 Task: Find connections with filter location Elmina with filter topic #Leanstartupswith filter profile language French with filter current company Centre for Cellular and Molecular Biology with filter school Tamil Nadu Jobs with filter industry Insurance Agencies and Brokerages with filter service category Blogging with filter keywords title Finance Director
Action: Mouse moved to (176, 240)
Screenshot: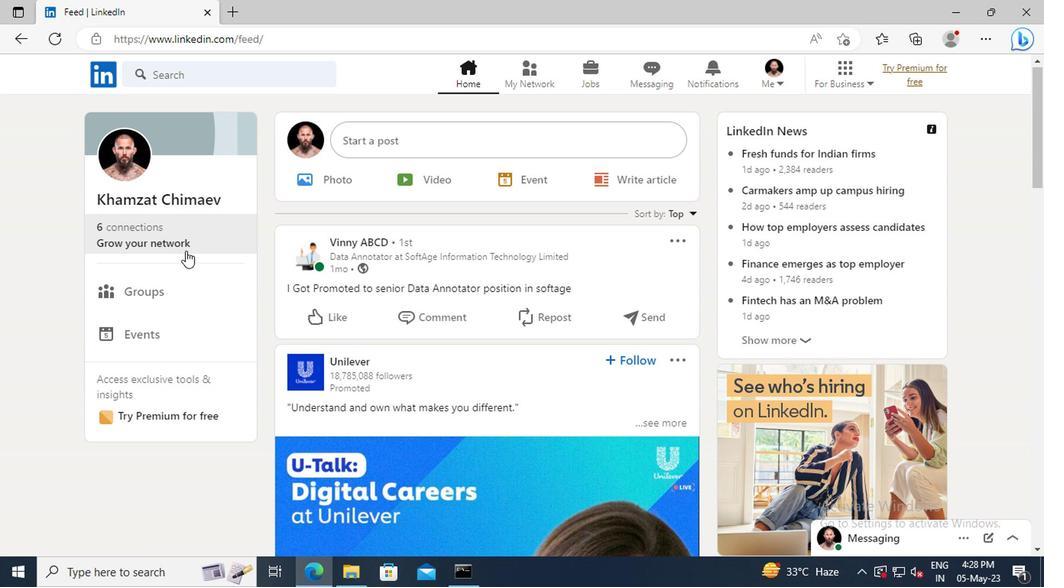 
Action: Mouse pressed left at (176, 240)
Screenshot: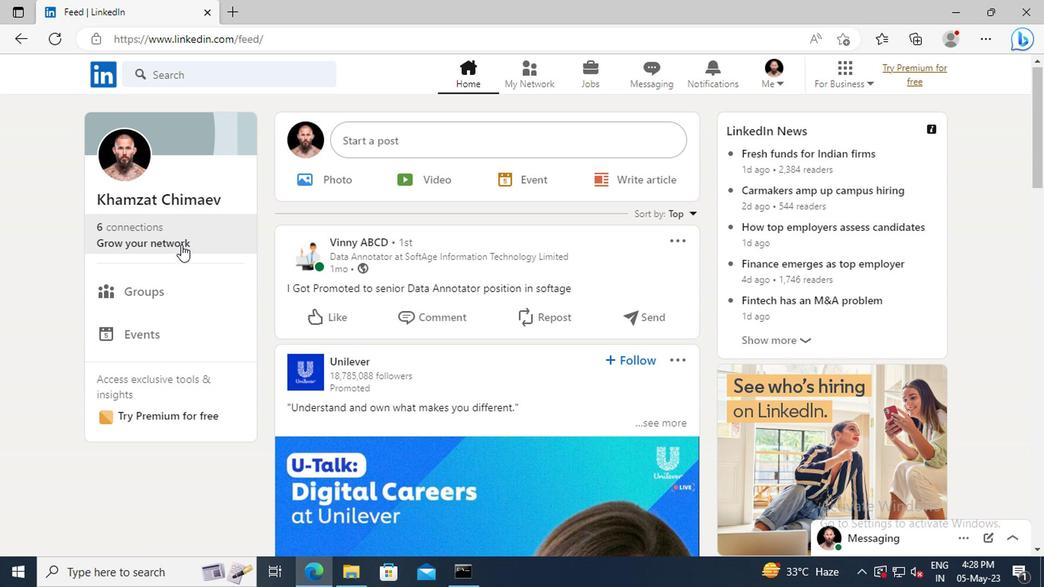 
Action: Mouse moved to (172, 159)
Screenshot: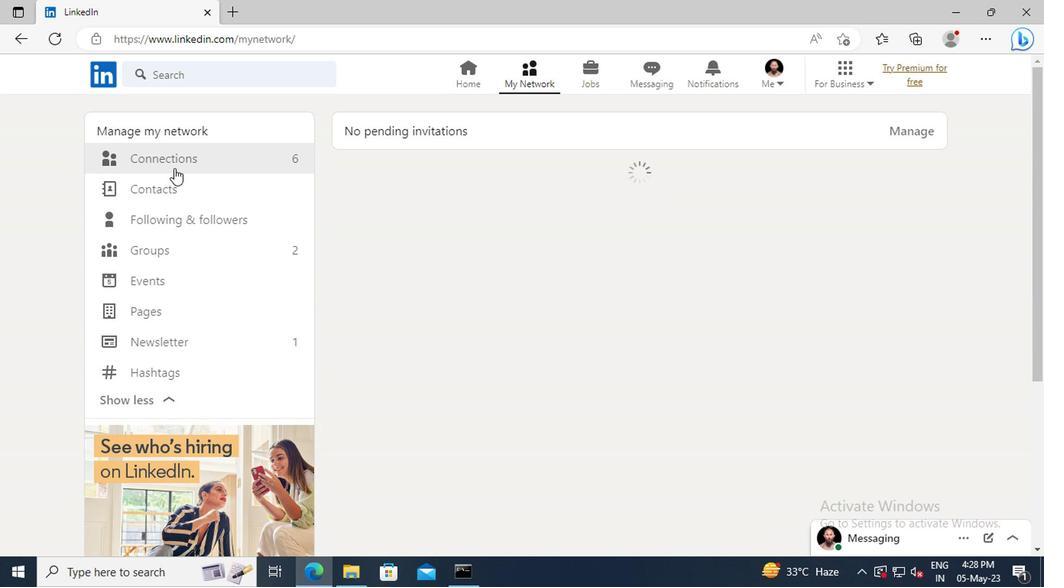 
Action: Mouse pressed left at (172, 159)
Screenshot: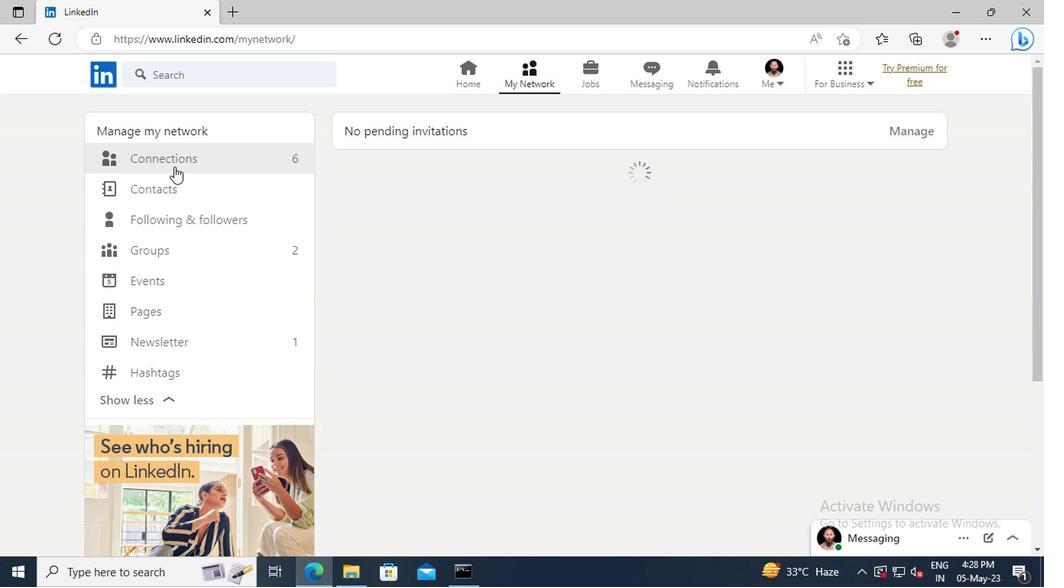 
Action: Mouse moved to (634, 161)
Screenshot: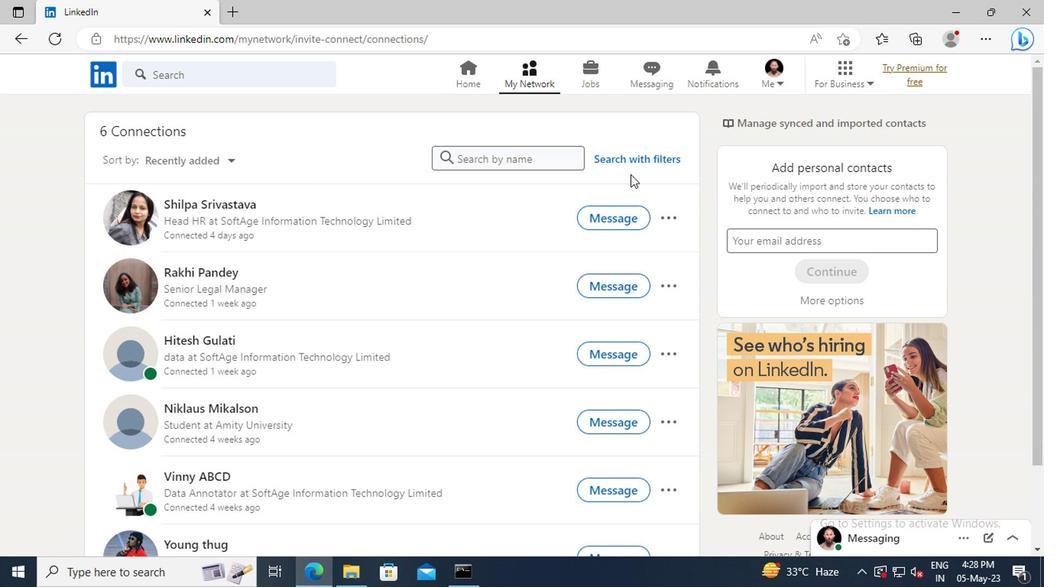 
Action: Mouse pressed left at (634, 161)
Screenshot: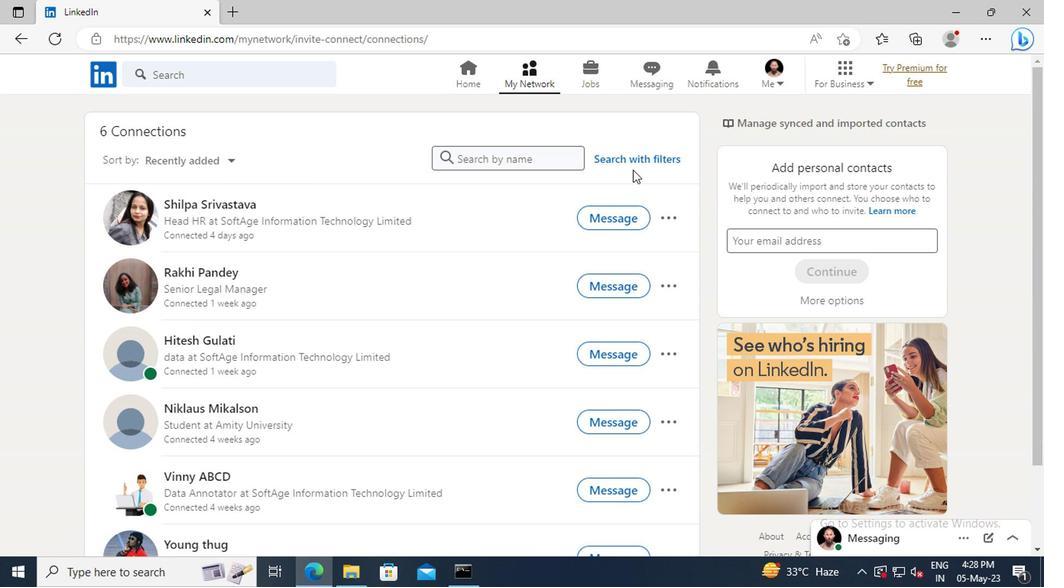 
Action: Mouse moved to (571, 120)
Screenshot: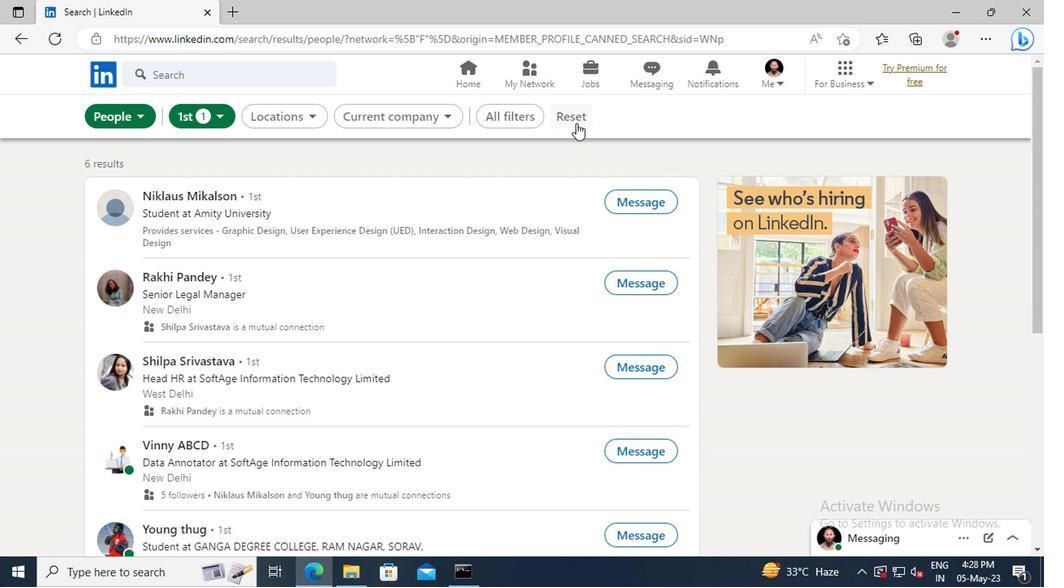 
Action: Mouse pressed left at (571, 120)
Screenshot: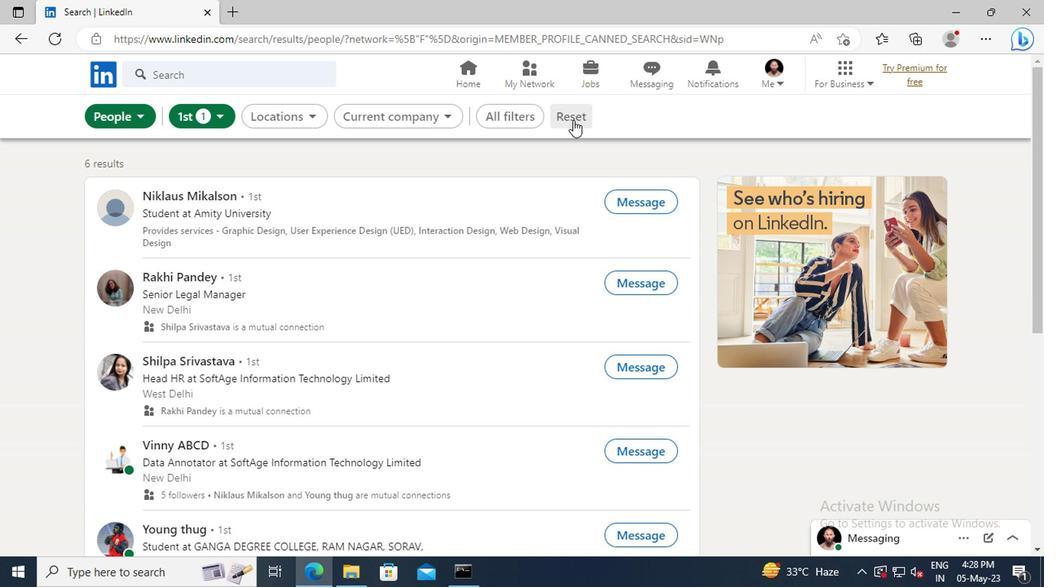 
Action: Mouse moved to (558, 120)
Screenshot: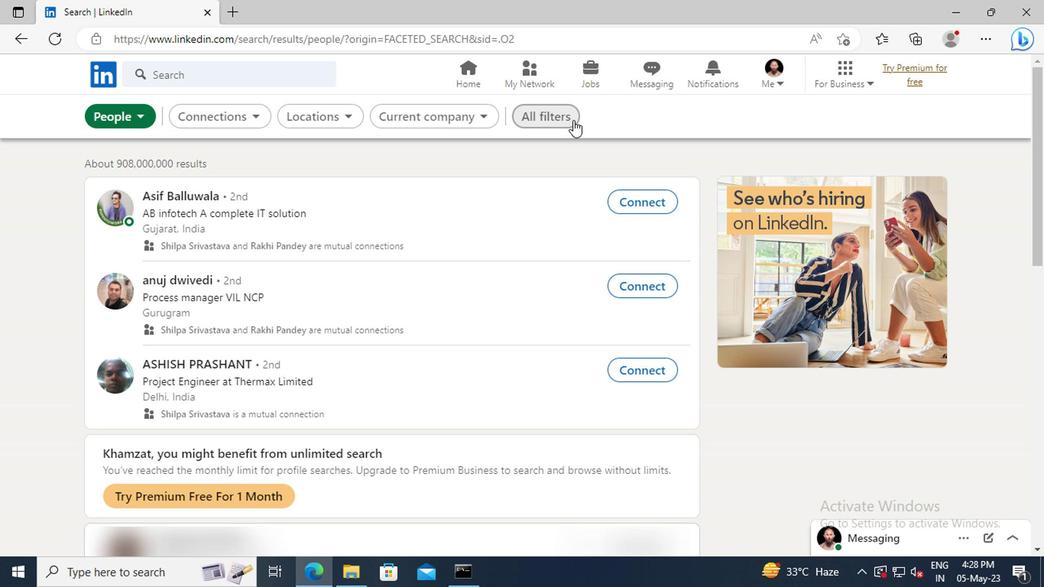 
Action: Mouse pressed left at (558, 120)
Screenshot: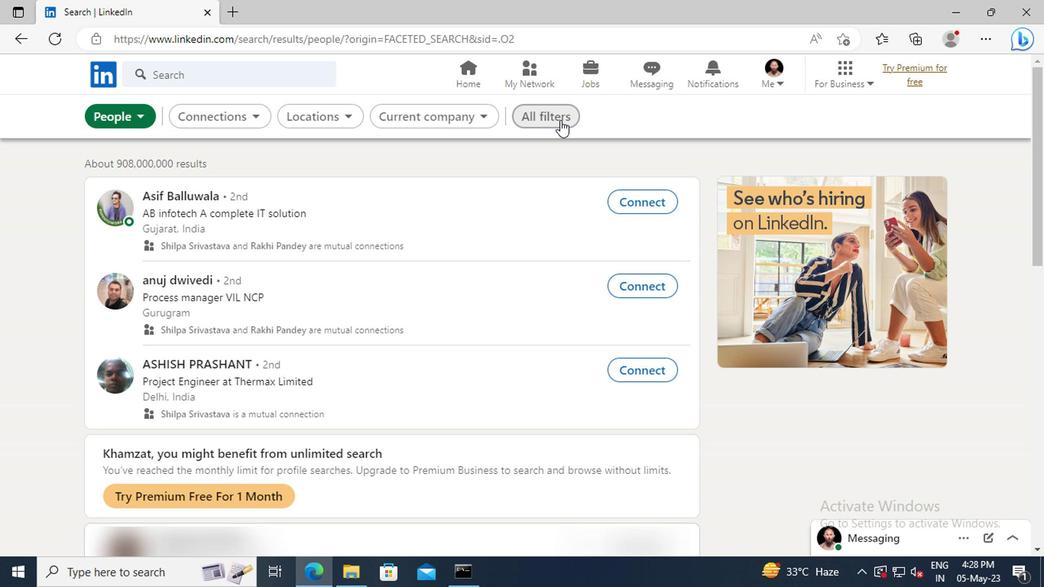 
Action: Mouse moved to (848, 293)
Screenshot: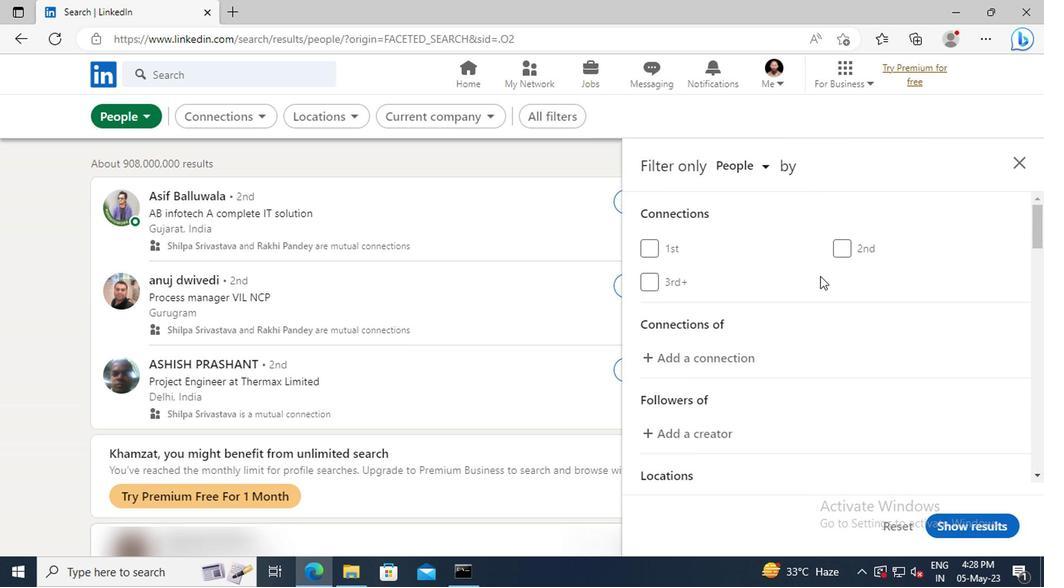 
Action: Mouse scrolled (848, 292) with delta (0, -1)
Screenshot: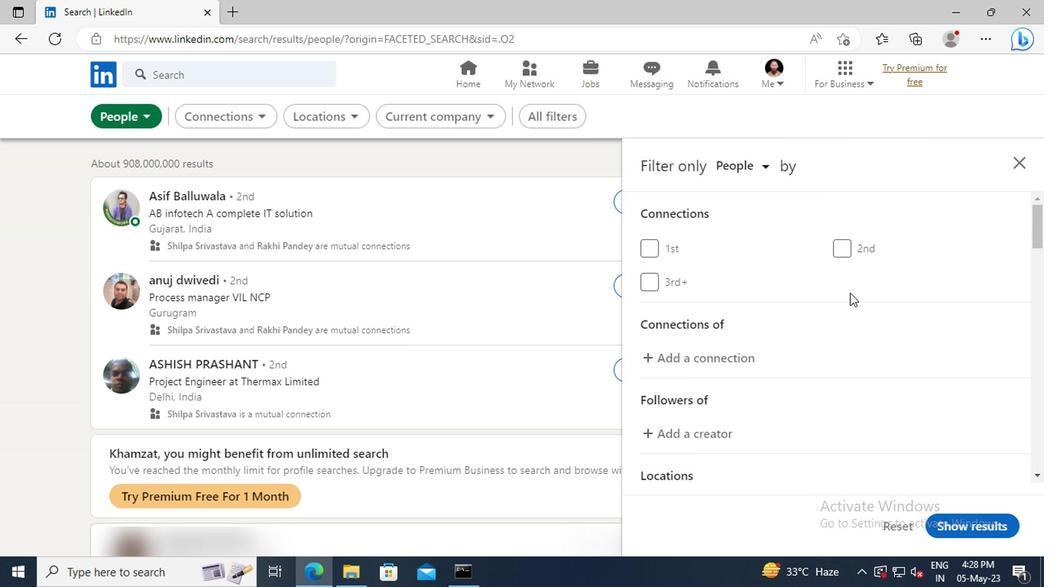 
Action: Mouse scrolled (848, 292) with delta (0, -1)
Screenshot: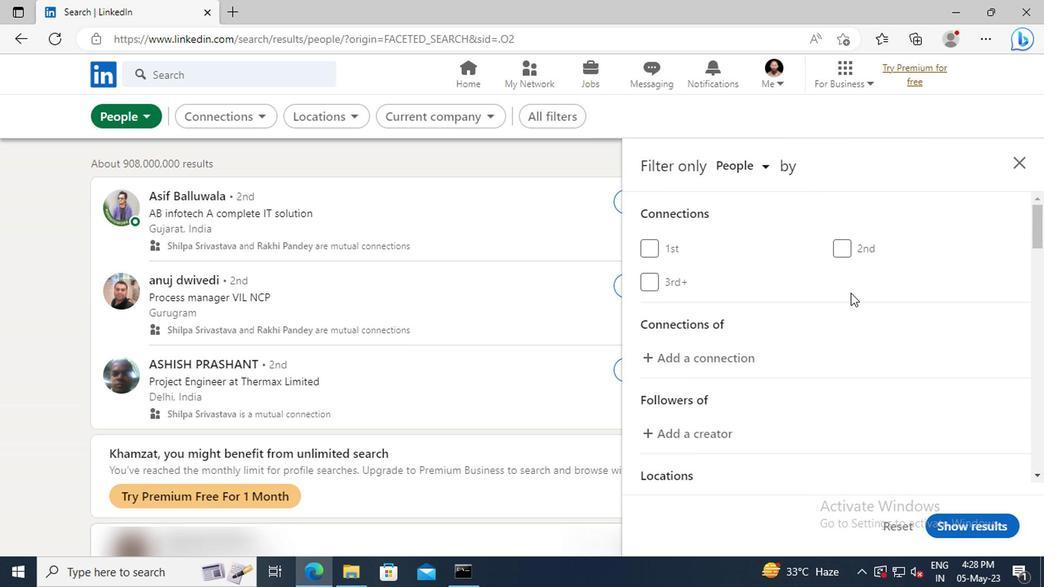 
Action: Mouse scrolled (848, 292) with delta (0, -1)
Screenshot: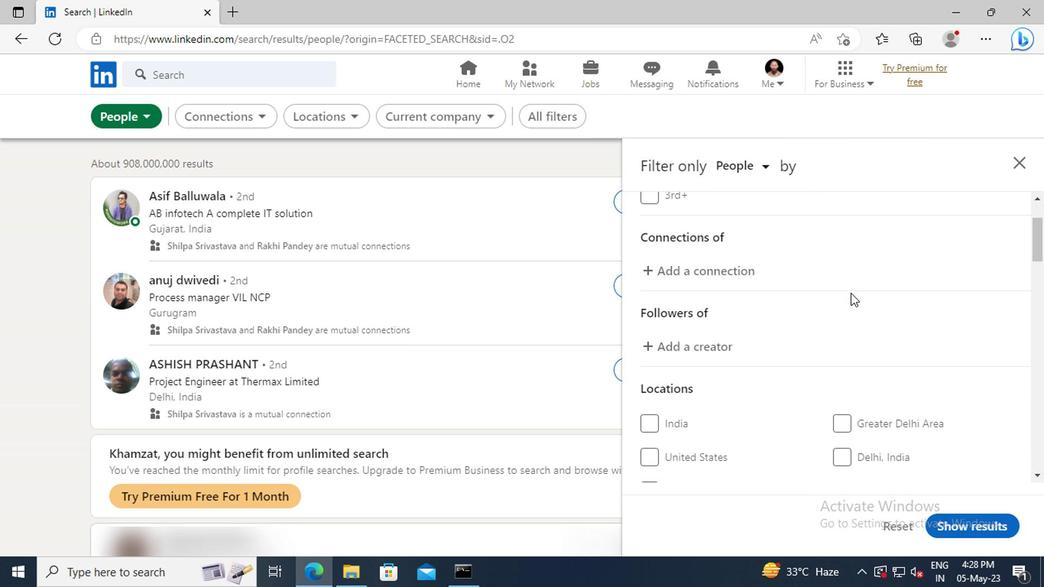 
Action: Mouse scrolled (848, 292) with delta (0, -1)
Screenshot: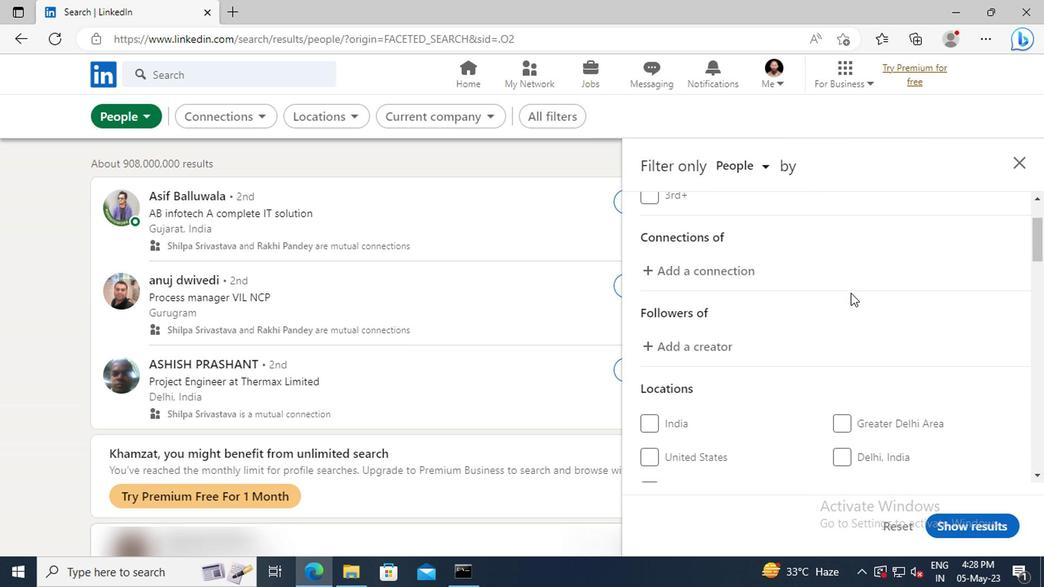 
Action: Mouse scrolled (848, 292) with delta (0, -1)
Screenshot: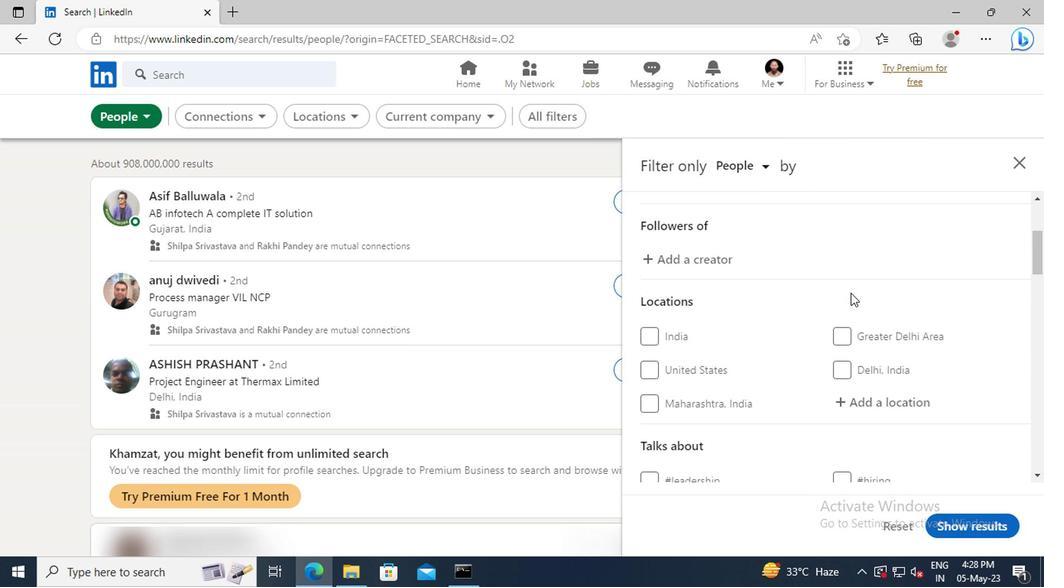 
Action: Mouse scrolled (848, 292) with delta (0, -1)
Screenshot: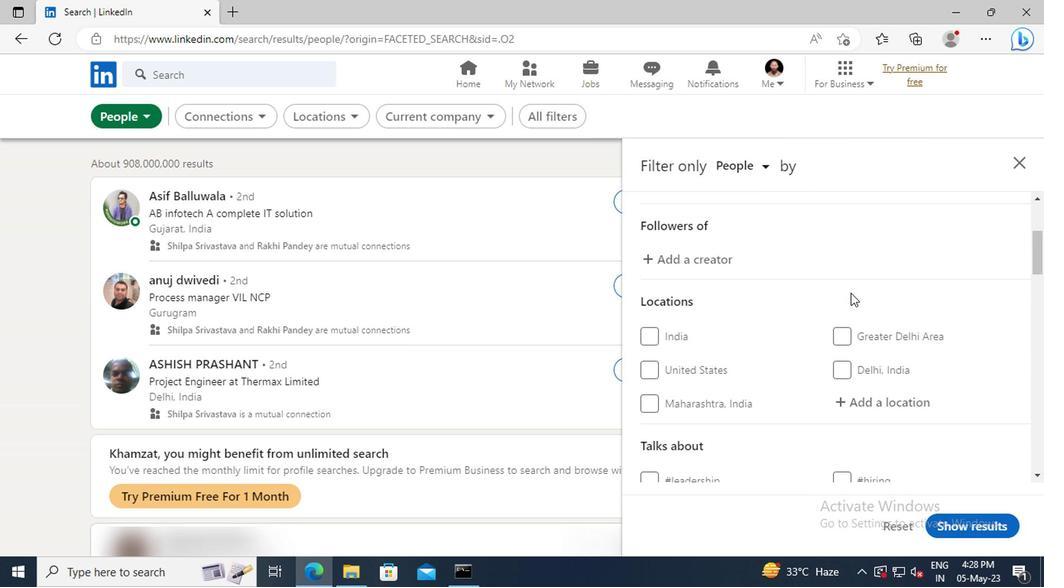 
Action: Mouse moved to (854, 313)
Screenshot: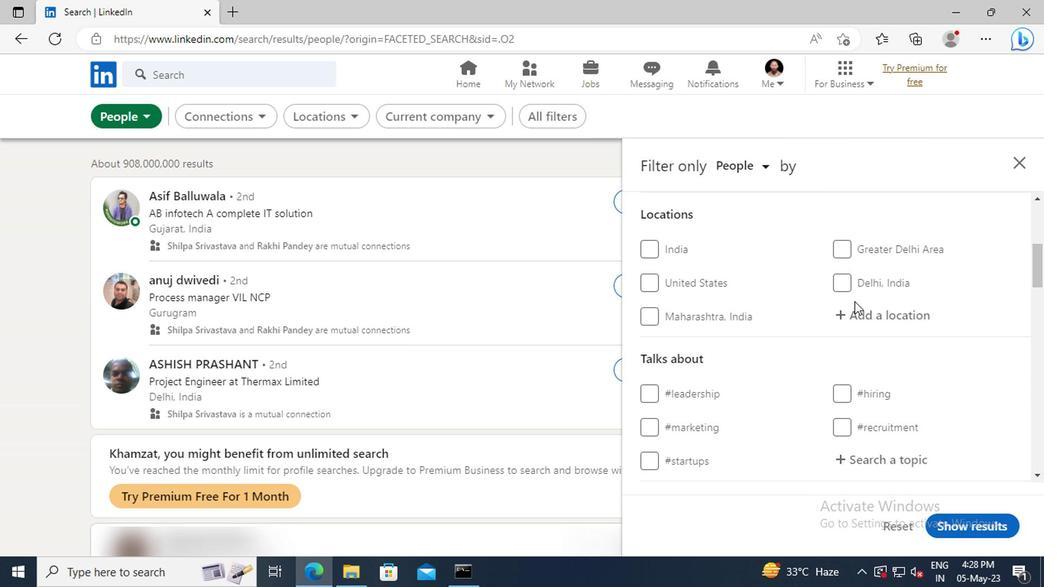 
Action: Mouse pressed left at (854, 313)
Screenshot: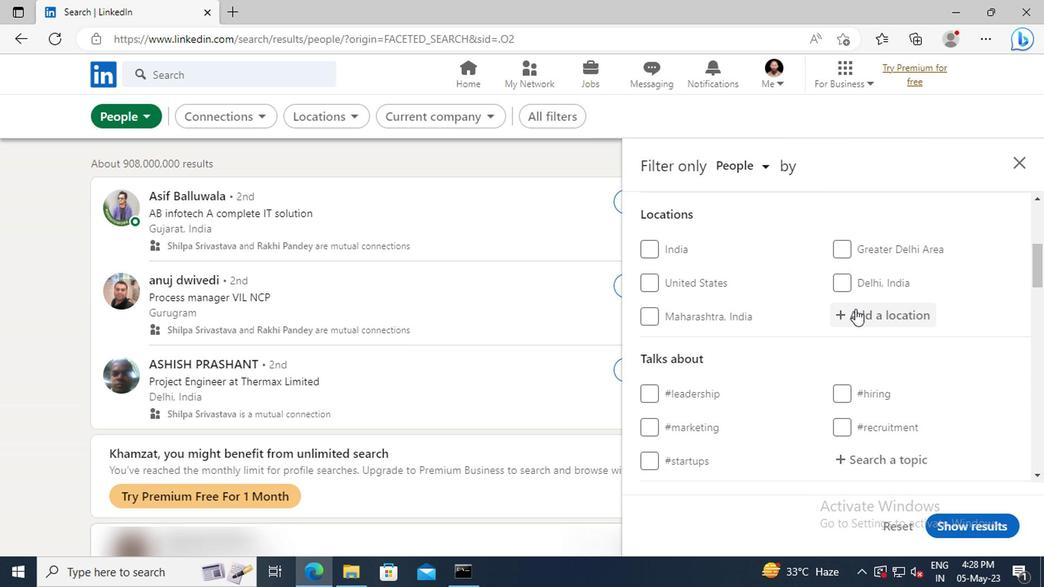 
Action: Key pressed <Key.shift>ELMINA<Key.enter>
Screenshot: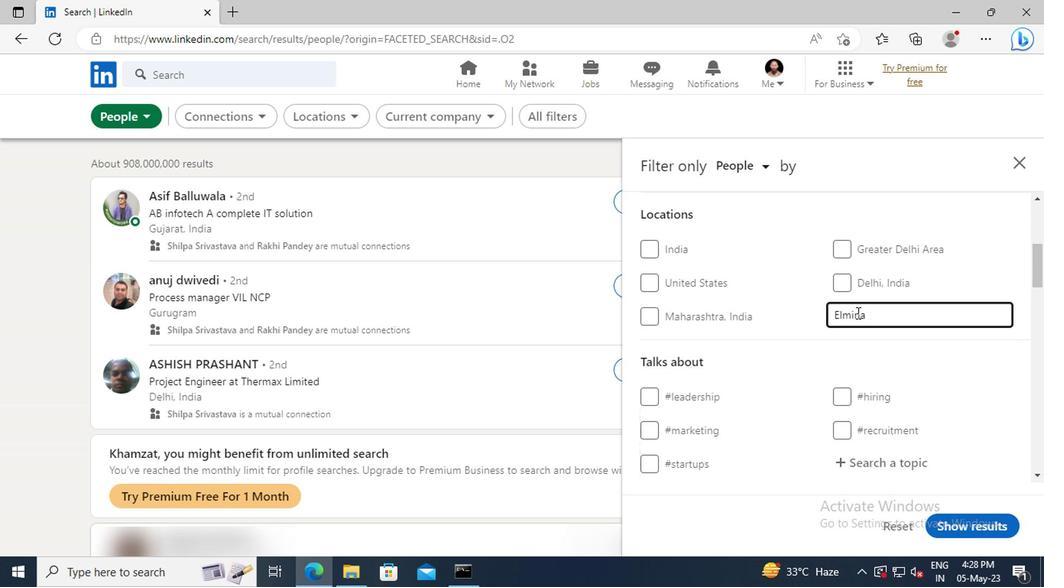 
Action: Mouse scrolled (854, 312) with delta (0, 0)
Screenshot: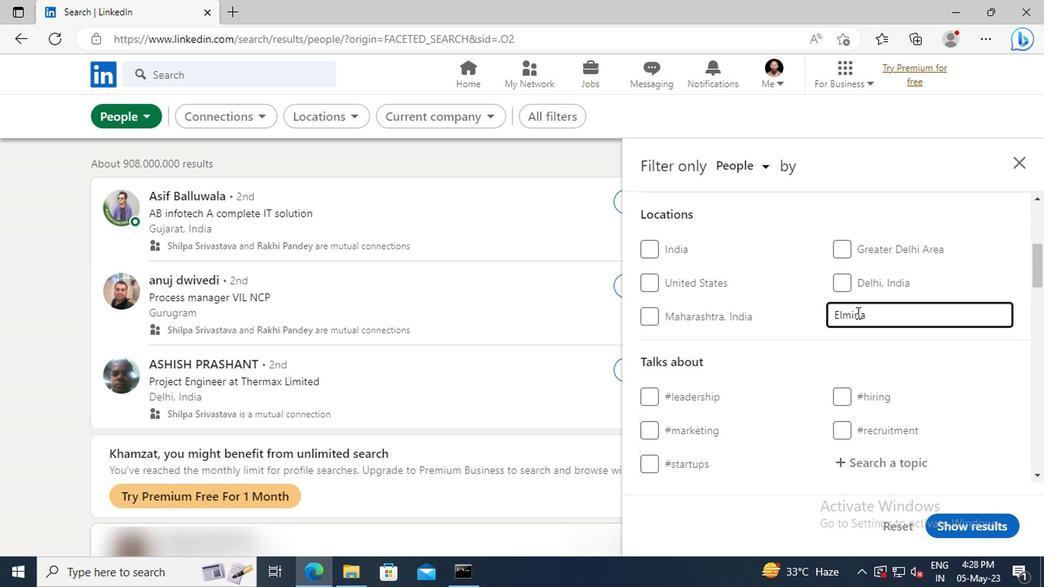 
Action: Mouse scrolled (854, 312) with delta (0, 0)
Screenshot: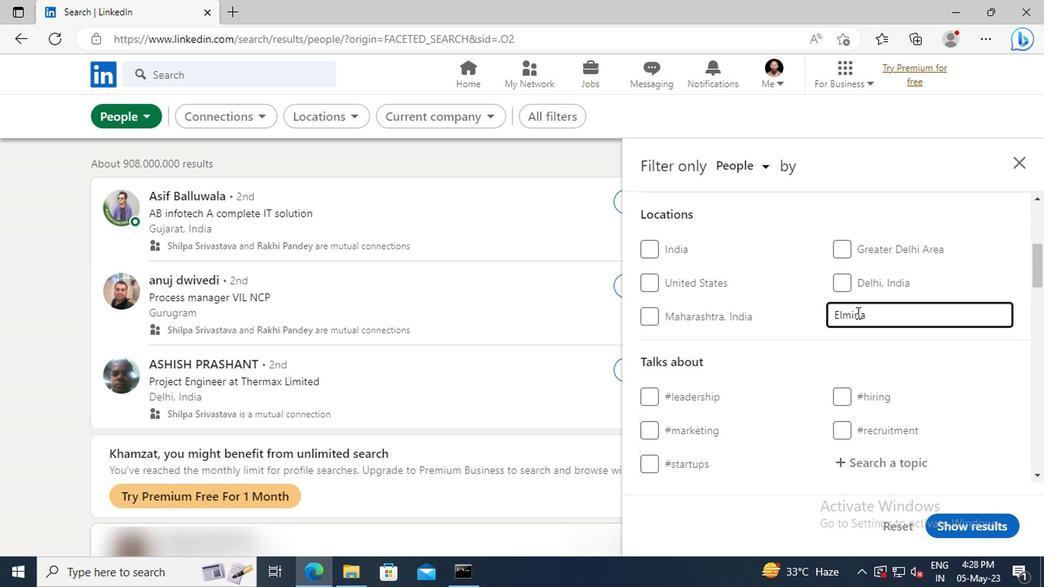 
Action: Mouse scrolled (854, 312) with delta (0, 0)
Screenshot: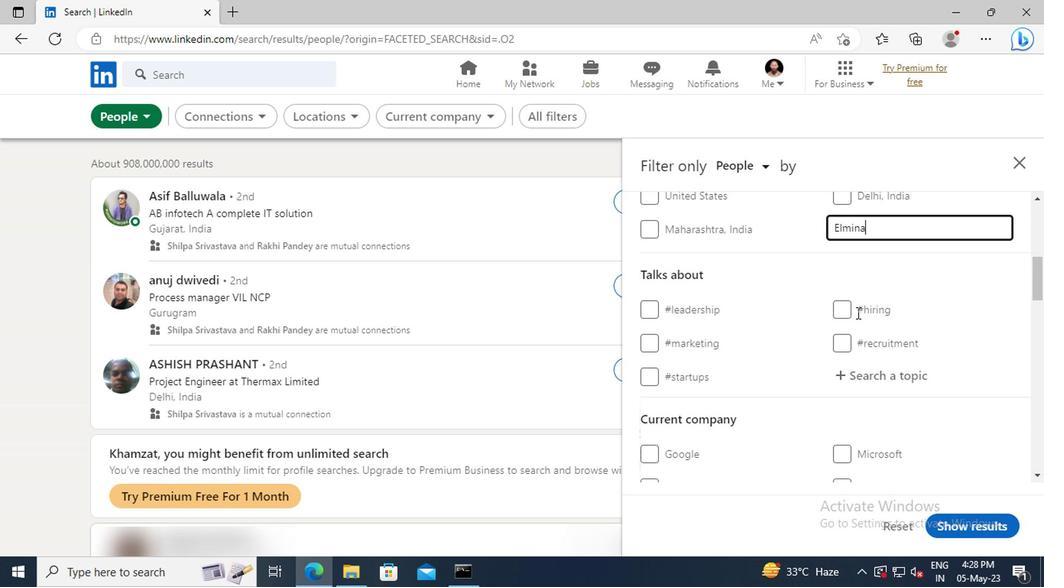 
Action: Mouse moved to (856, 336)
Screenshot: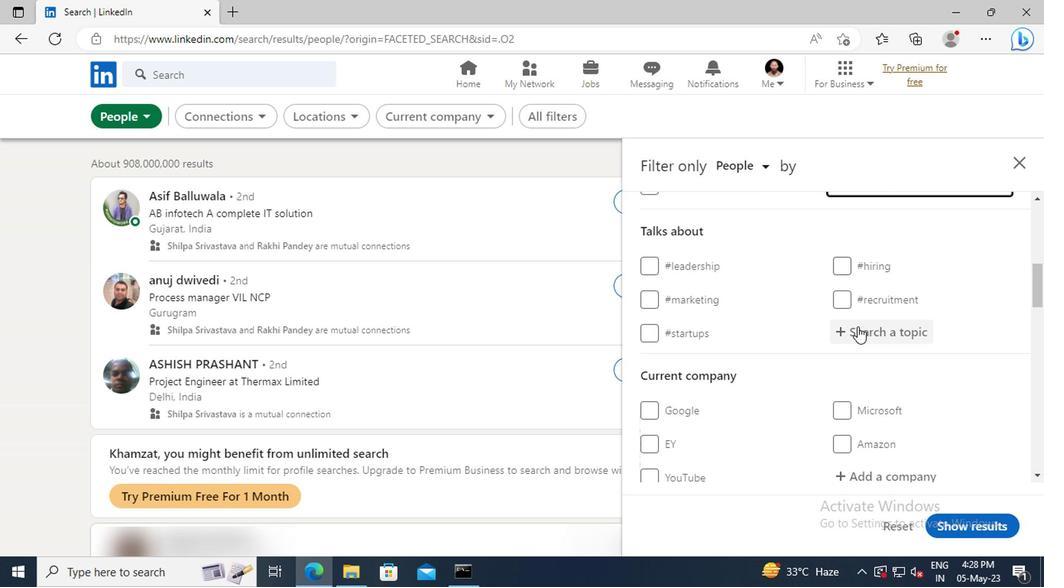 
Action: Mouse pressed left at (856, 336)
Screenshot: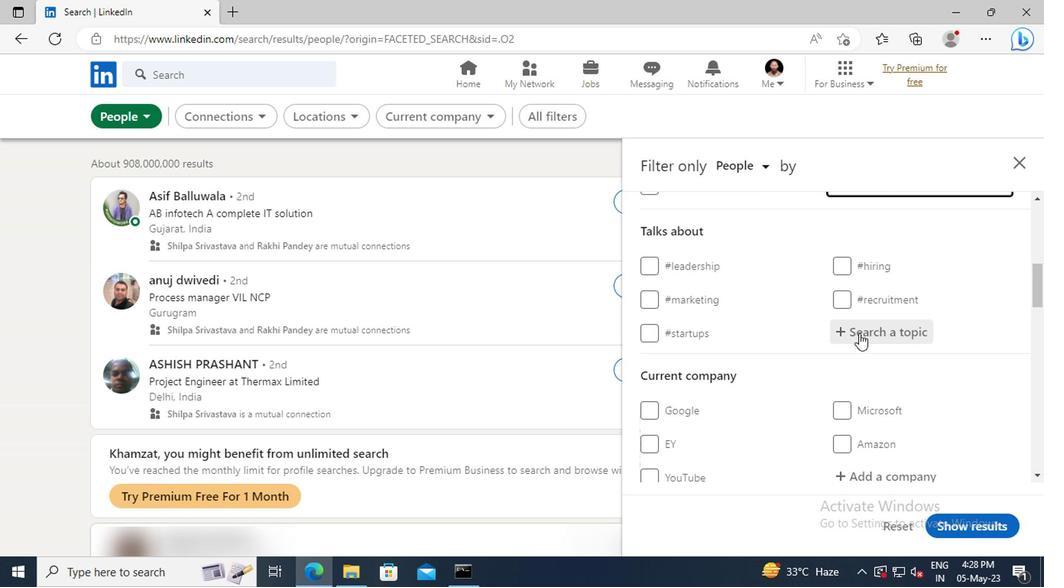 
Action: Key pressed <Key.shift>LEANST
Screenshot: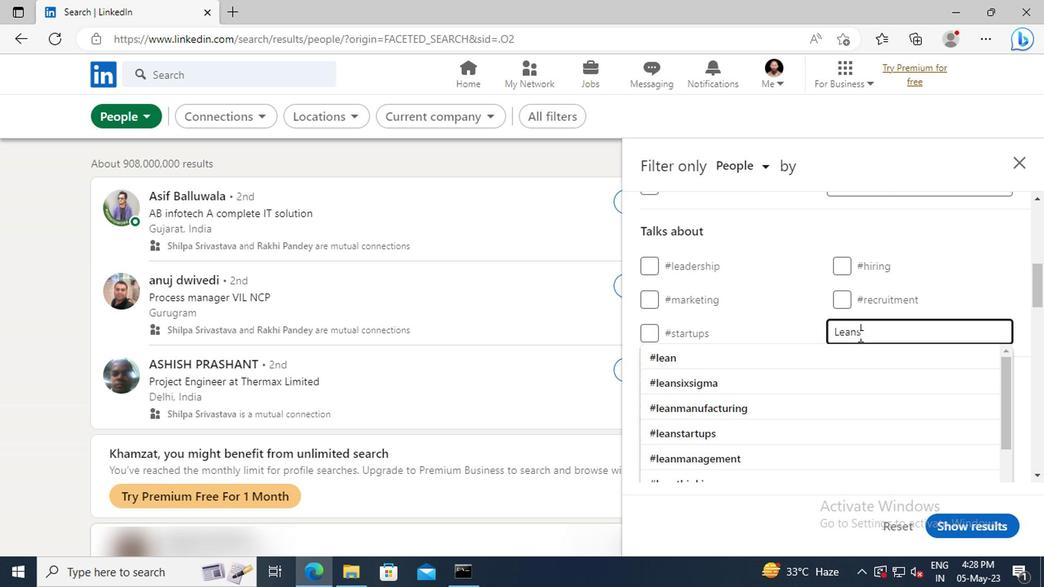 
Action: Mouse moved to (859, 357)
Screenshot: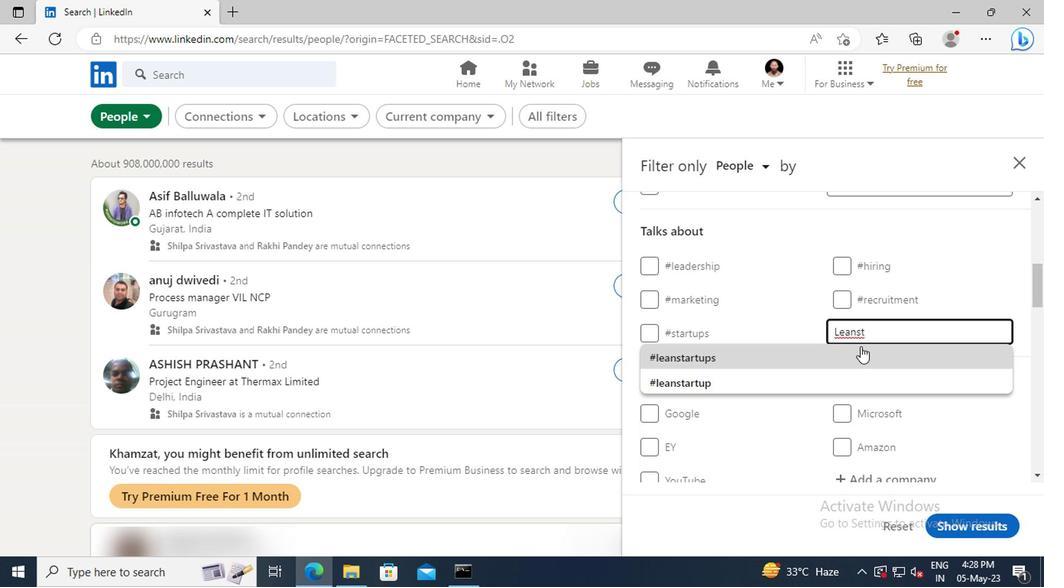 
Action: Mouse pressed left at (859, 357)
Screenshot: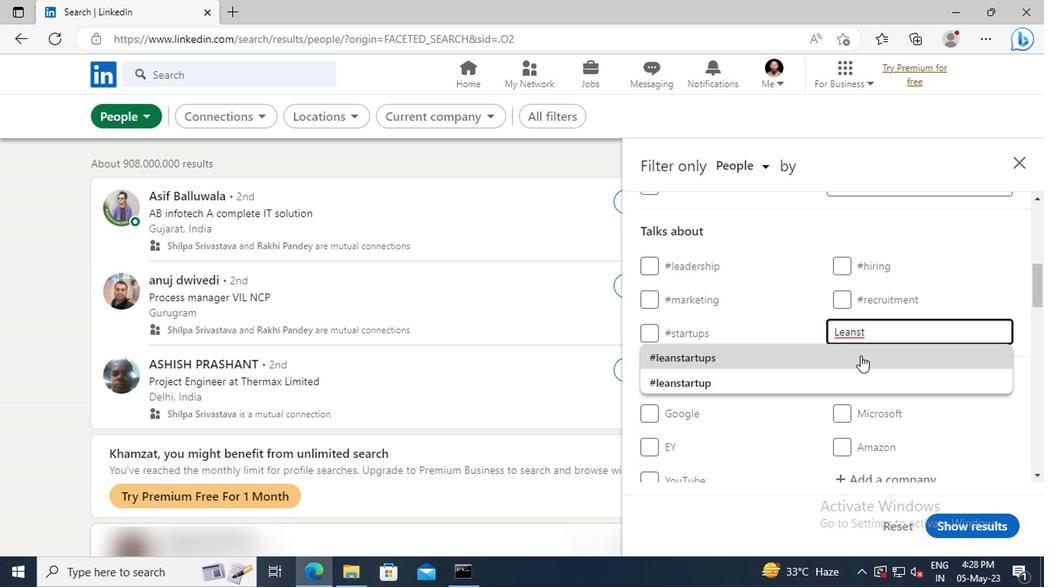 
Action: Mouse scrolled (859, 356) with delta (0, 0)
Screenshot: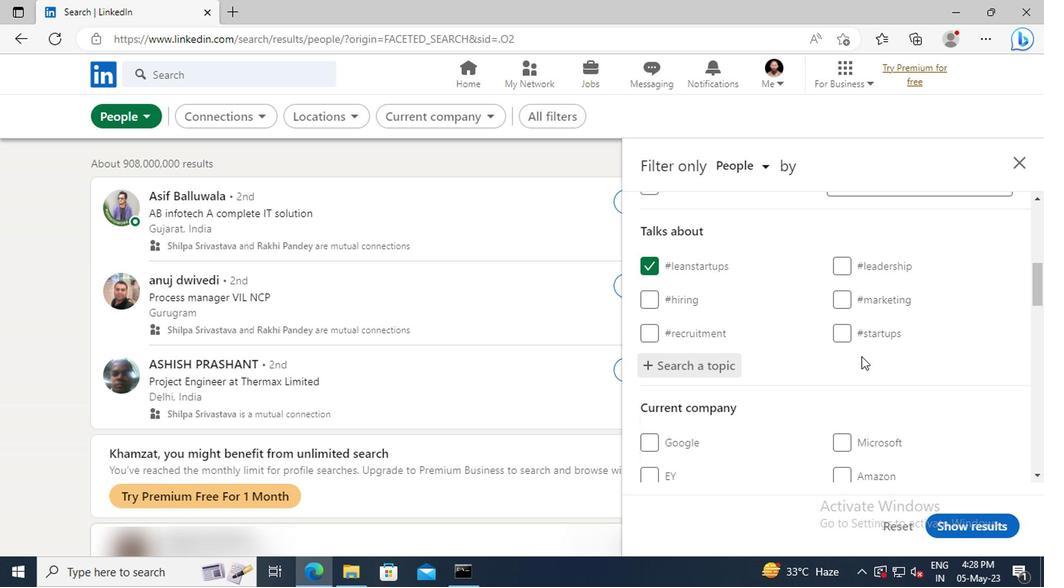 
Action: Mouse scrolled (859, 356) with delta (0, 0)
Screenshot: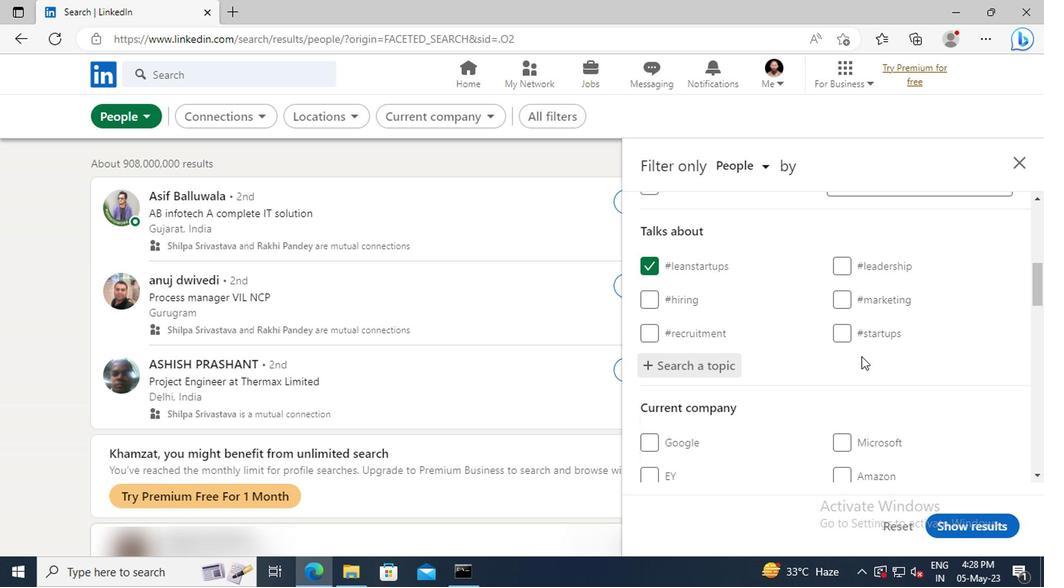 
Action: Mouse scrolled (859, 356) with delta (0, 0)
Screenshot: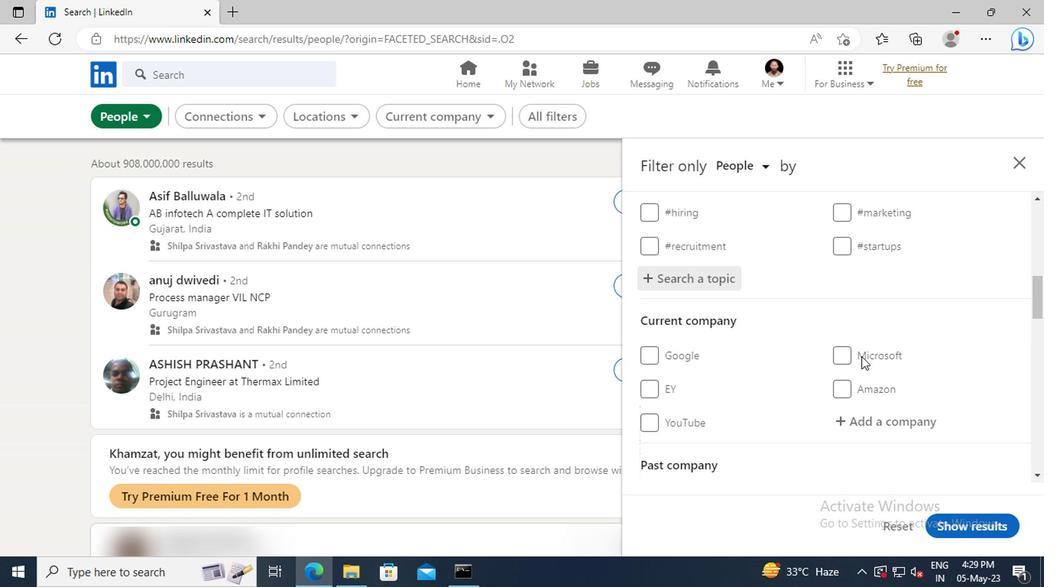 
Action: Mouse scrolled (859, 356) with delta (0, 0)
Screenshot: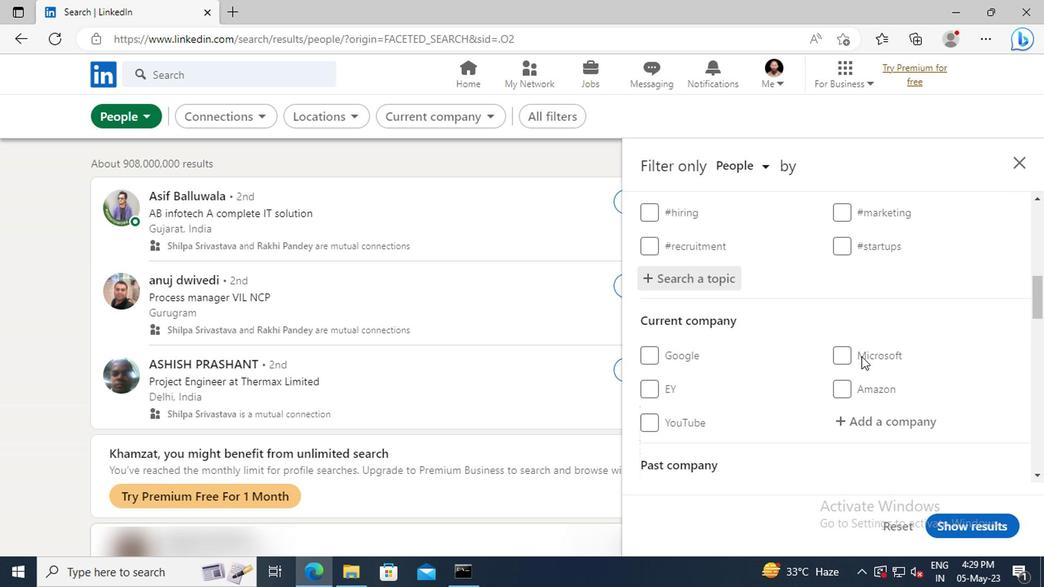 
Action: Mouse scrolled (859, 356) with delta (0, 0)
Screenshot: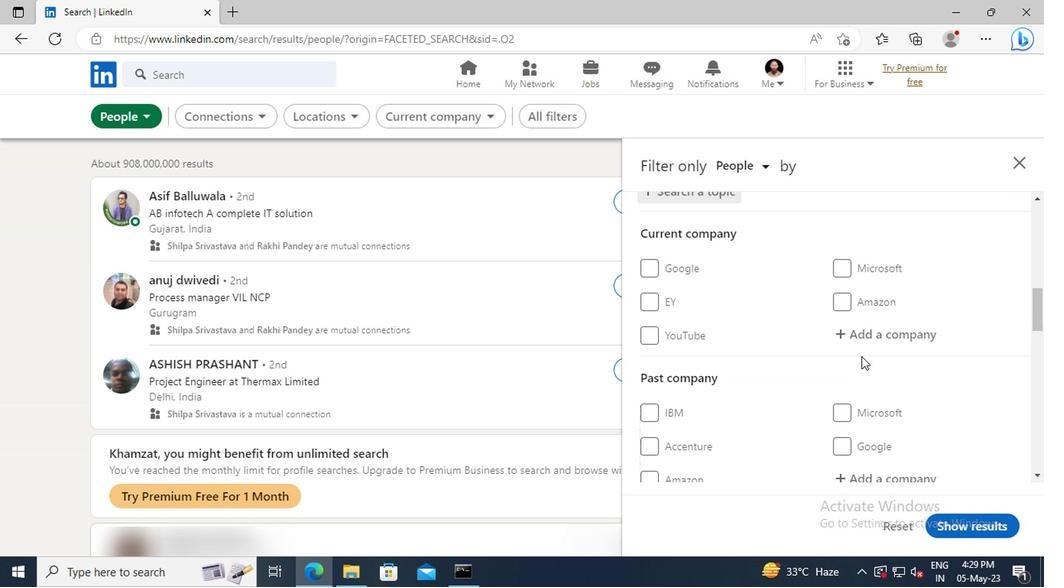 
Action: Mouse scrolled (859, 356) with delta (0, 0)
Screenshot: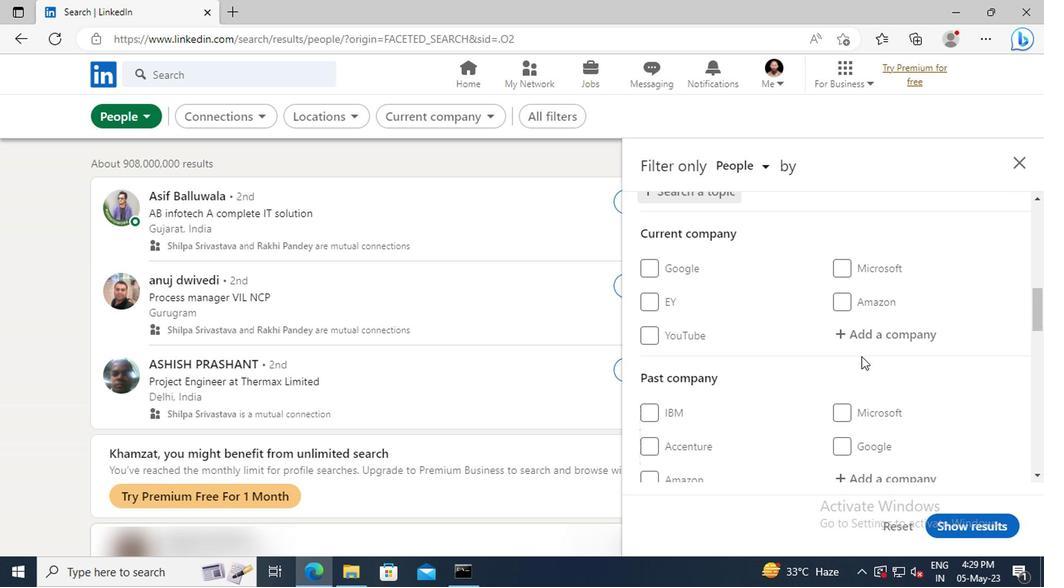 
Action: Mouse scrolled (859, 356) with delta (0, 0)
Screenshot: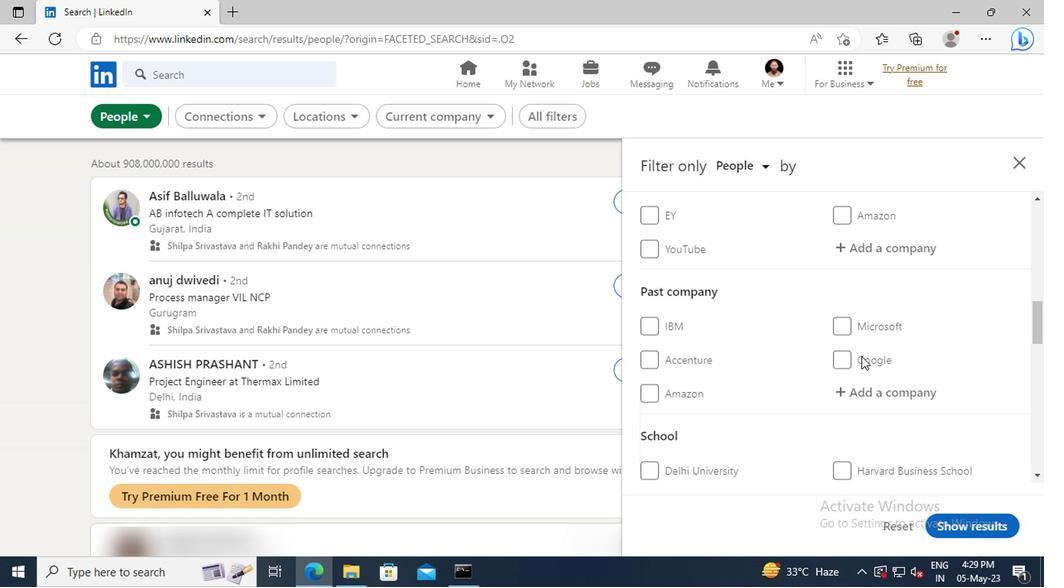 
Action: Mouse scrolled (859, 356) with delta (0, 0)
Screenshot: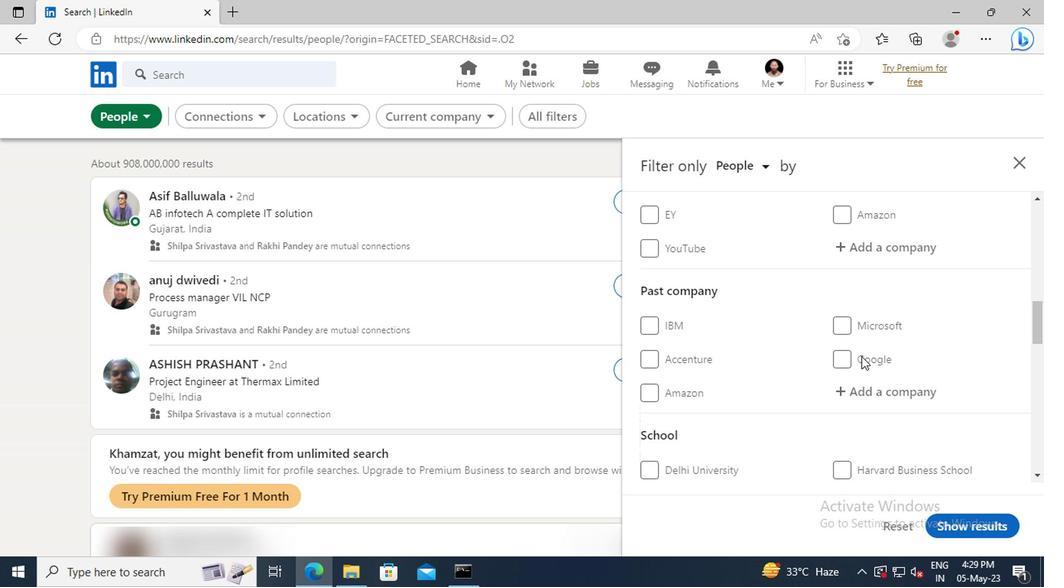 
Action: Mouse scrolled (859, 356) with delta (0, 0)
Screenshot: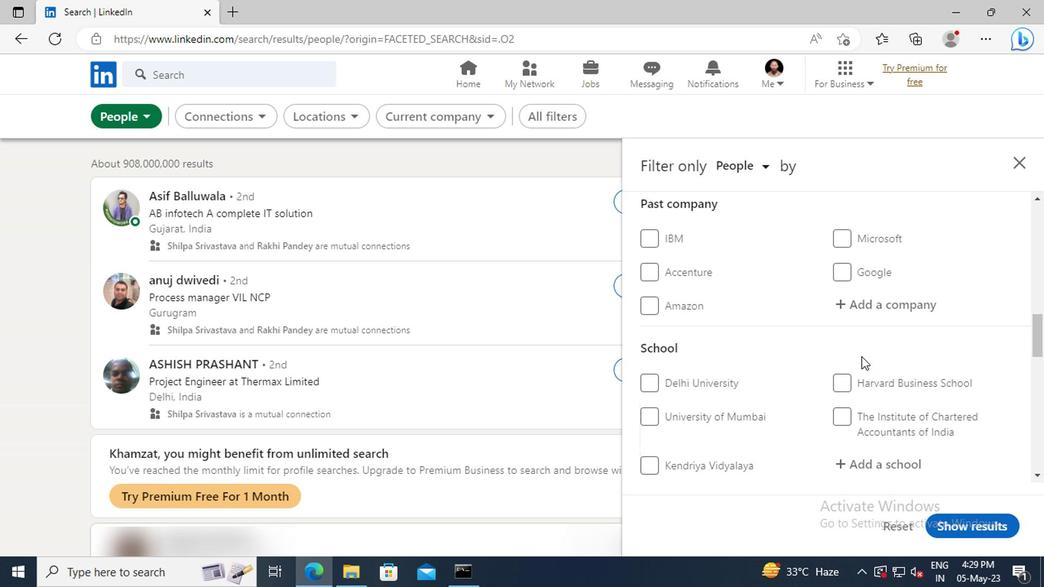 
Action: Mouse scrolled (859, 356) with delta (0, 0)
Screenshot: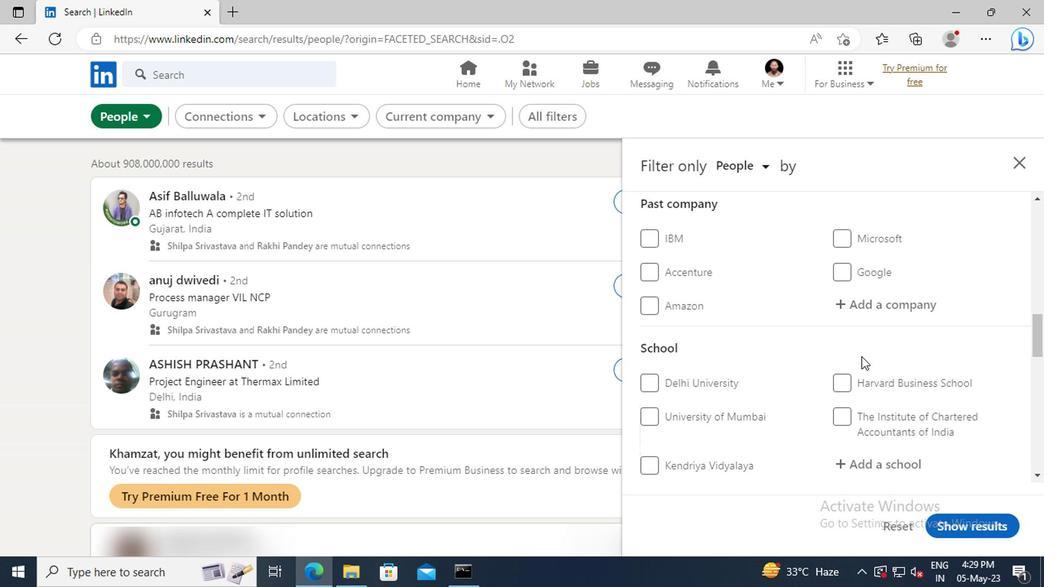 
Action: Mouse scrolled (859, 356) with delta (0, 0)
Screenshot: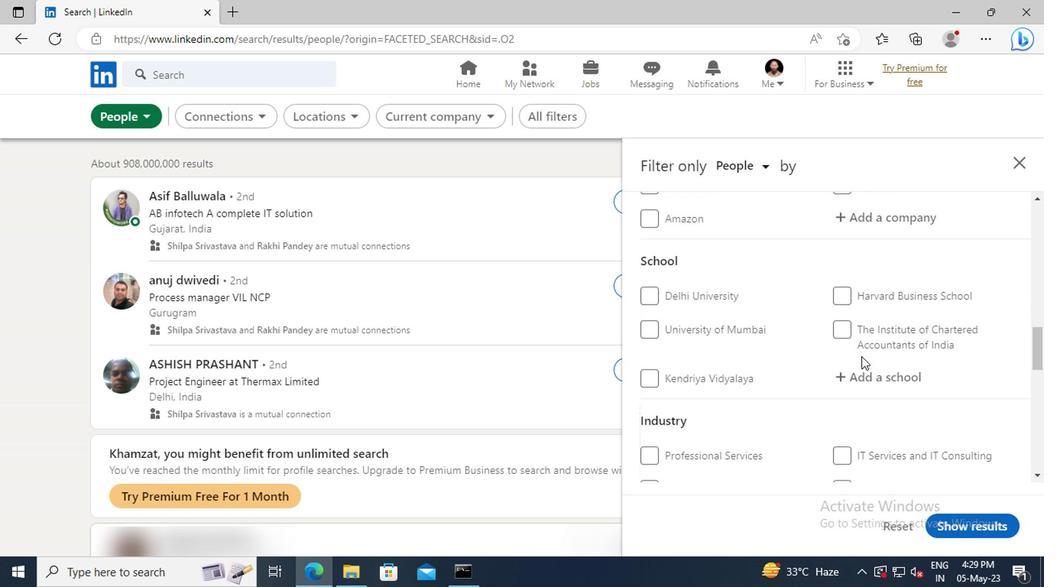 
Action: Mouse scrolled (859, 356) with delta (0, 0)
Screenshot: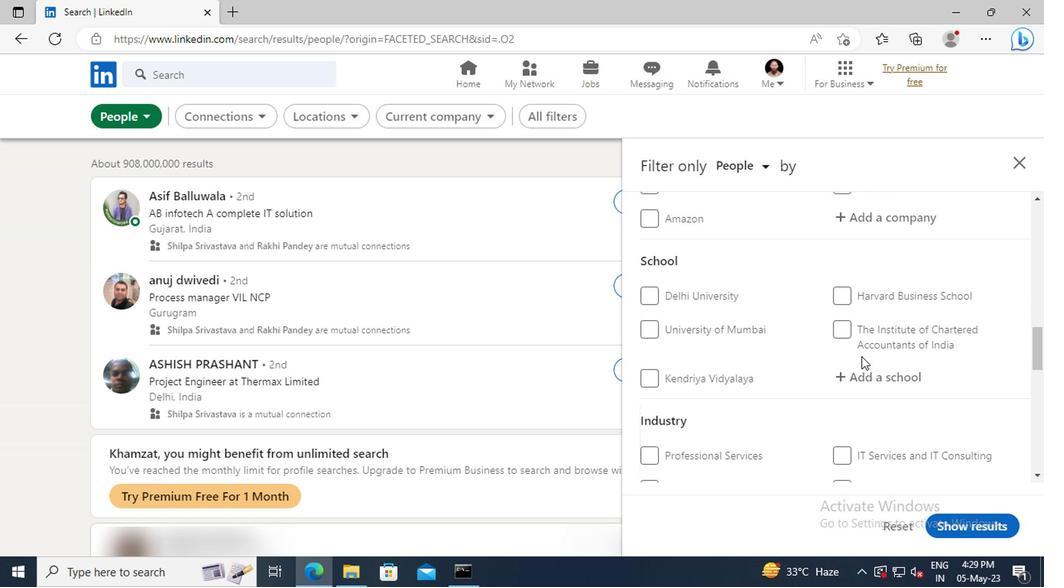 
Action: Mouse scrolled (859, 356) with delta (0, 0)
Screenshot: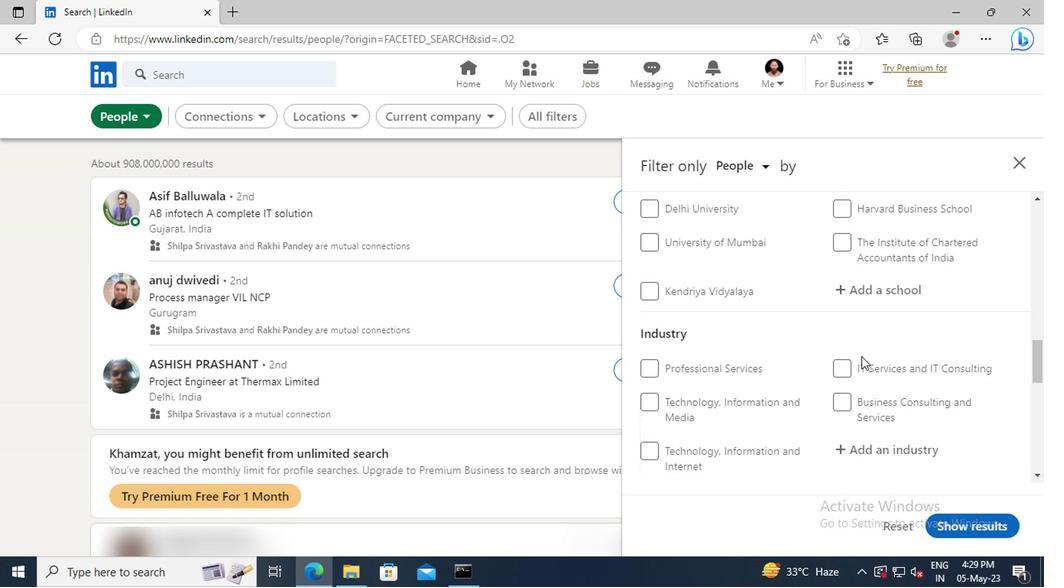 
Action: Mouse scrolled (859, 356) with delta (0, 0)
Screenshot: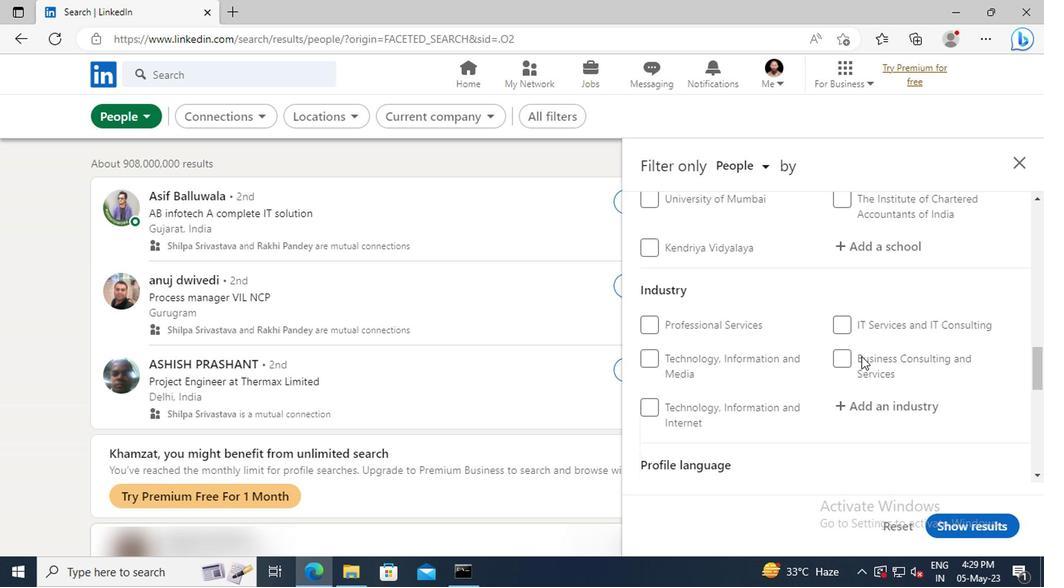 
Action: Mouse scrolled (859, 356) with delta (0, 0)
Screenshot: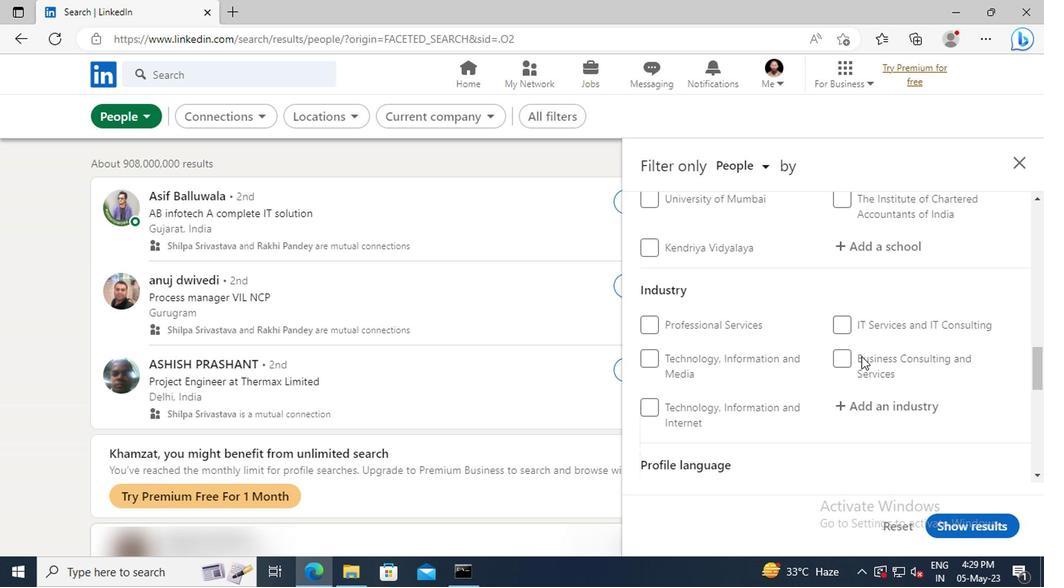 
Action: Mouse moved to (841, 415)
Screenshot: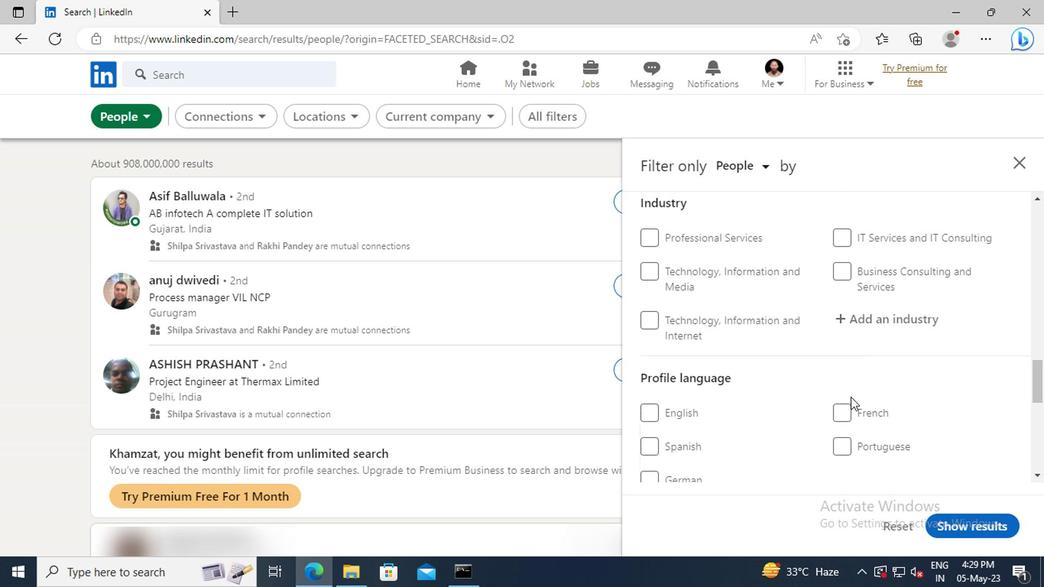
Action: Mouse pressed left at (841, 415)
Screenshot: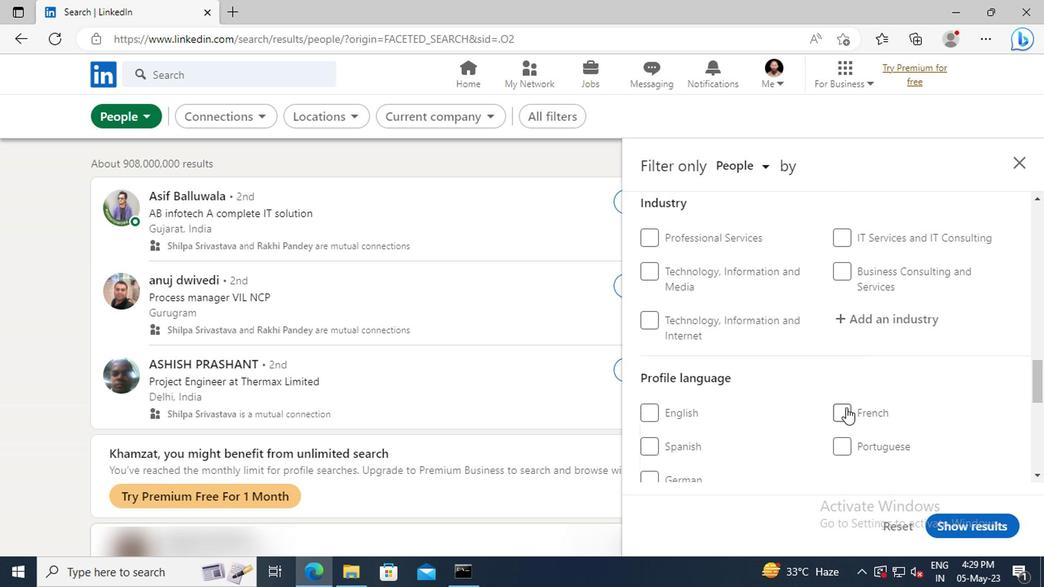 
Action: Mouse moved to (859, 379)
Screenshot: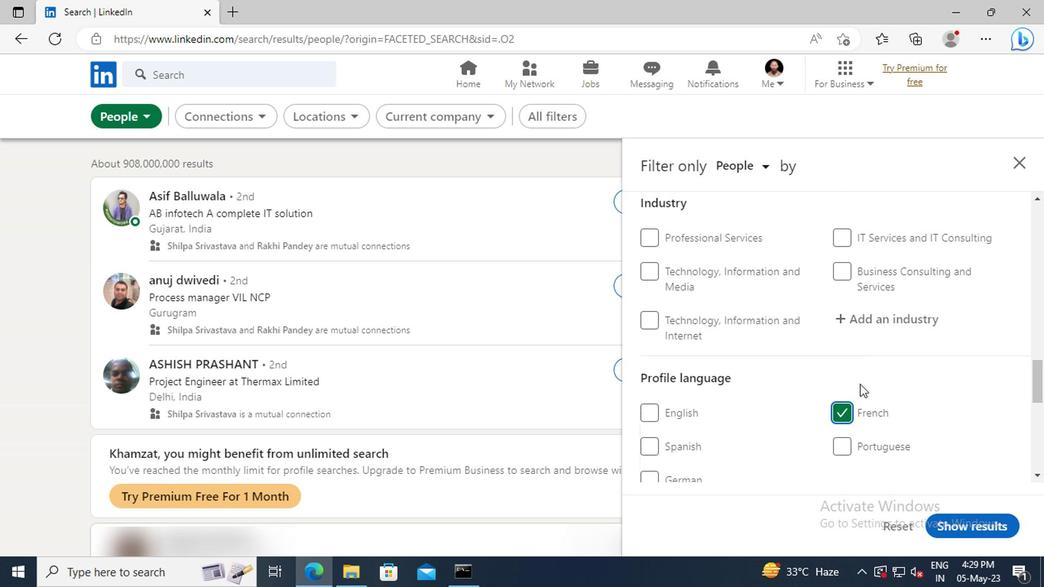 
Action: Mouse scrolled (859, 380) with delta (0, 0)
Screenshot: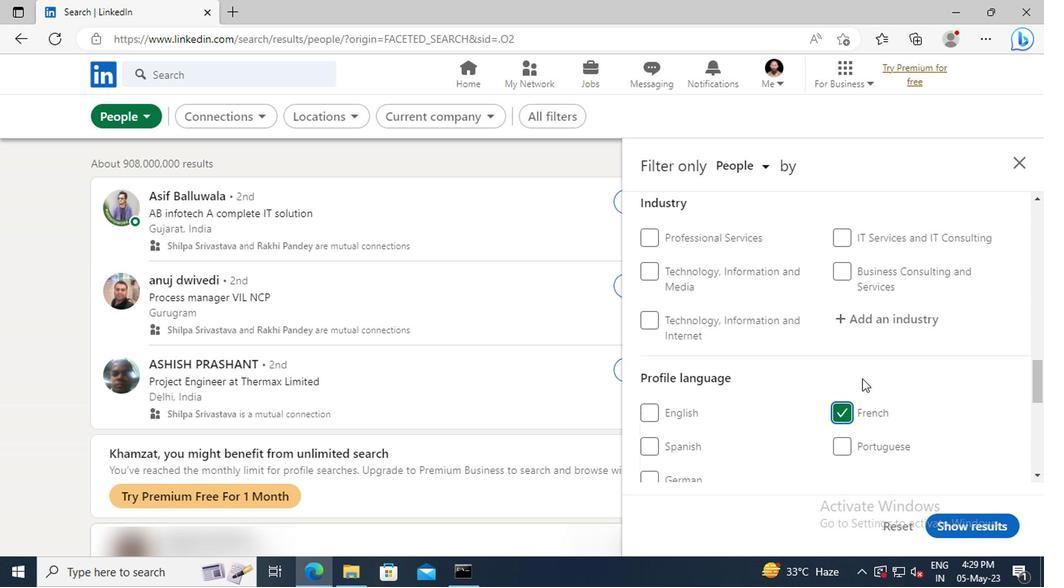 
Action: Mouse scrolled (859, 380) with delta (0, 0)
Screenshot: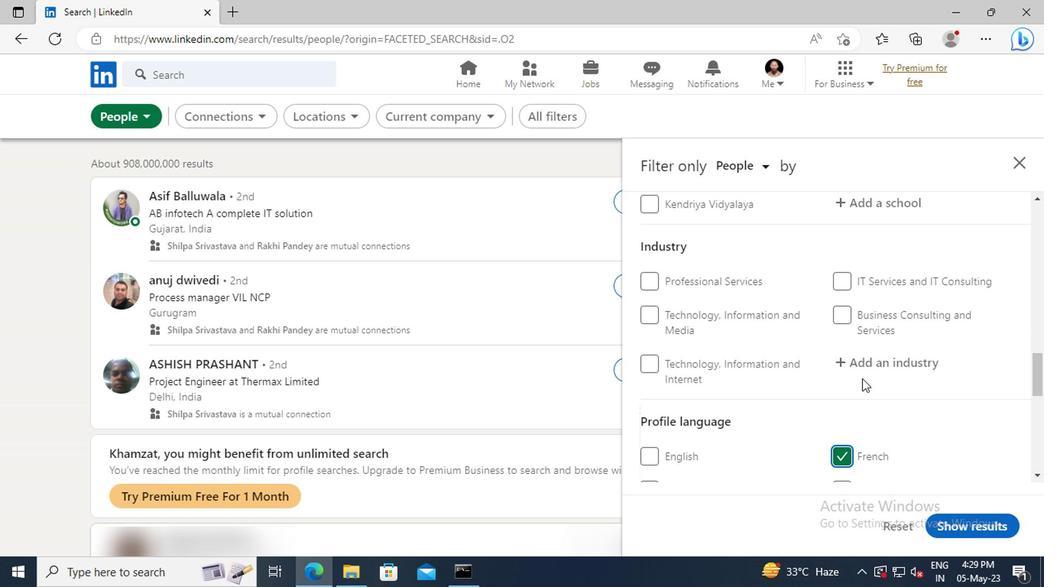 
Action: Mouse scrolled (859, 380) with delta (0, 0)
Screenshot: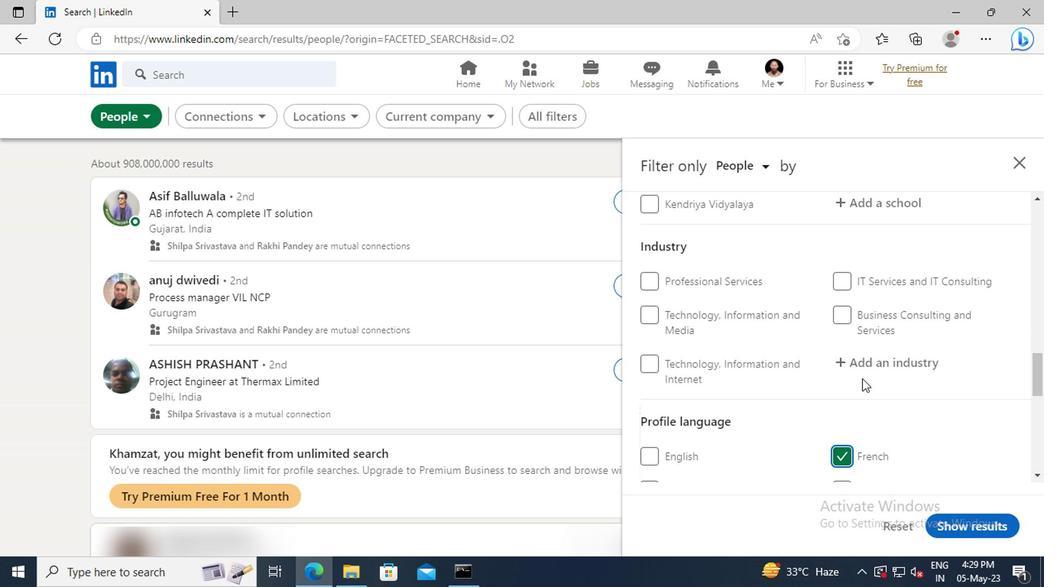 
Action: Mouse scrolled (859, 380) with delta (0, 0)
Screenshot: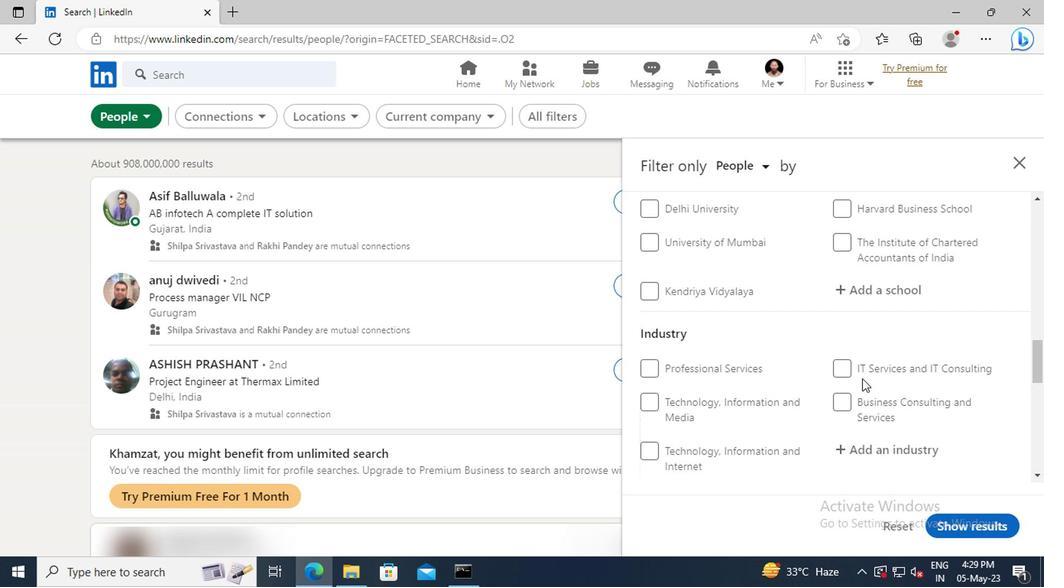 
Action: Mouse scrolled (859, 380) with delta (0, 0)
Screenshot: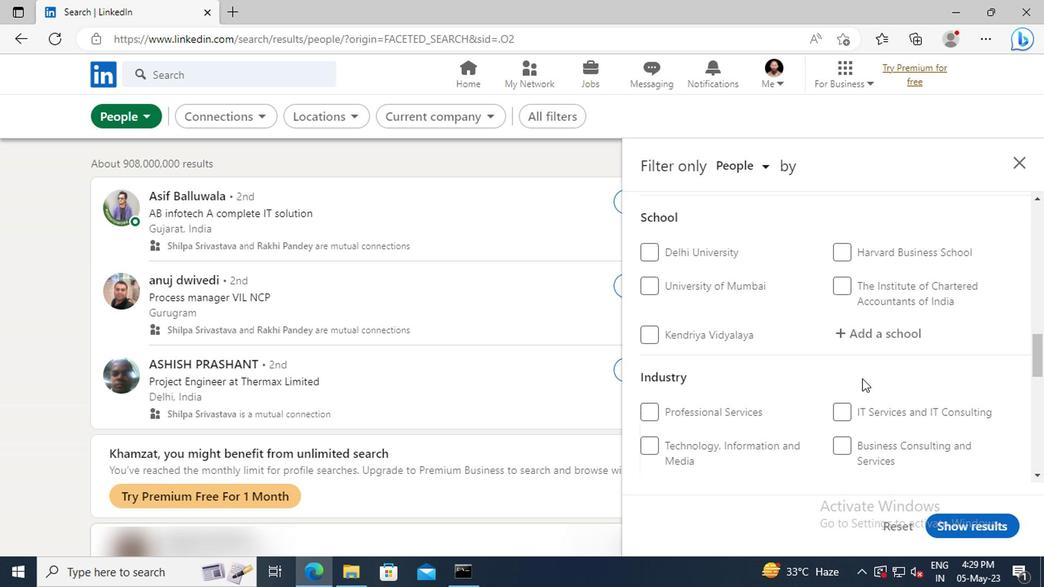 
Action: Mouse scrolled (859, 380) with delta (0, 0)
Screenshot: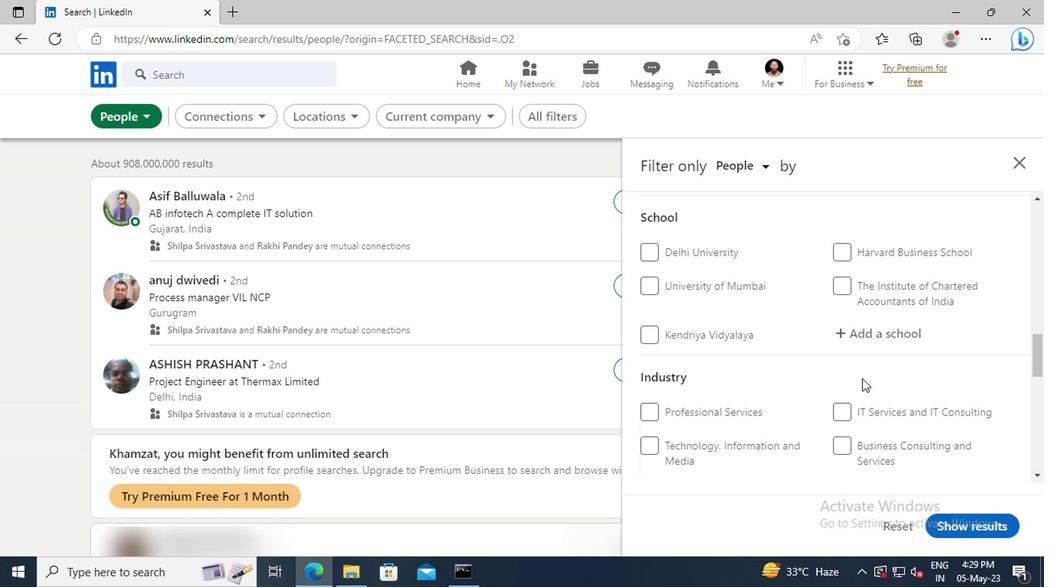 
Action: Mouse scrolled (859, 380) with delta (0, 0)
Screenshot: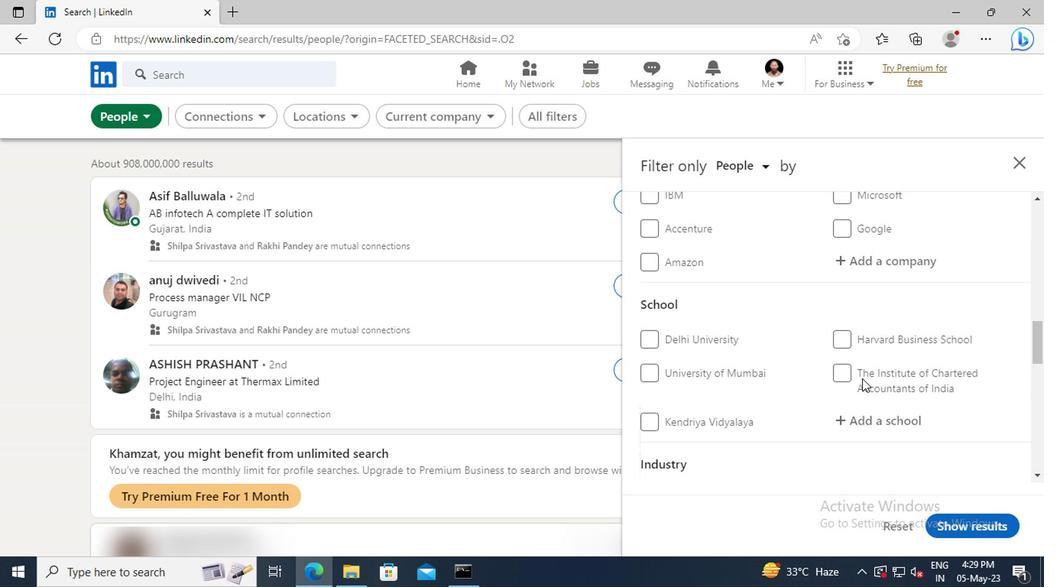 
Action: Mouse scrolled (859, 380) with delta (0, 0)
Screenshot: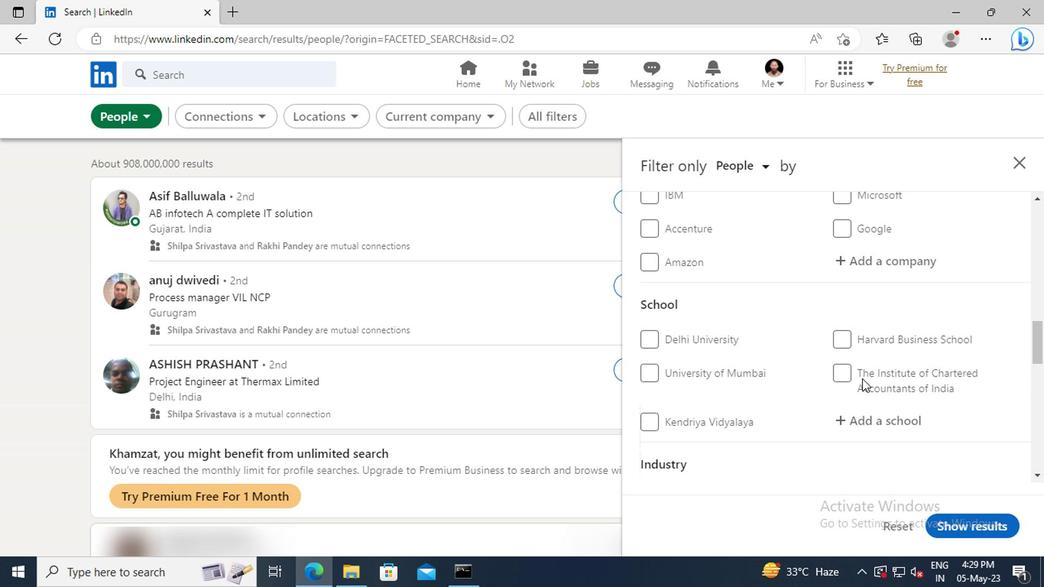 
Action: Mouse scrolled (859, 380) with delta (0, 0)
Screenshot: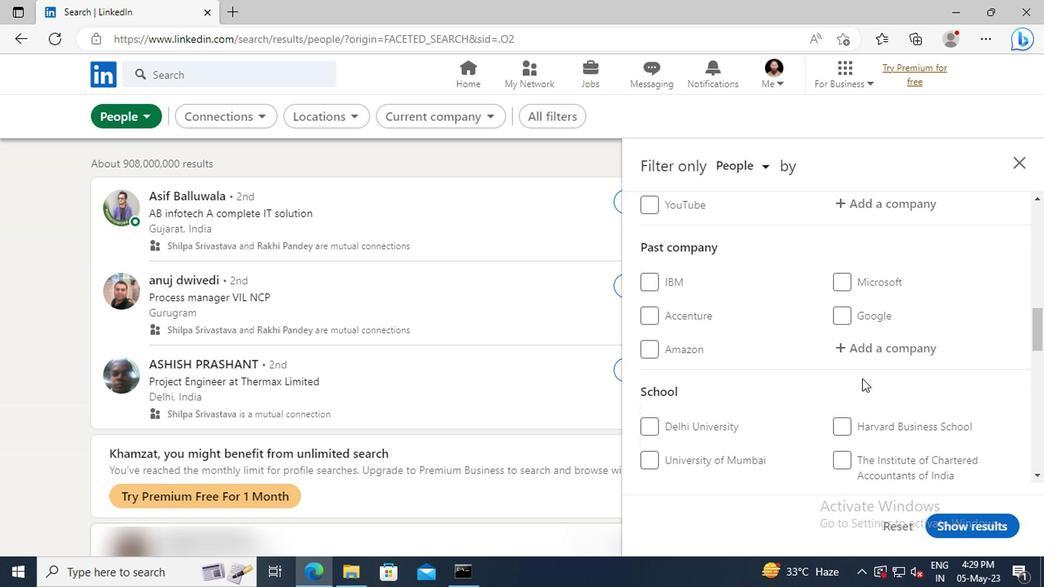 
Action: Mouse scrolled (859, 380) with delta (0, 0)
Screenshot: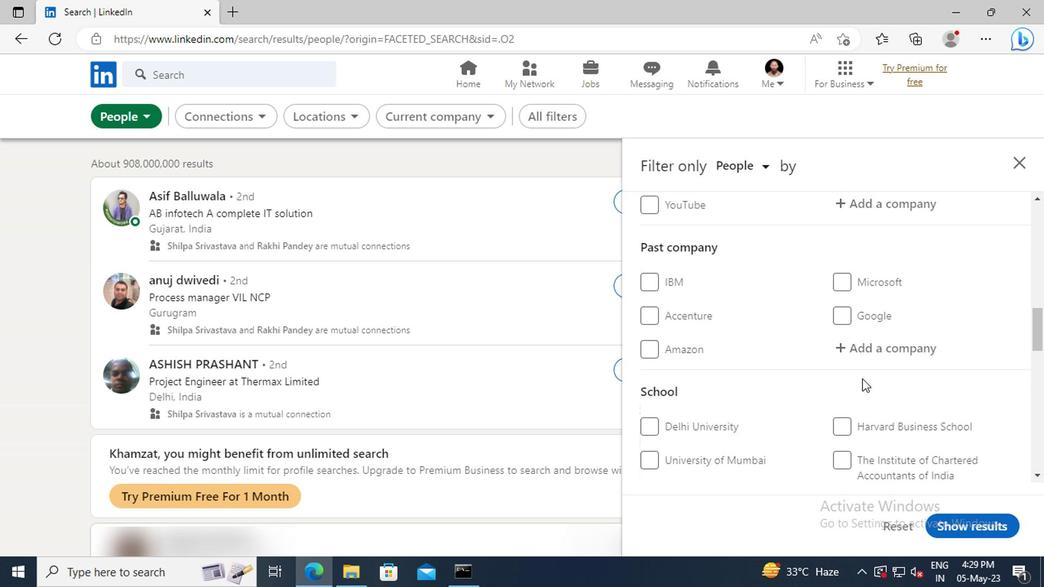 
Action: Mouse scrolled (859, 380) with delta (0, 0)
Screenshot: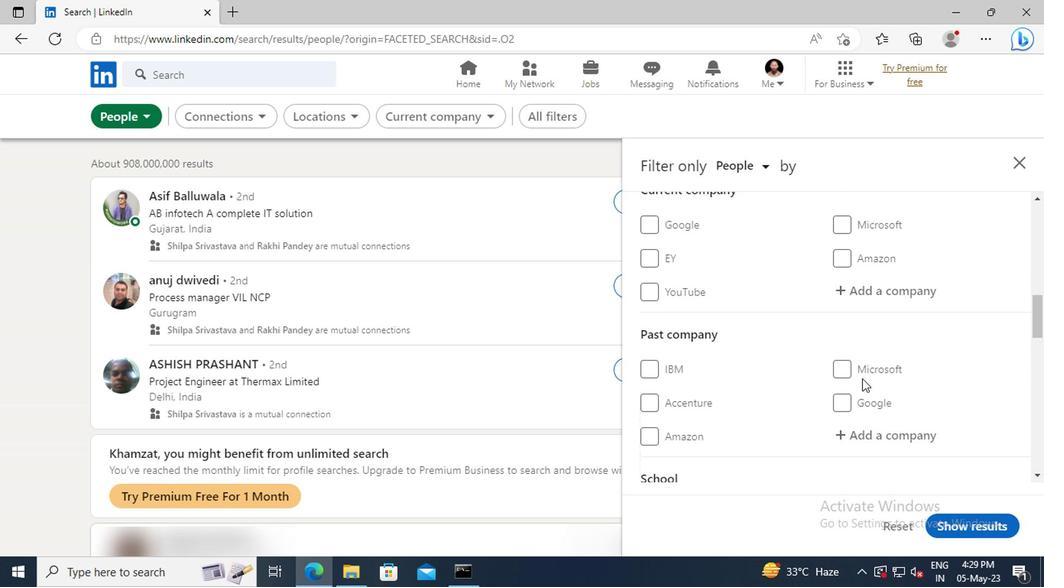 
Action: Mouse moved to (859, 340)
Screenshot: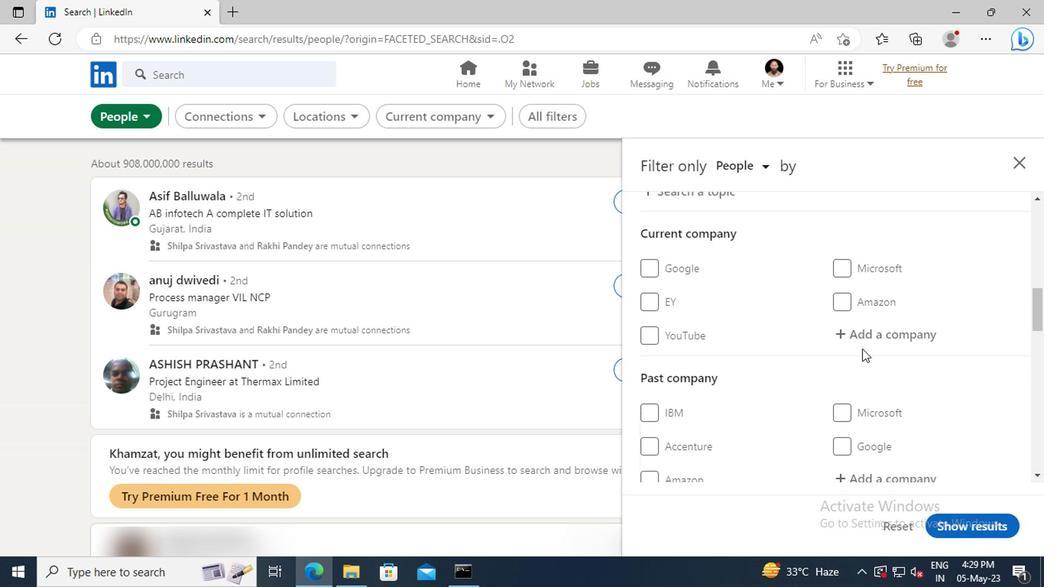 
Action: Mouse pressed left at (859, 340)
Screenshot: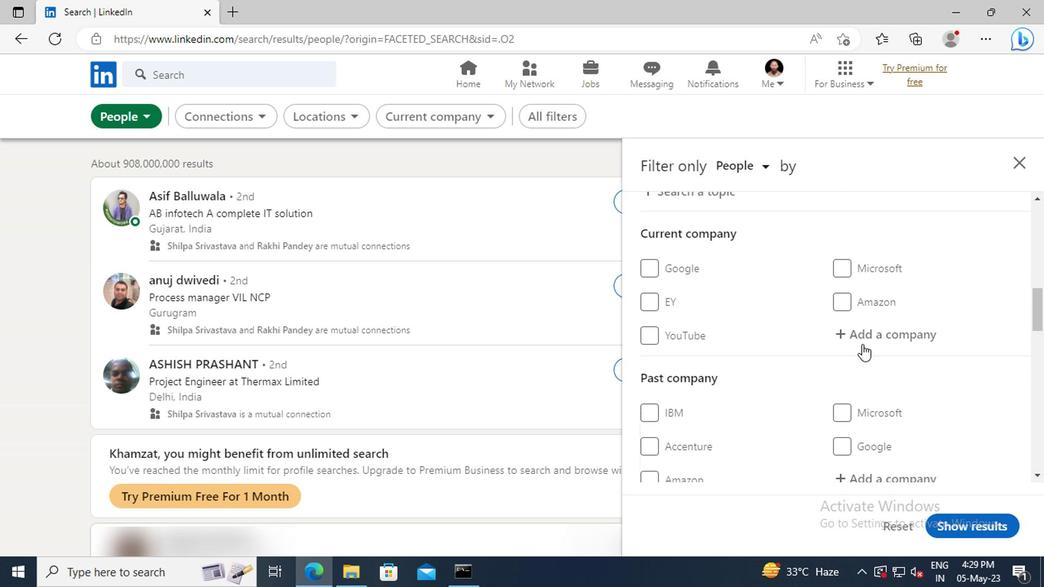 
Action: Key pressed <Key.shift>CENTRE<Key.space>FOR<Key.space><Key.shift>CELLUL
Screenshot: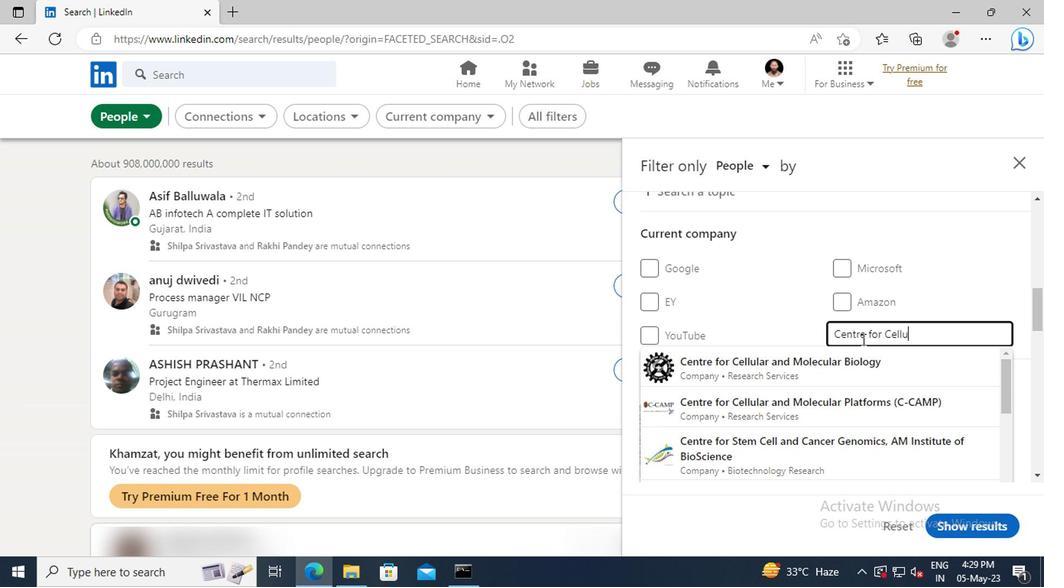 
Action: Mouse moved to (857, 362)
Screenshot: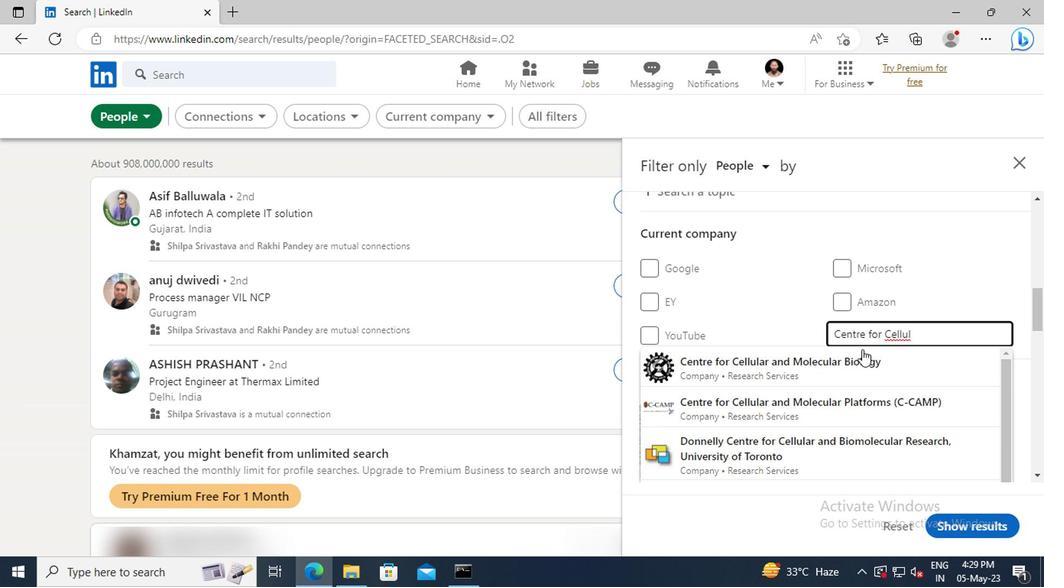 
Action: Mouse pressed left at (857, 362)
Screenshot: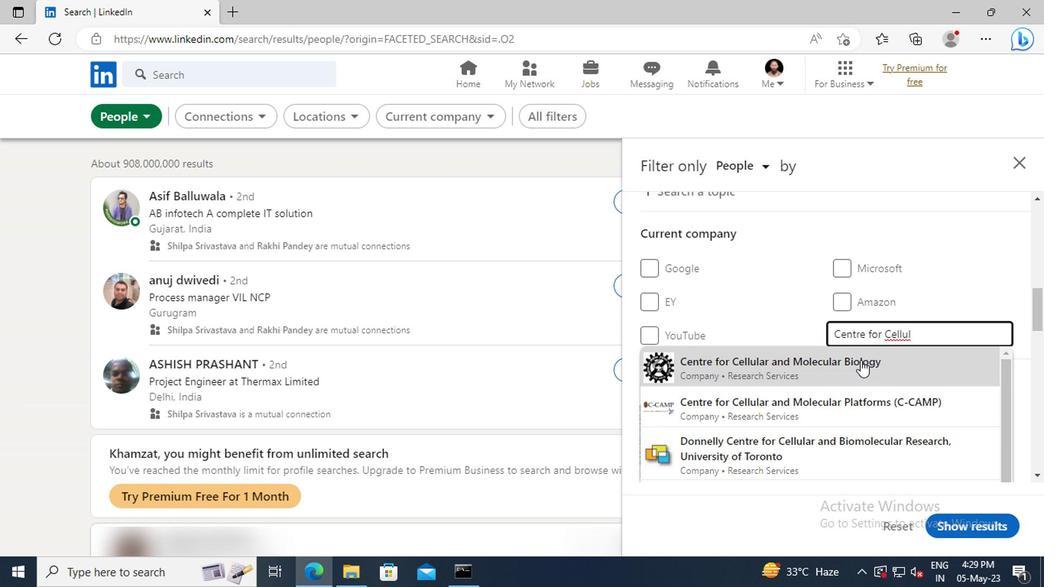 
Action: Mouse scrolled (857, 361) with delta (0, -1)
Screenshot: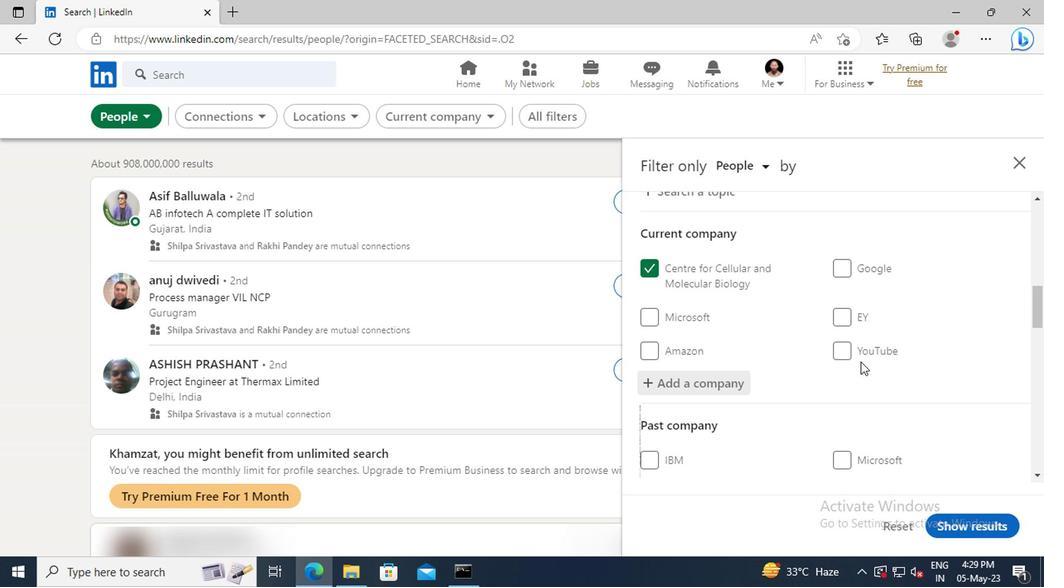 
Action: Mouse moved to (857, 363)
Screenshot: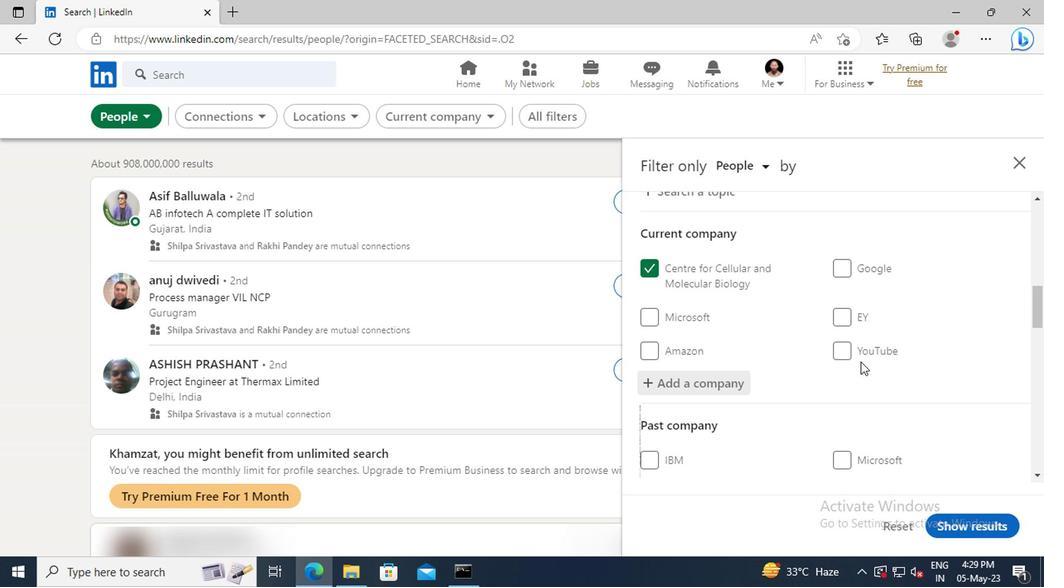 
Action: Mouse scrolled (857, 362) with delta (0, 0)
Screenshot: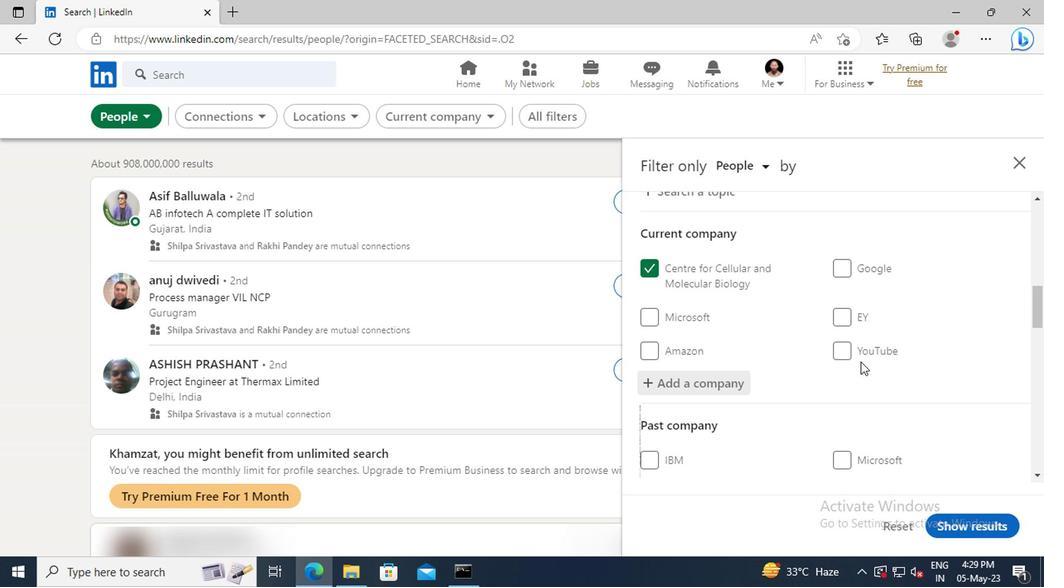 
Action: Mouse moved to (853, 357)
Screenshot: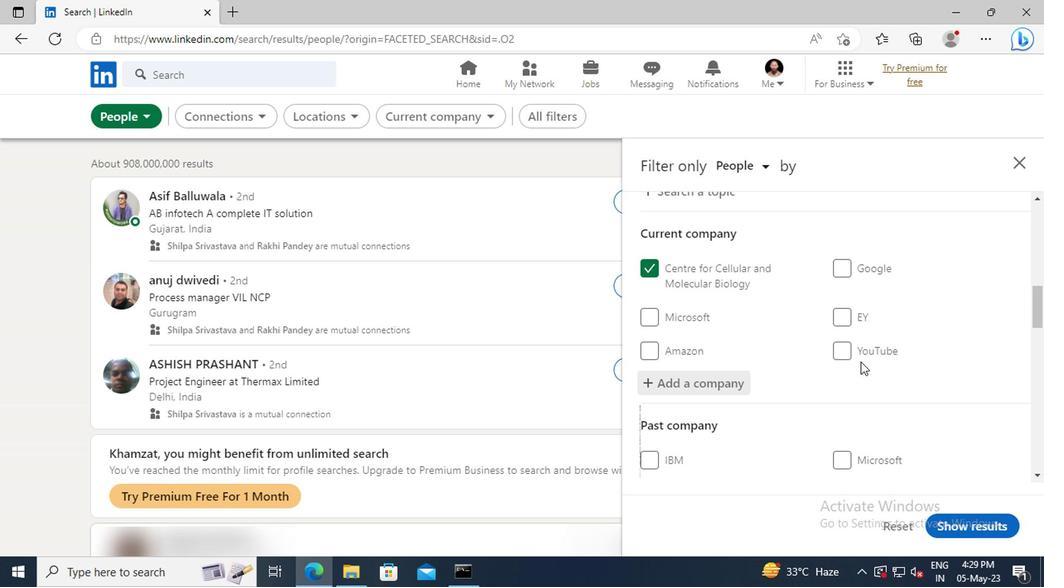 
Action: Mouse scrolled (853, 357) with delta (0, 0)
Screenshot: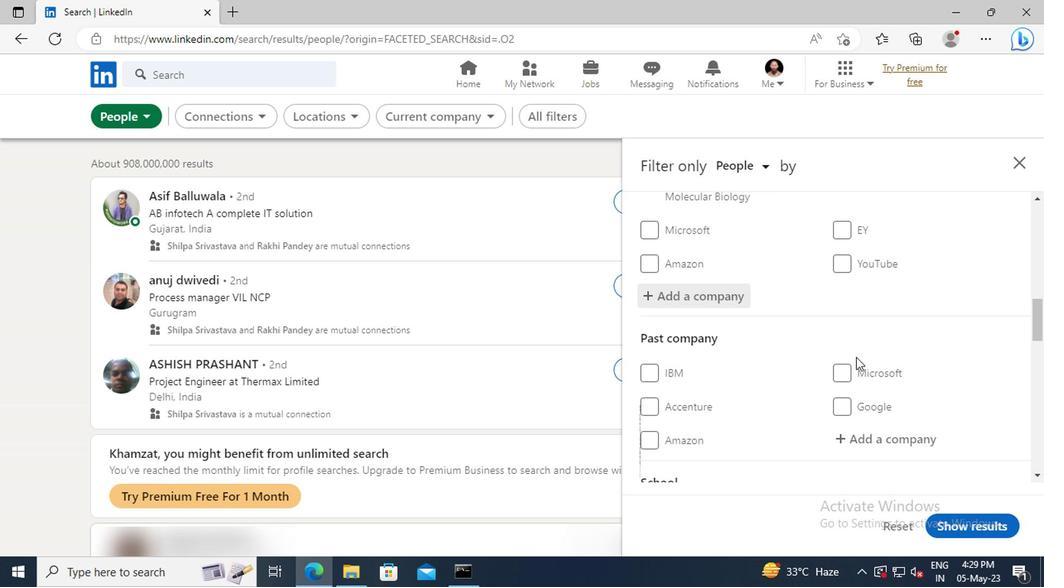 
Action: Mouse moved to (851, 355)
Screenshot: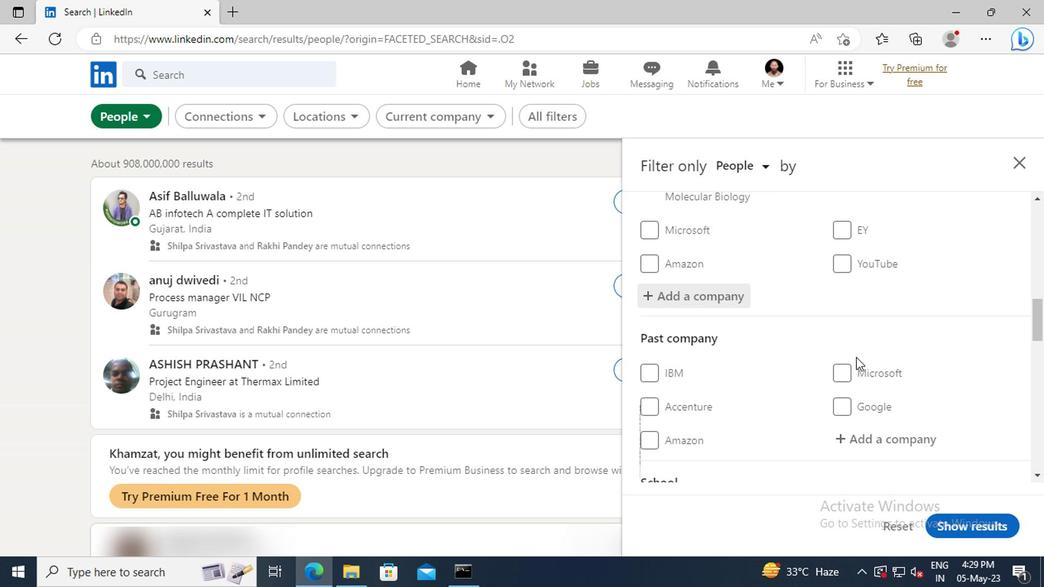 
Action: Mouse scrolled (851, 354) with delta (0, -1)
Screenshot: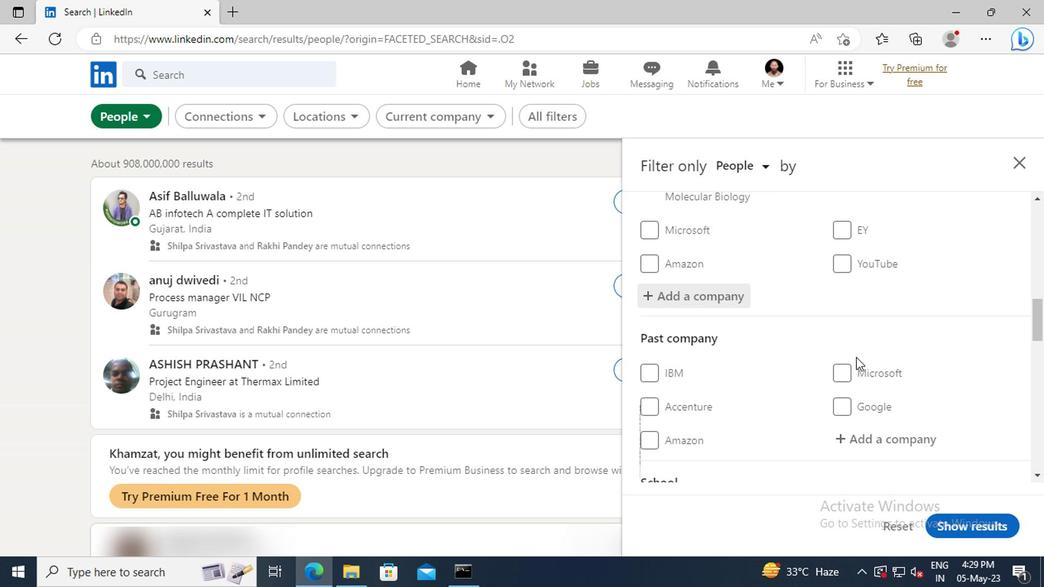 
Action: Mouse moved to (851, 352)
Screenshot: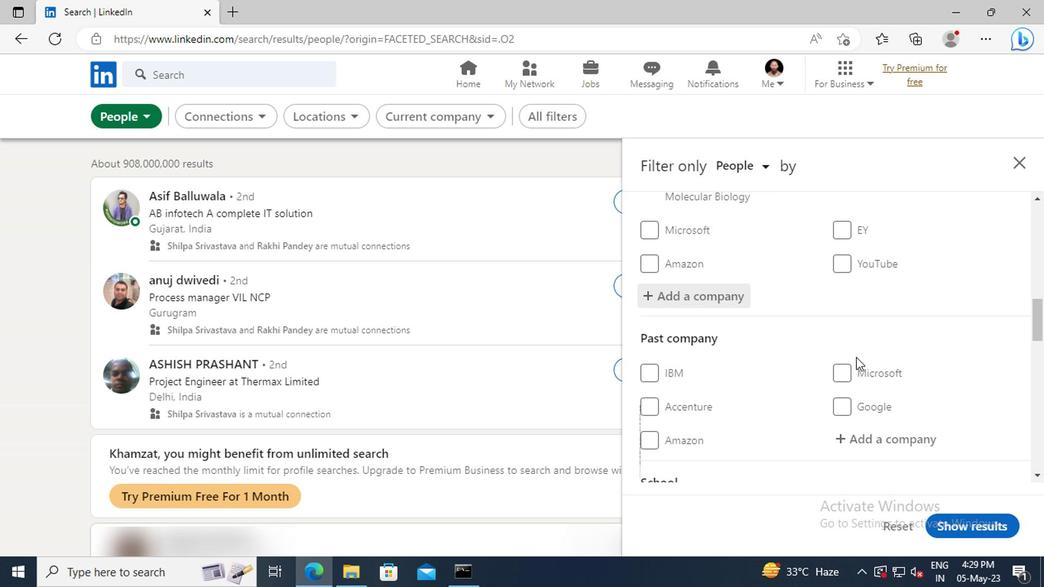 
Action: Mouse scrolled (851, 351) with delta (0, 0)
Screenshot: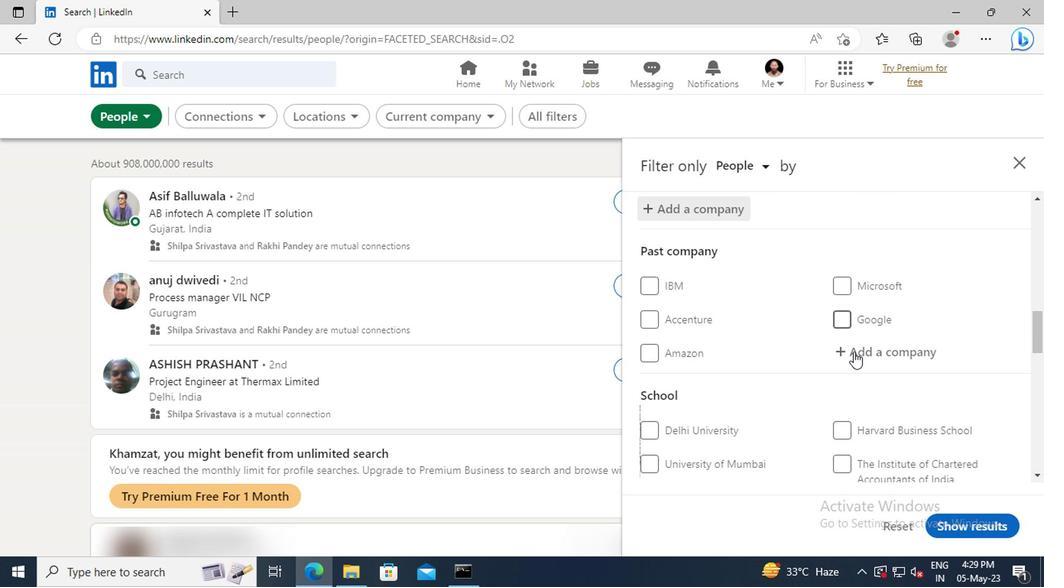 
Action: Mouse scrolled (851, 351) with delta (0, 0)
Screenshot: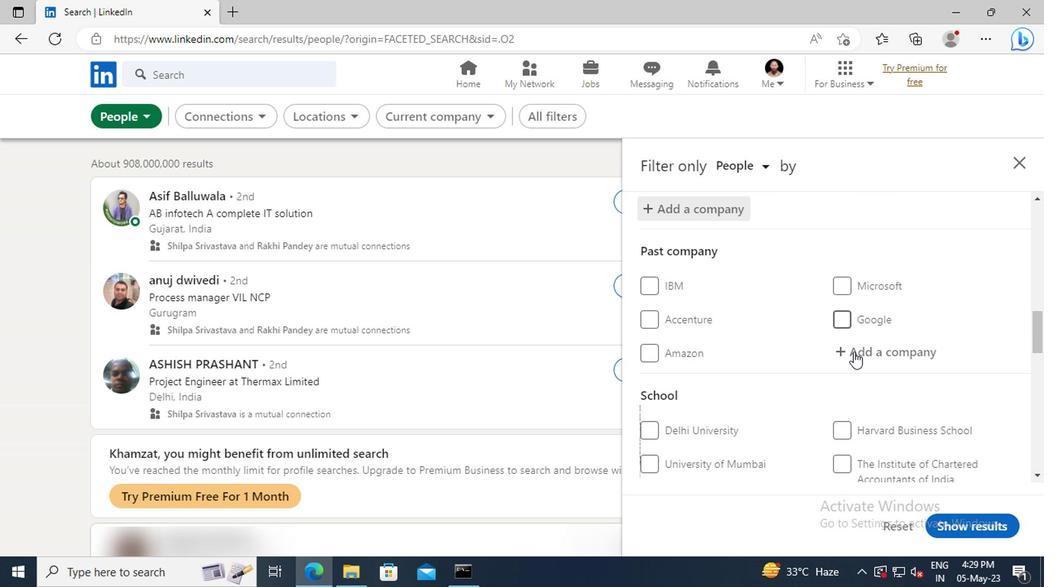 
Action: Mouse scrolled (851, 351) with delta (0, 0)
Screenshot: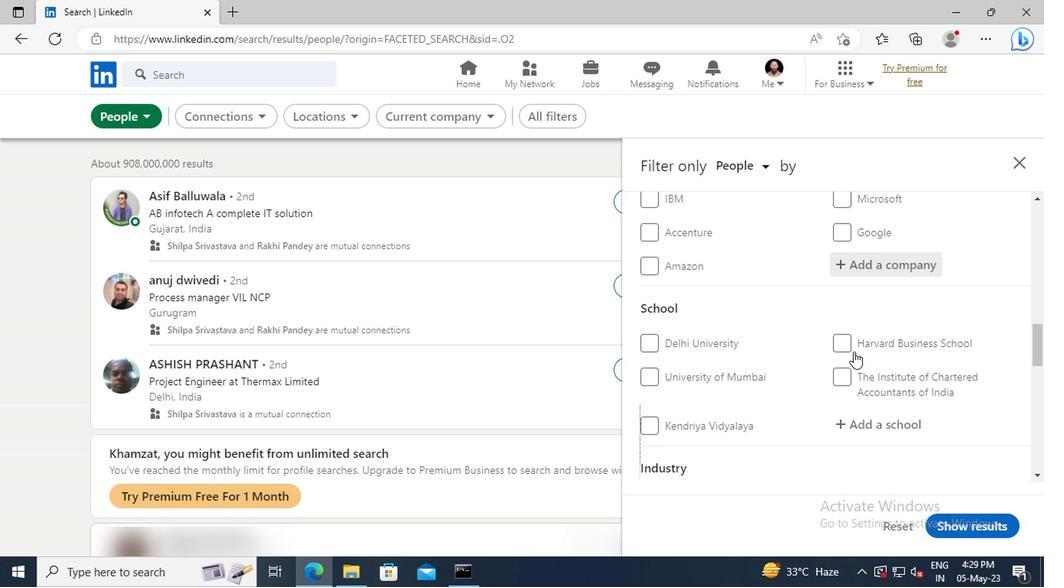
Action: Mouse scrolled (851, 351) with delta (0, 0)
Screenshot: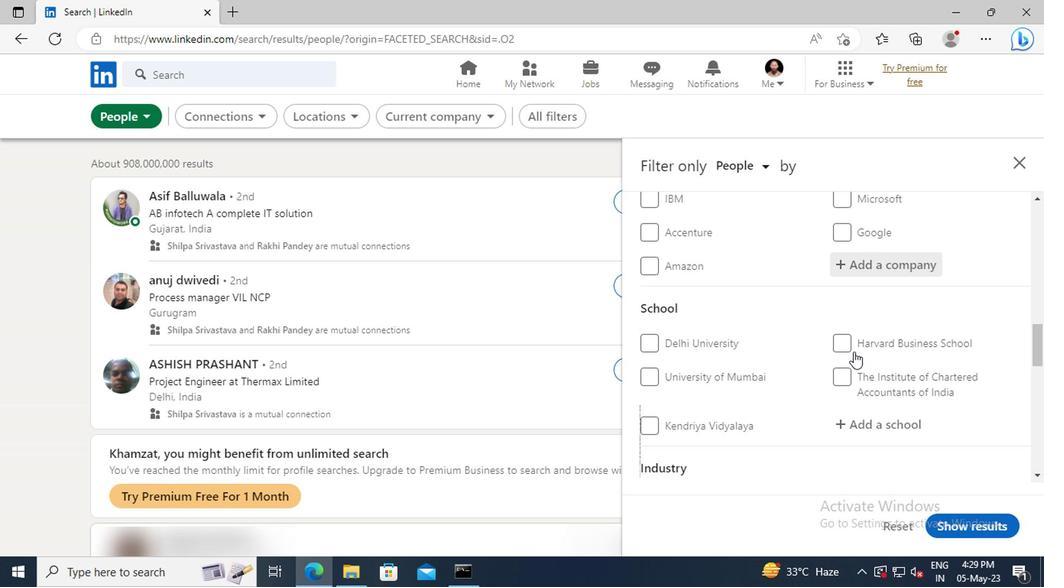 
Action: Mouse moved to (855, 344)
Screenshot: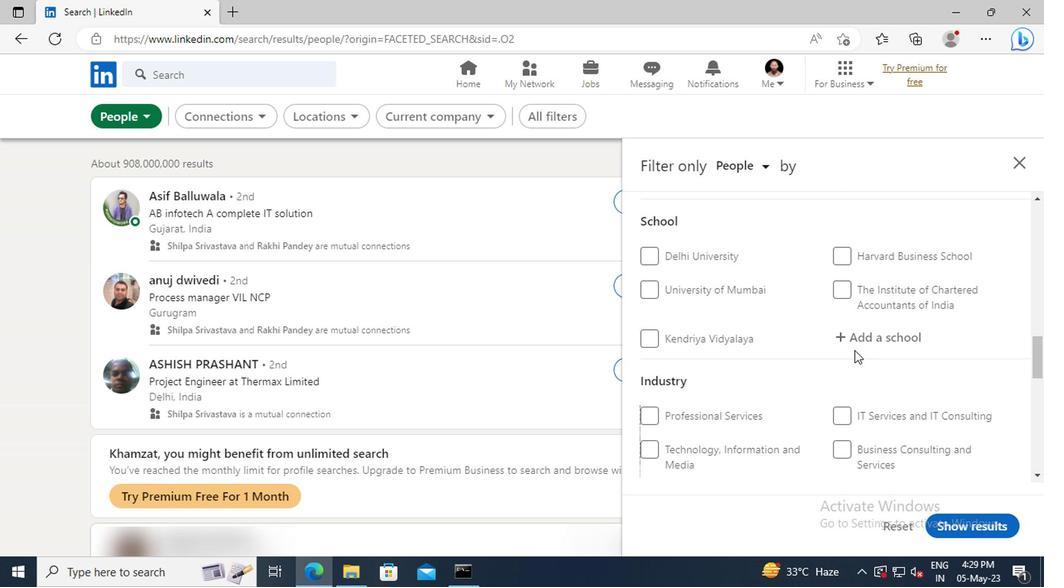 
Action: Mouse pressed left at (855, 344)
Screenshot: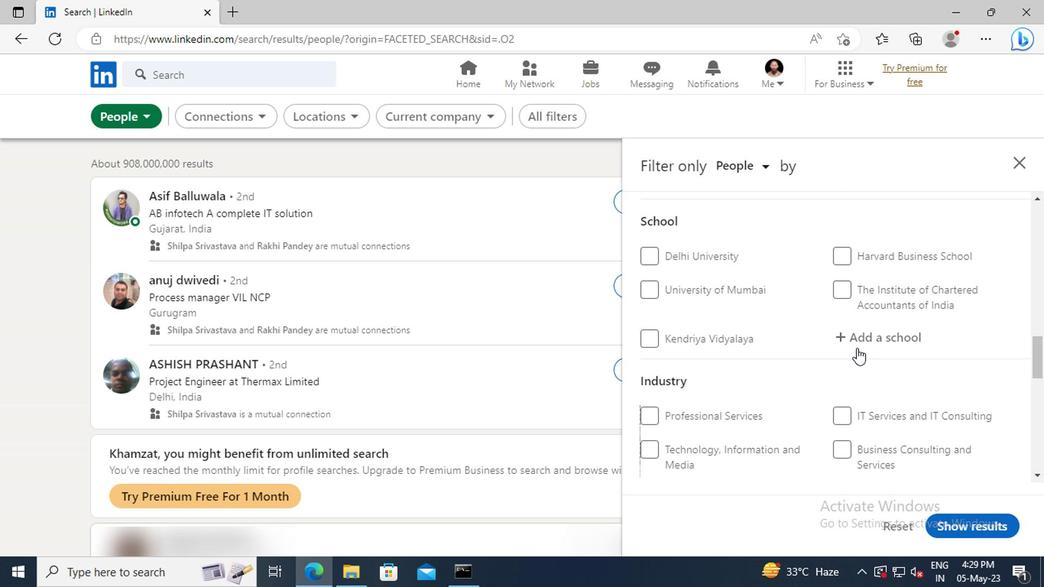 
Action: Key pressed <Key.shift>TAMIL<Key.space><Key.shift>NADU<Key.space><Key.shift>J
Screenshot: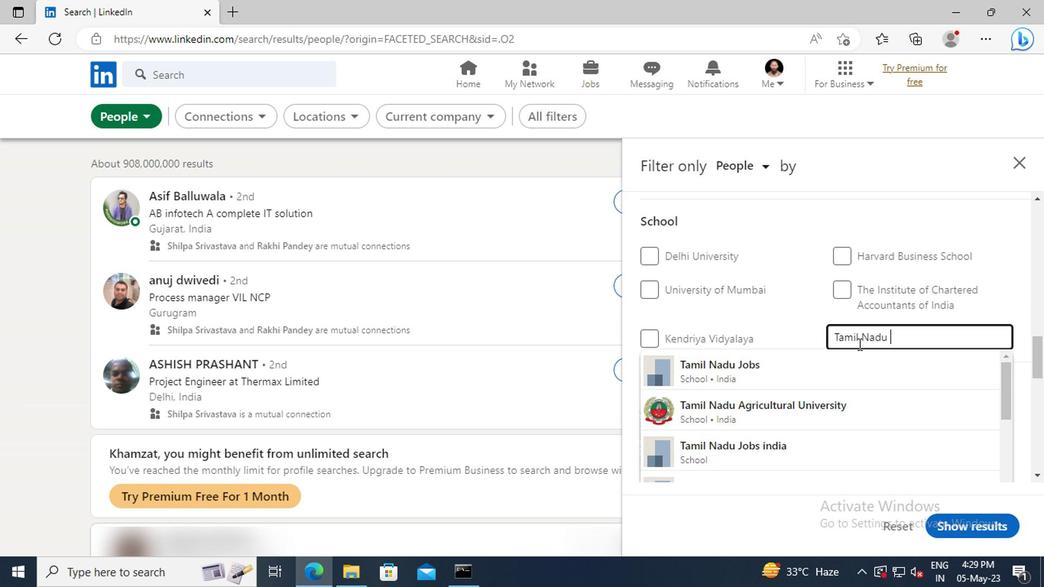 
Action: Mouse moved to (852, 368)
Screenshot: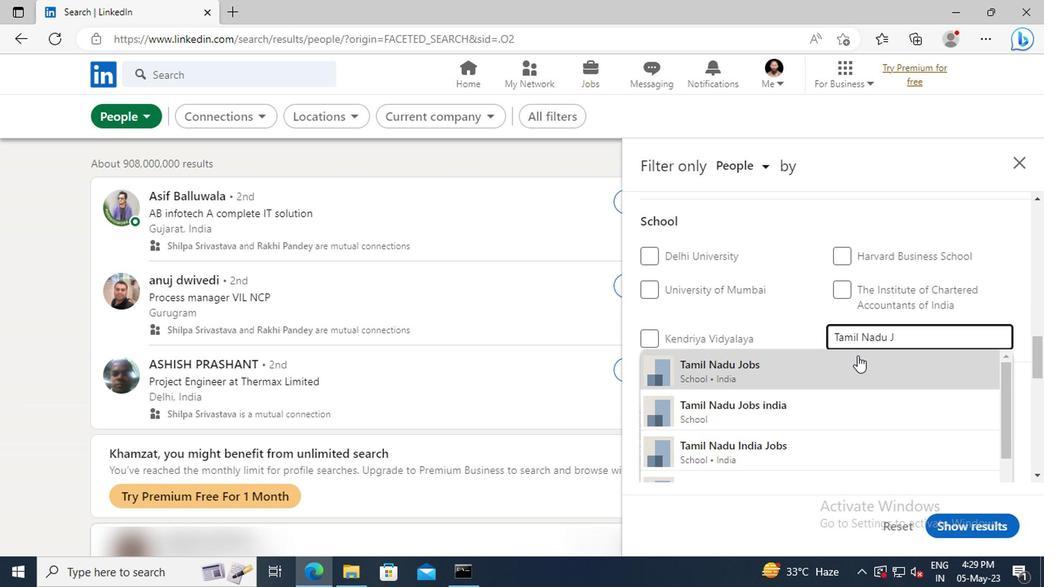 
Action: Mouse pressed left at (852, 368)
Screenshot: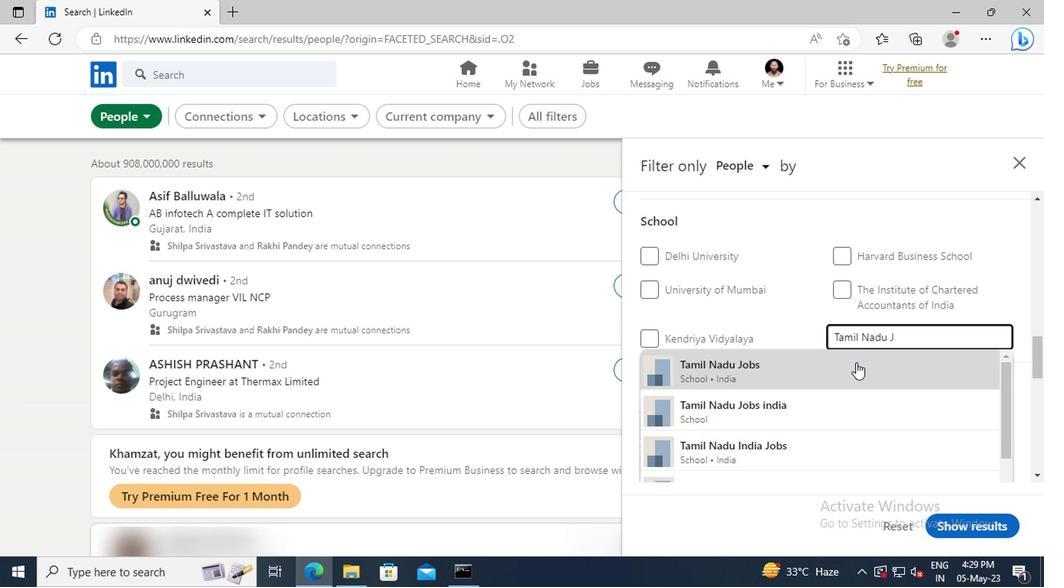 
Action: Mouse scrolled (852, 367) with delta (0, -1)
Screenshot: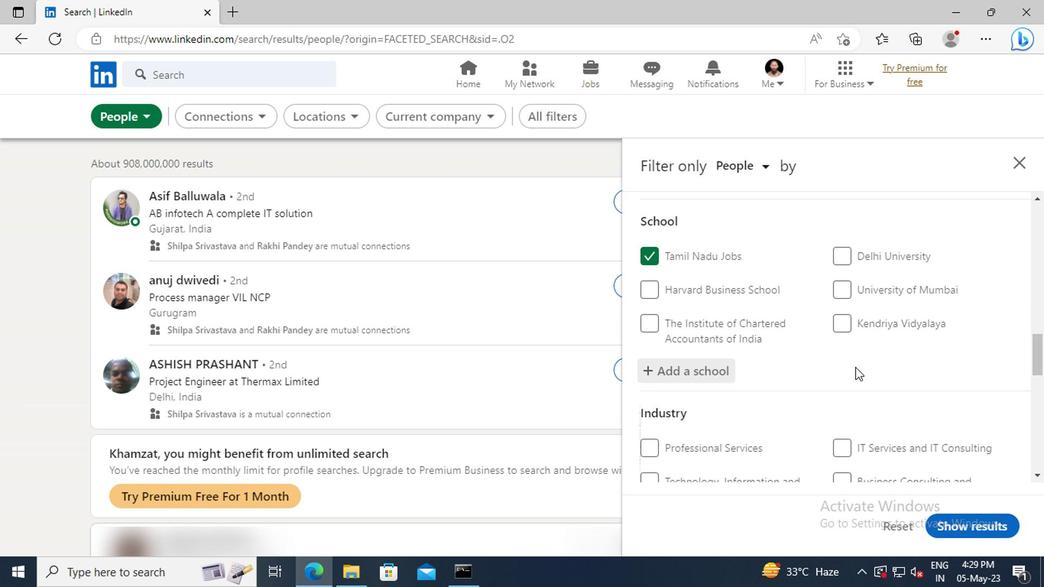 
Action: Mouse scrolled (852, 367) with delta (0, -1)
Screenshot: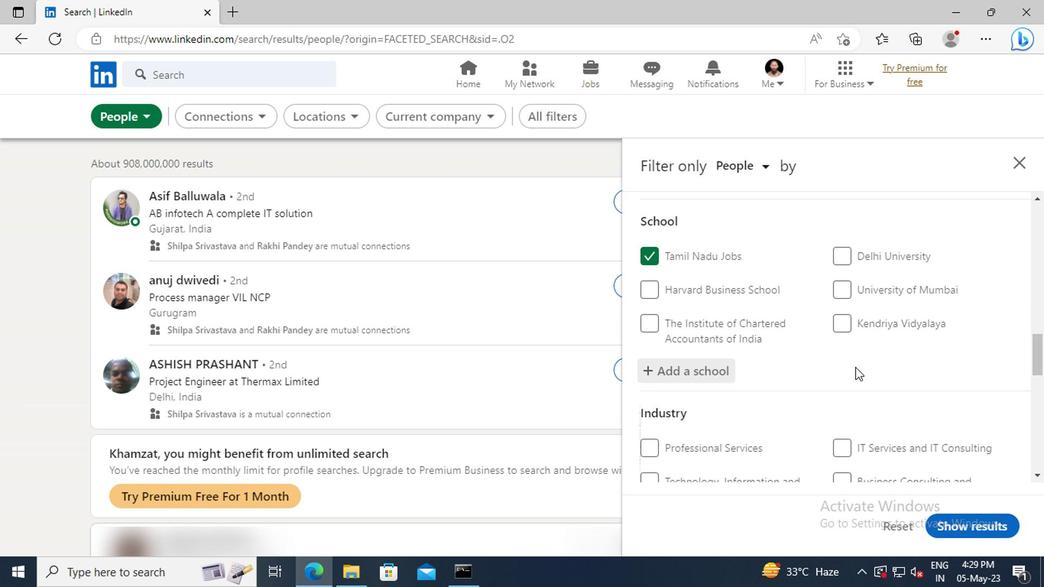 
Action: Mouse scrolled (852, 367) with delta (0, -1)
Screenshot: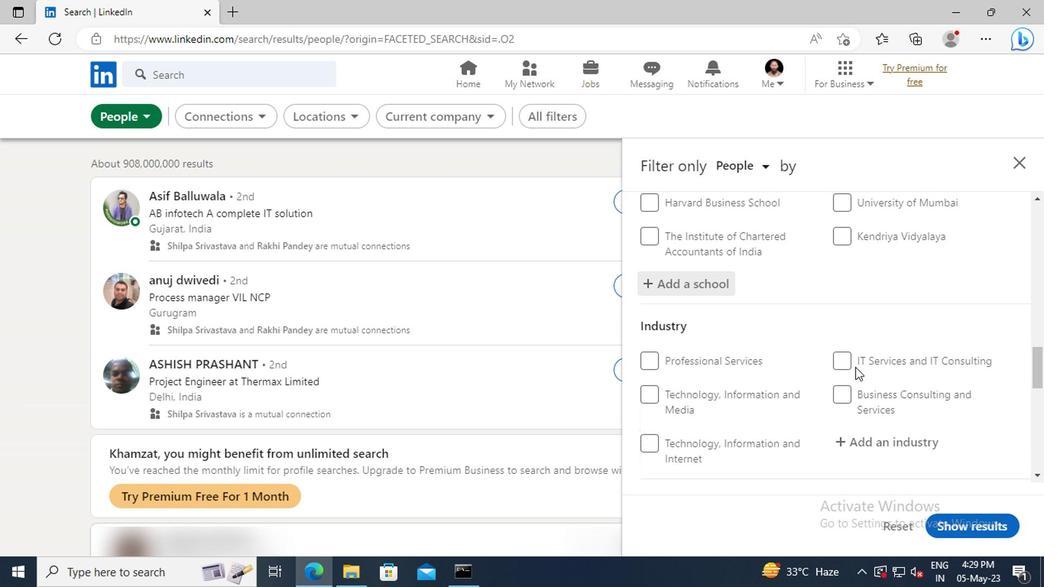 
Action: Mouse scrolled (852, 367) with delta (0, -1)
Screenshot: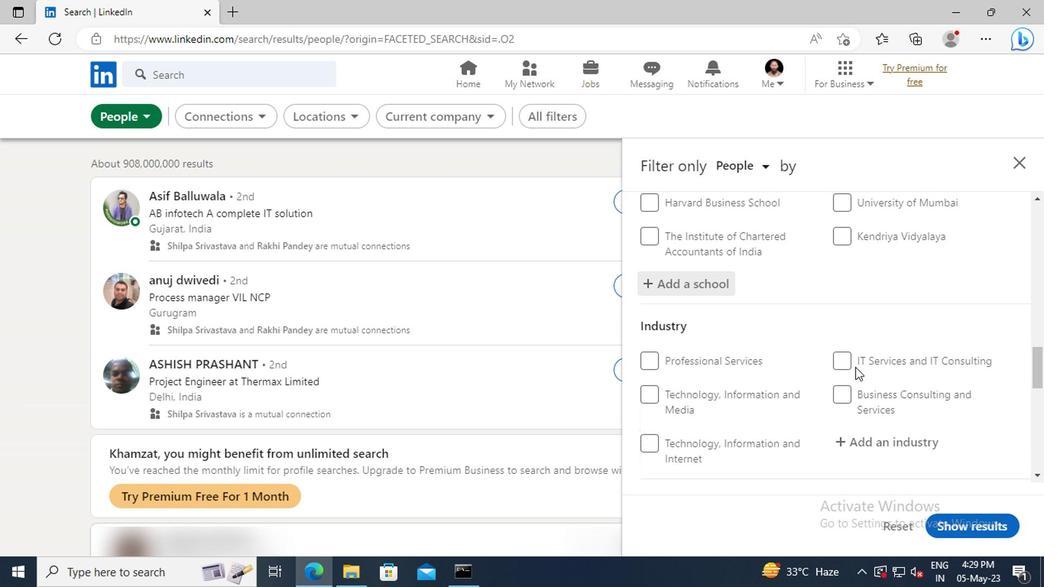 
Action: Mouse moved to (851, 359)
Screenshot: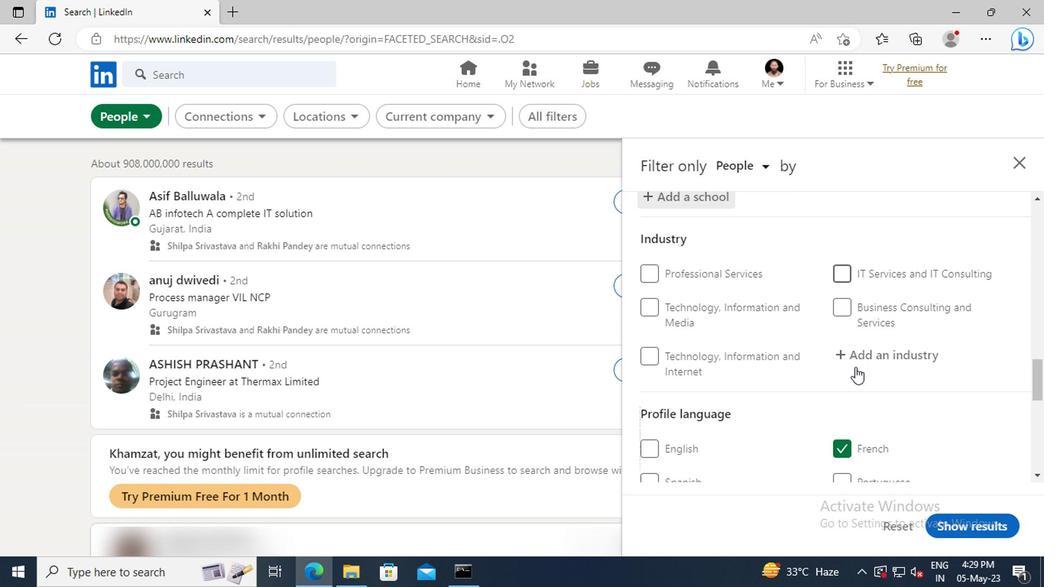 
Action: Mouse pressed left at (851, 359)
Screenshot: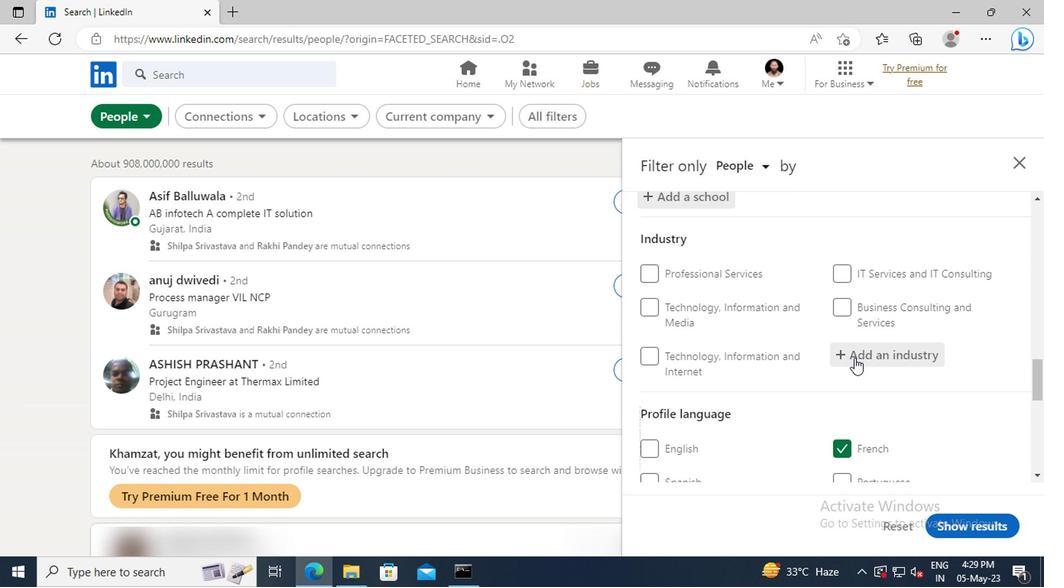 
Action: Key pressed <Key.shift>INSURAN
Screenshot: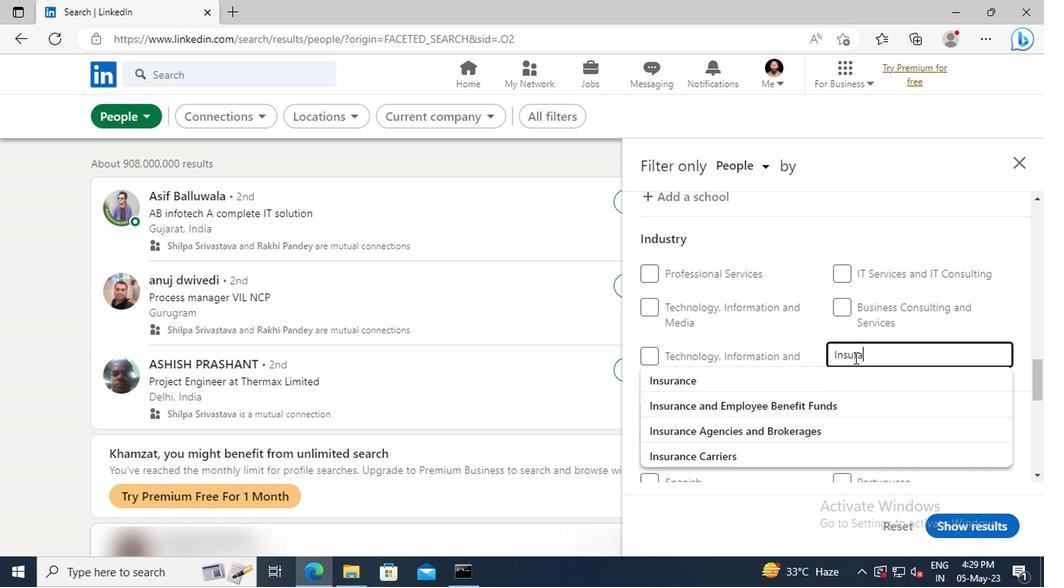 
Action: Mouse moved to (855, 424)
Screenshot: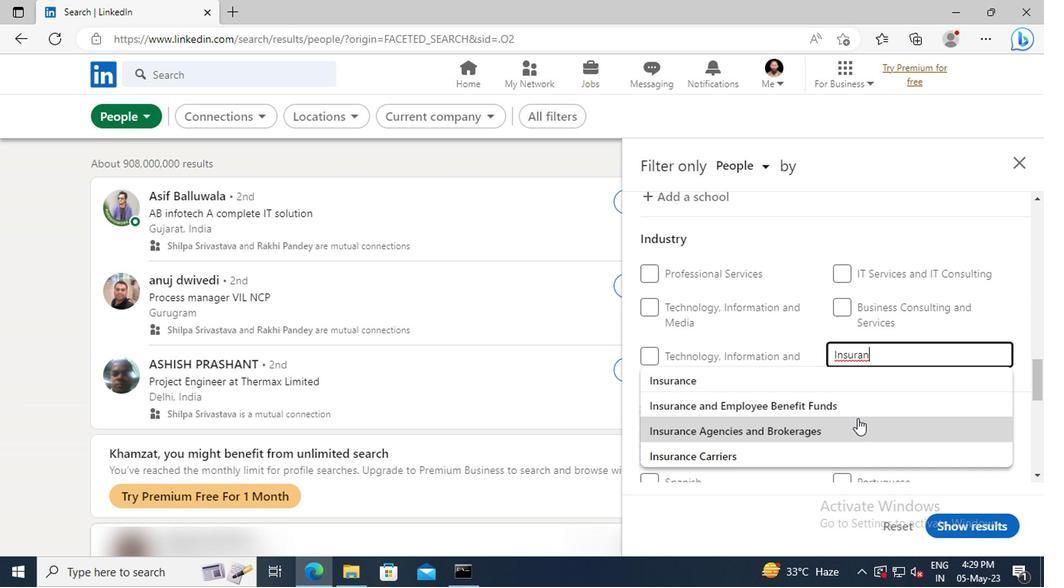 
Action: Mouse pressed left at (855, 424)
Screenshot: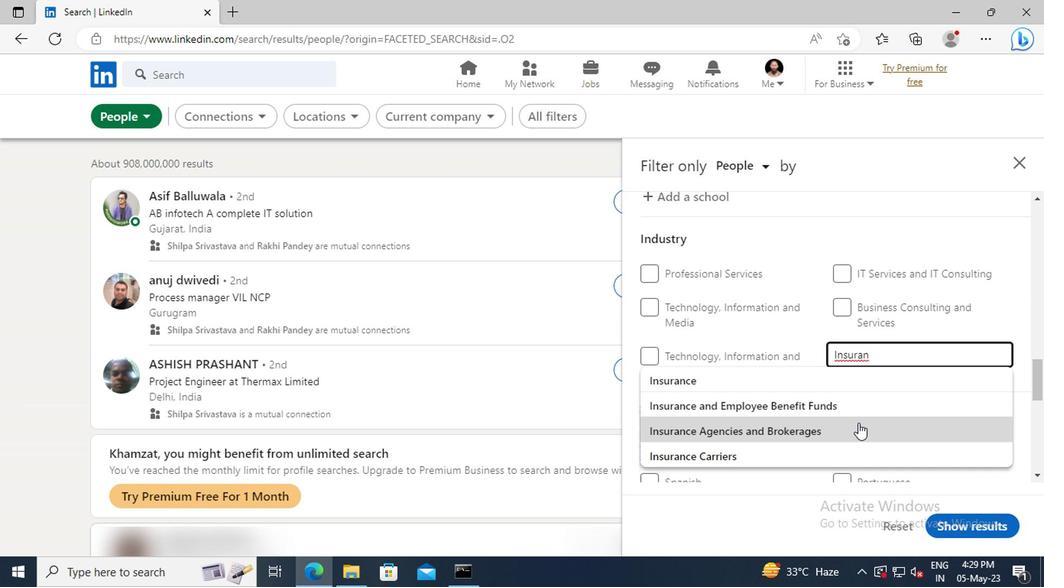 
Action: Mouse scrolled (855, 423) with delta (0, -1)
Screenshot: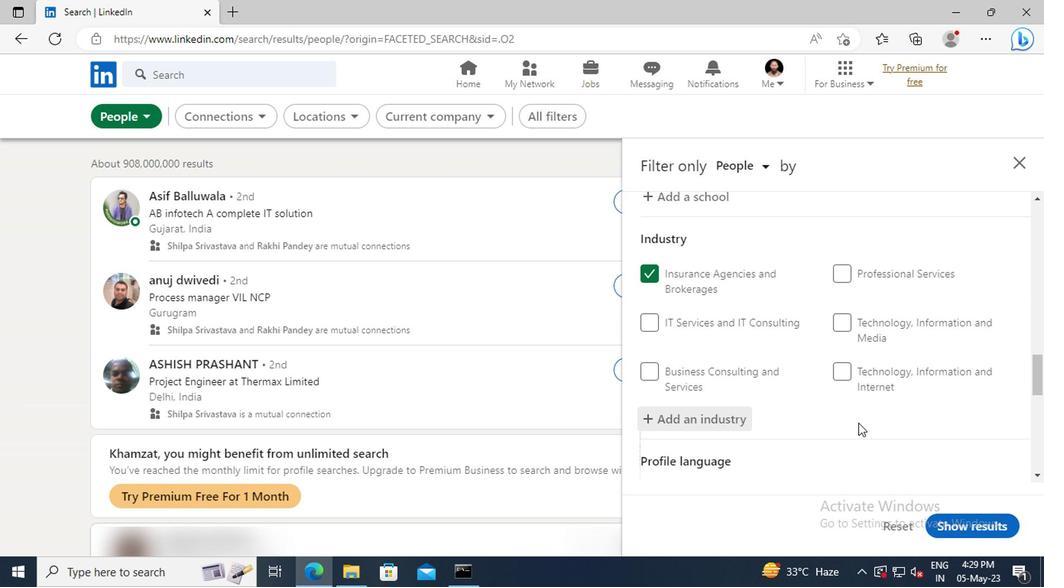 
Action: Mouse scrolled (855, 423) with delta (0, -1)
Screenshot: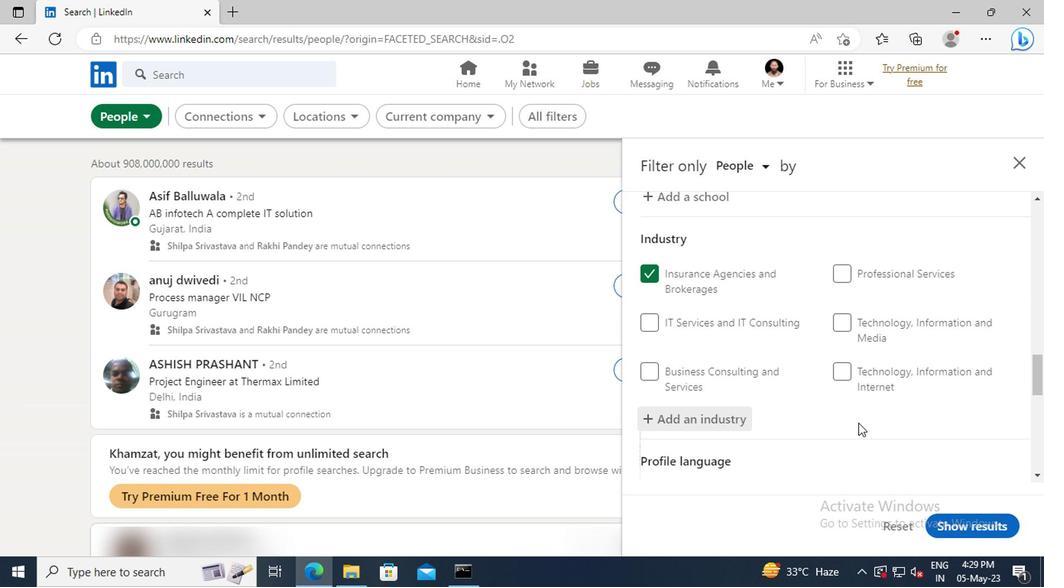 
Action: Mouse moved to (855, 418)
Screenshot: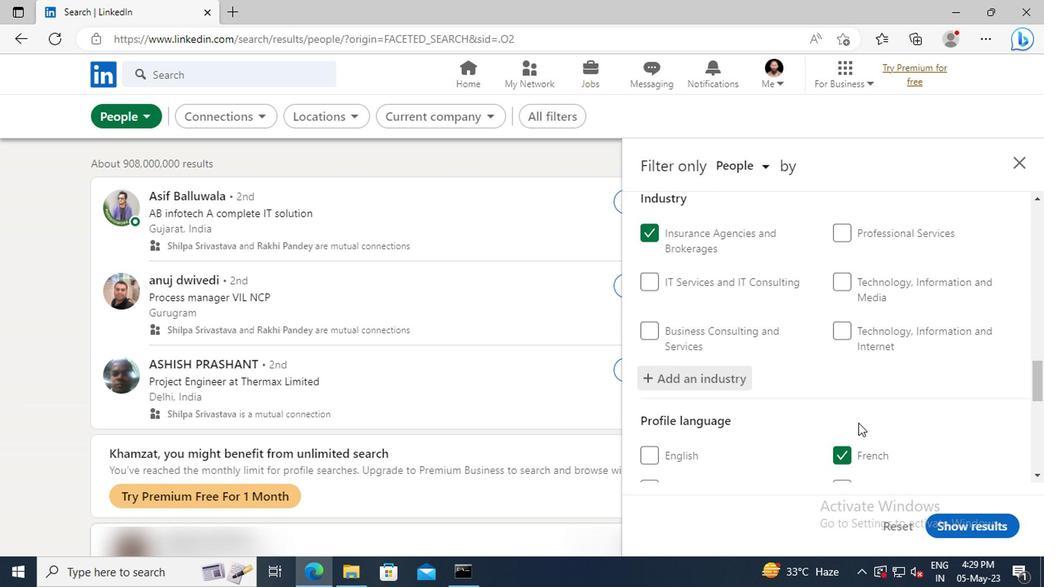 
Action: Mouse scrolled (855, 417) with delta (0, -1)
Screenshot: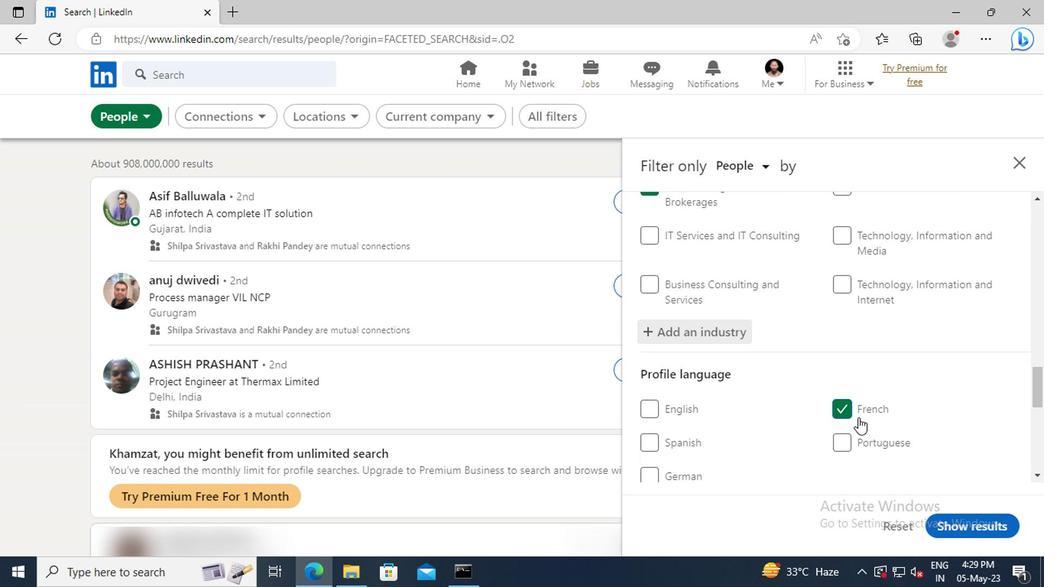 
Action: Mouse scrolled (855, 417) with delta (0, -1)
Screenshot: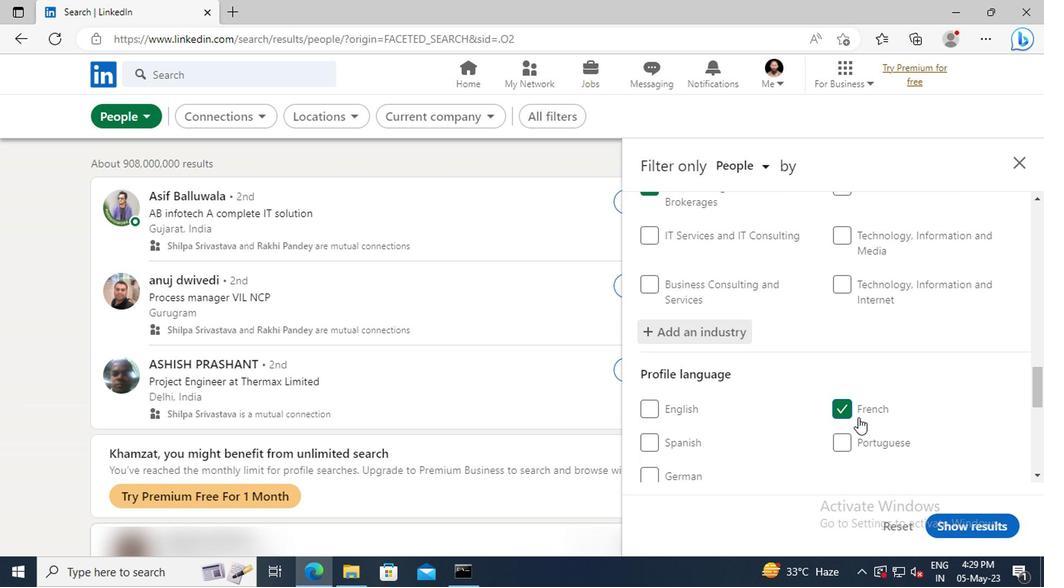 
Action: Mouse moved to (855, 416)
Screenshot: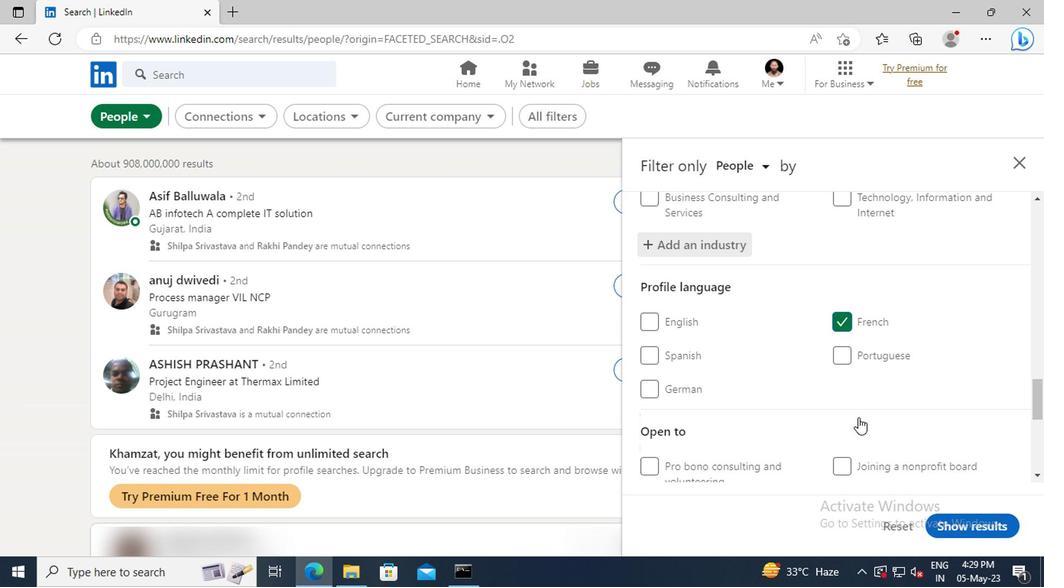 
Action: Mouse scrolled (855, 415) with delta (0, -1)
Screenshot: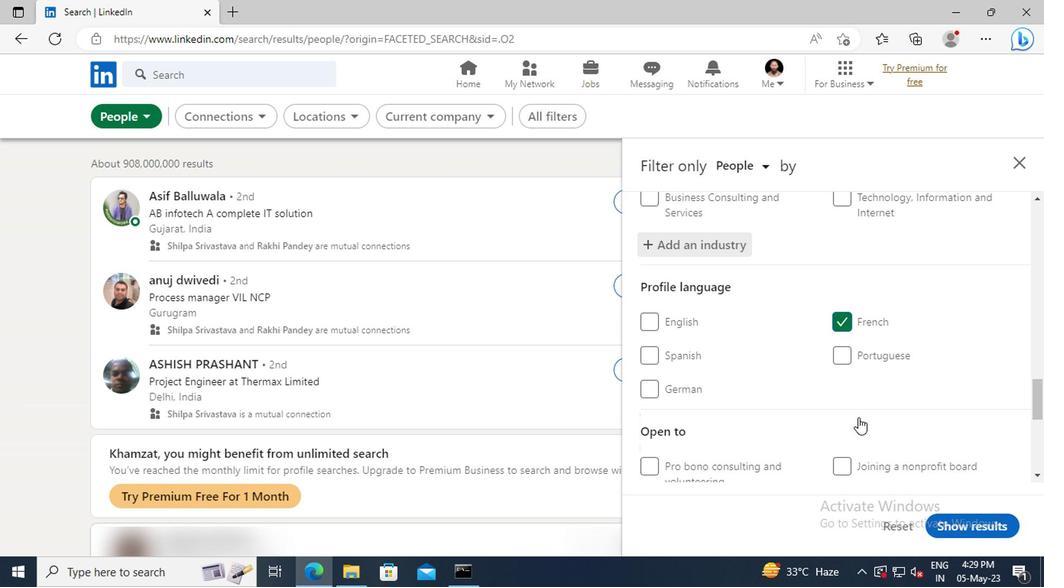 
Action: Mouse moved to (855, 412)
Screenshot: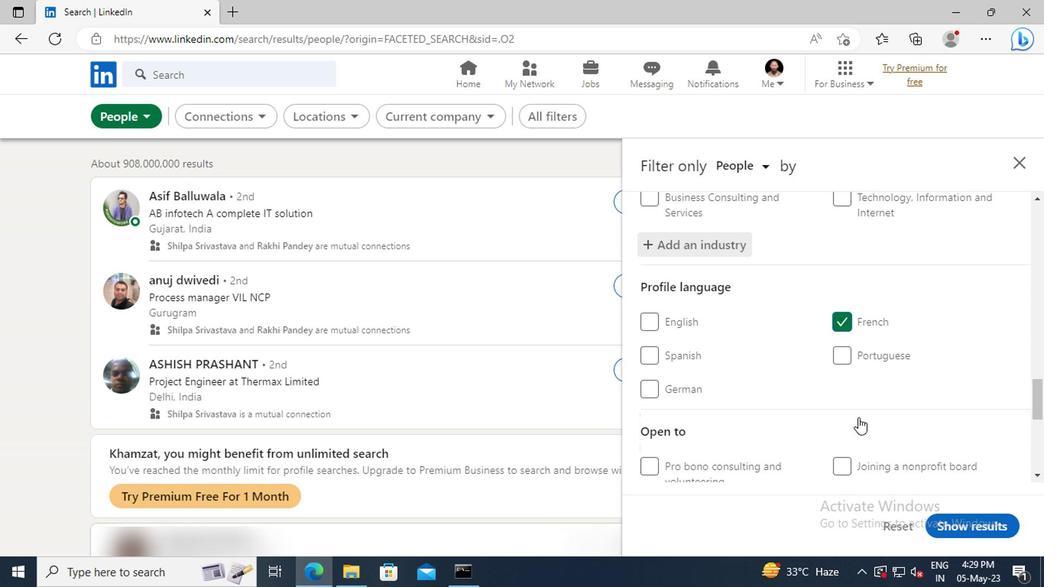 
Action: Mouse scrolled (855, 411) with delta (0, -1)
Screenshot: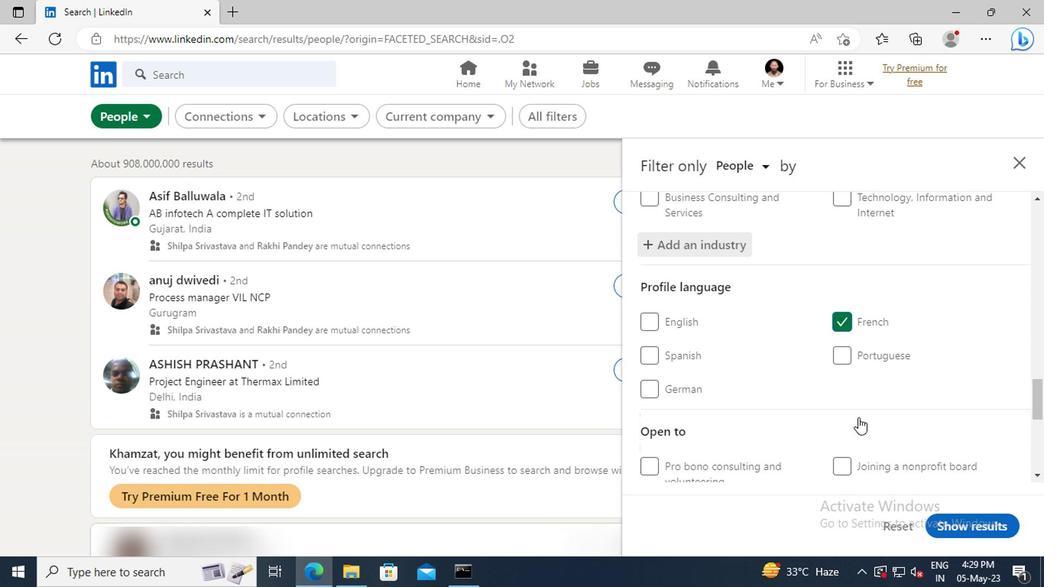 
Action: Mouse moved to (855, 406)
Screenshot: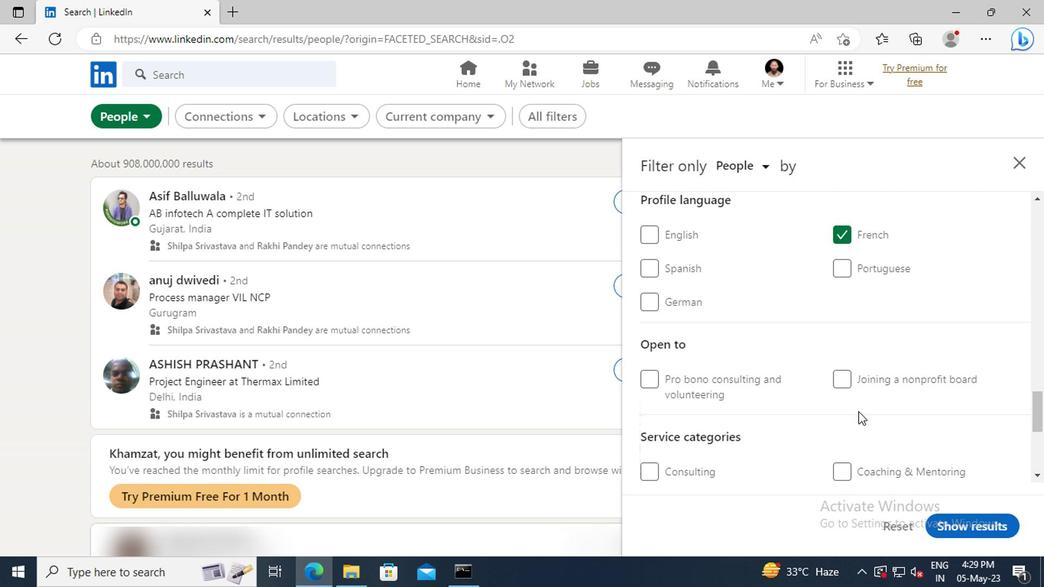 
Action: Mouse scrolled (855, 405) with delta (0, 0)
Screenshot: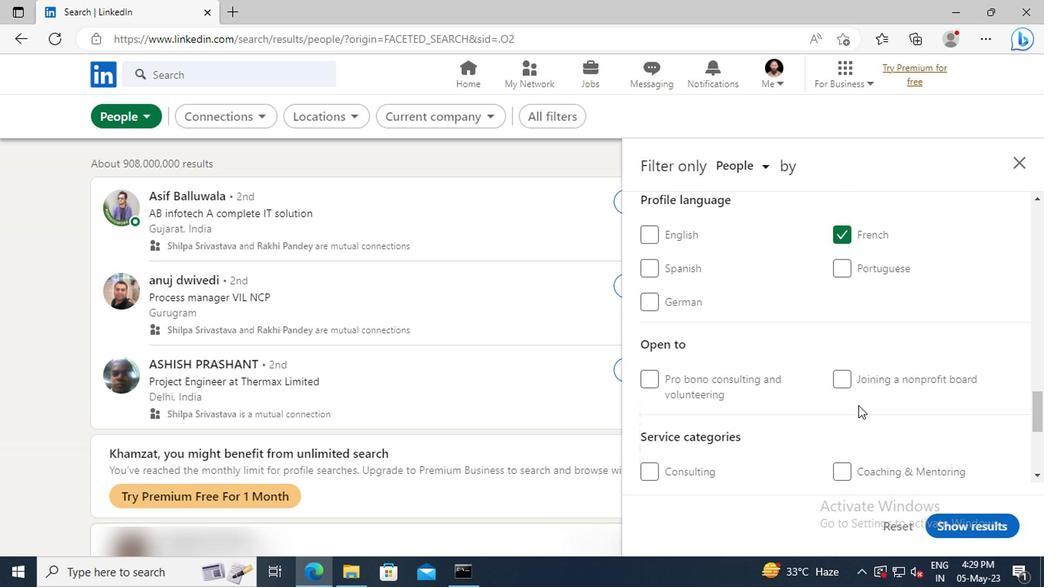 
Action: Mouse moved to (855, 404)
Screenshot: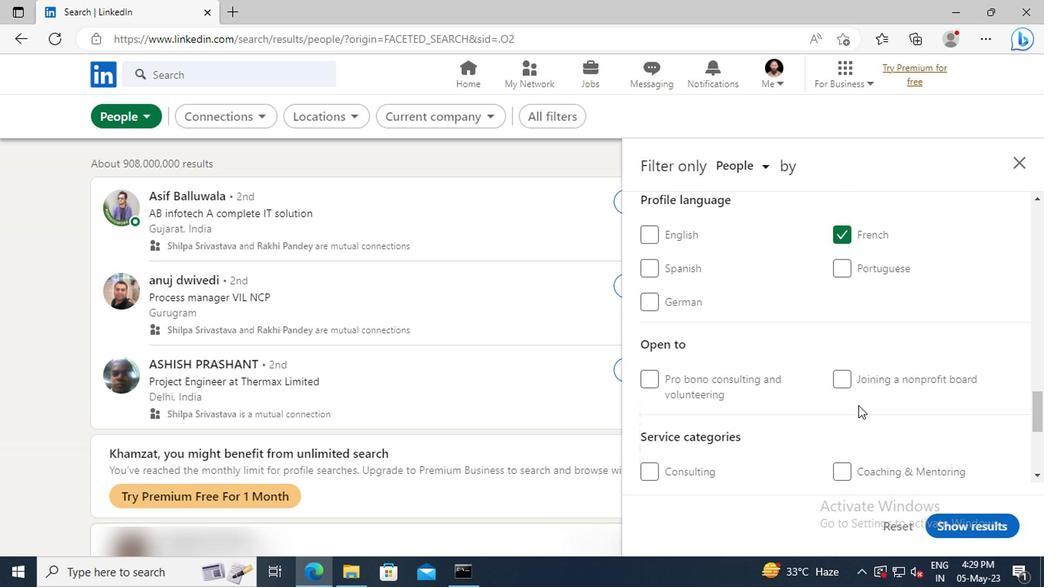 
Action: Mouse scrolled (855, 403) with delta (0, 0)
Screenshot: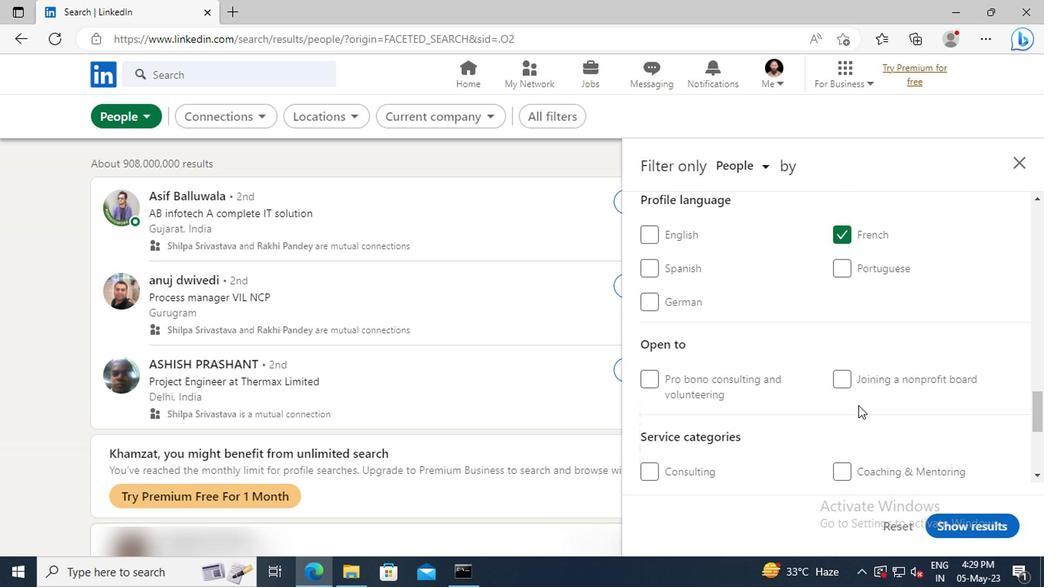 
Action: Mouse moved to (855, 402)
Screenshot: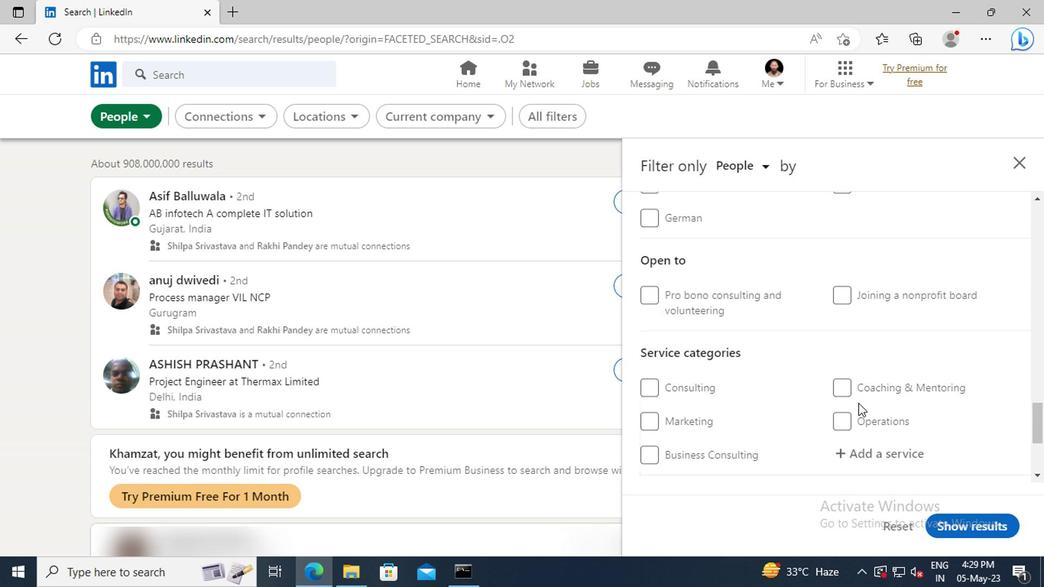 
Action: Mouse scrolled (855, 400) with delta (0, -1)
Screenshot: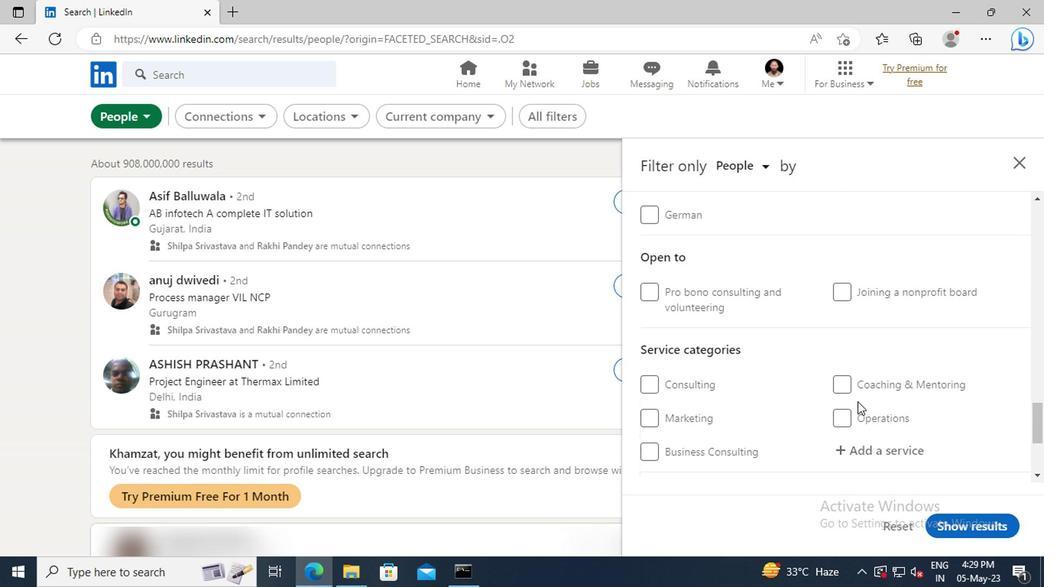 
Action: Mouse moved to (857, 399)
Screenshot: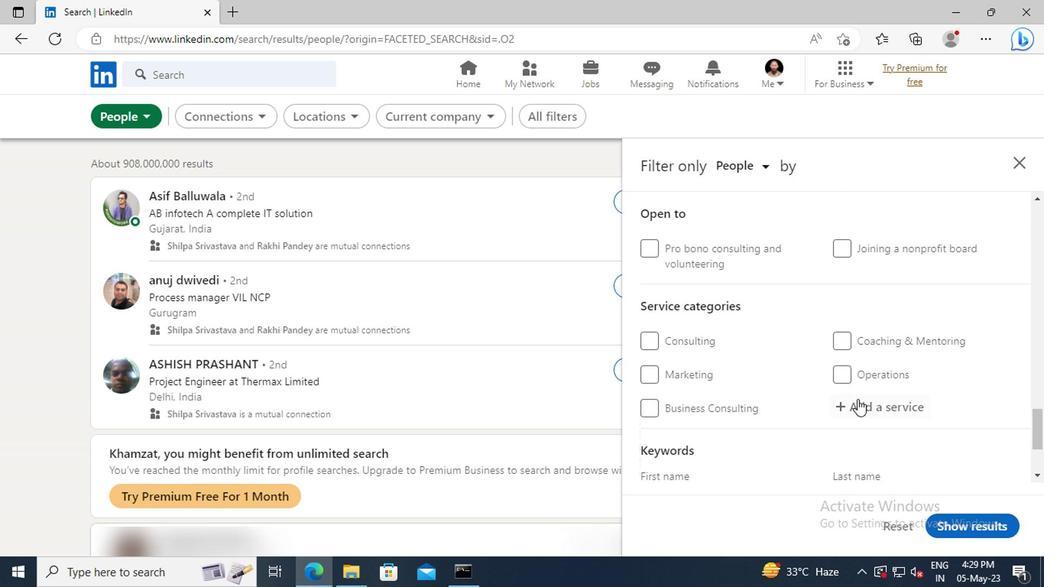 
Action: Mouse pressed left at (857, 399)
Screenshot: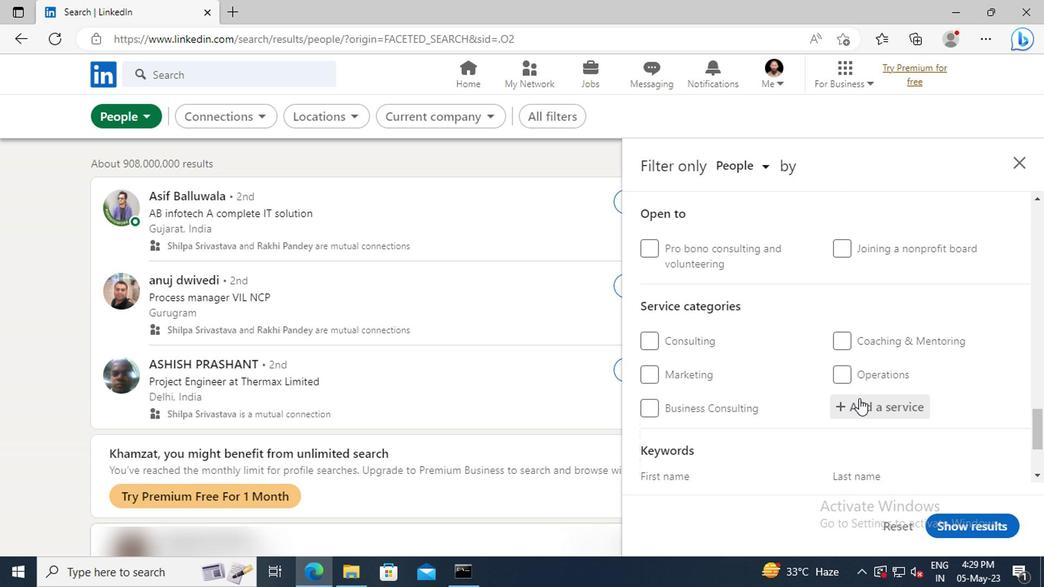 
Action: Key pressed <Key.shift>BLOGG
Screenshot: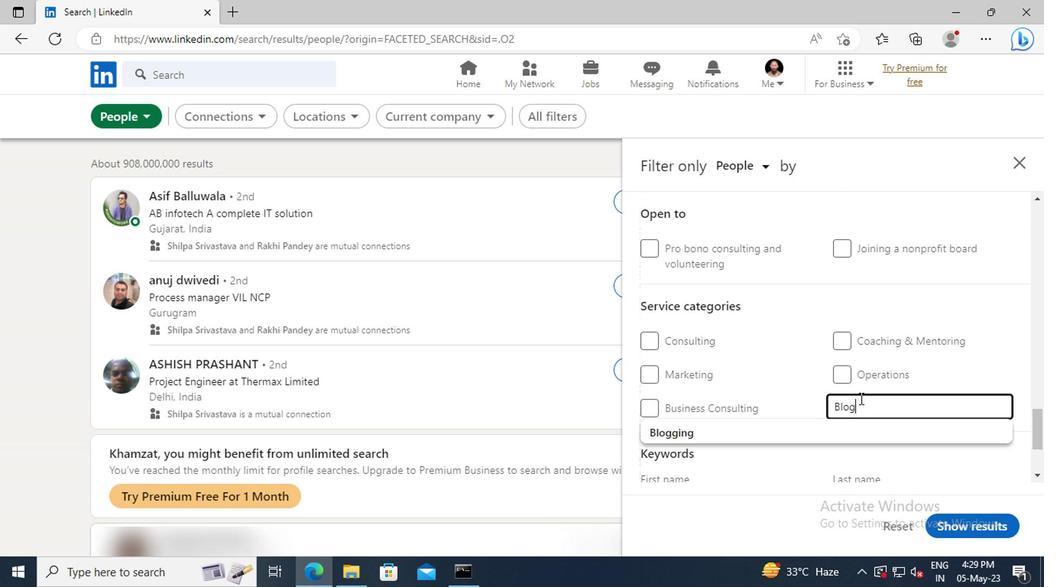 
Action: Mouse moved to (860, 431)
Screenshot: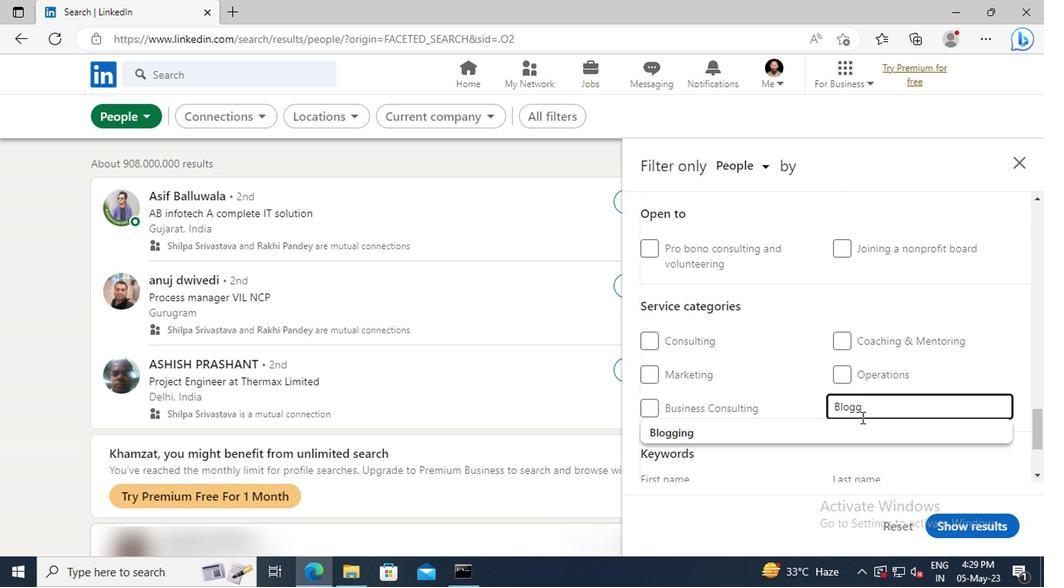 
Action: Mouse pressed left at (860, 431)
Screenshot: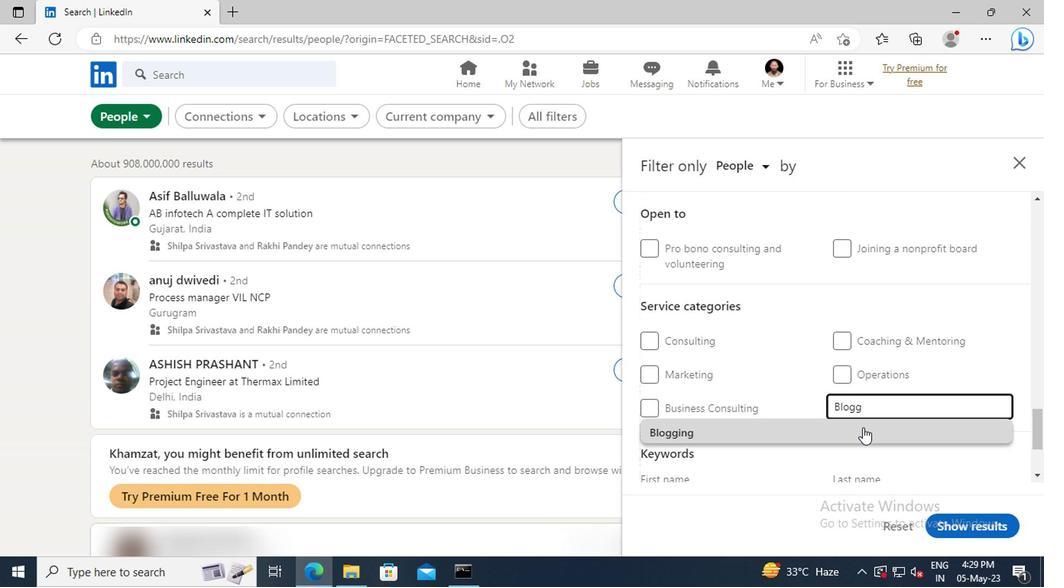 
Action: Mouse scrolled (860, 430) with delta (0, -1)
Screenshot: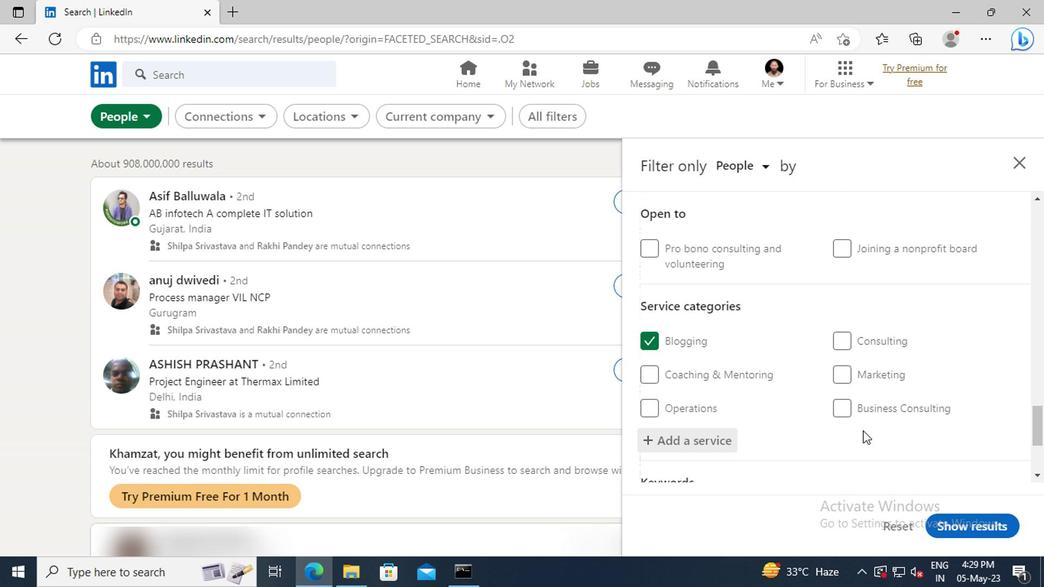 
Action: Mouse scrolled (860, 430) with delta (0, -1)
Screenshot: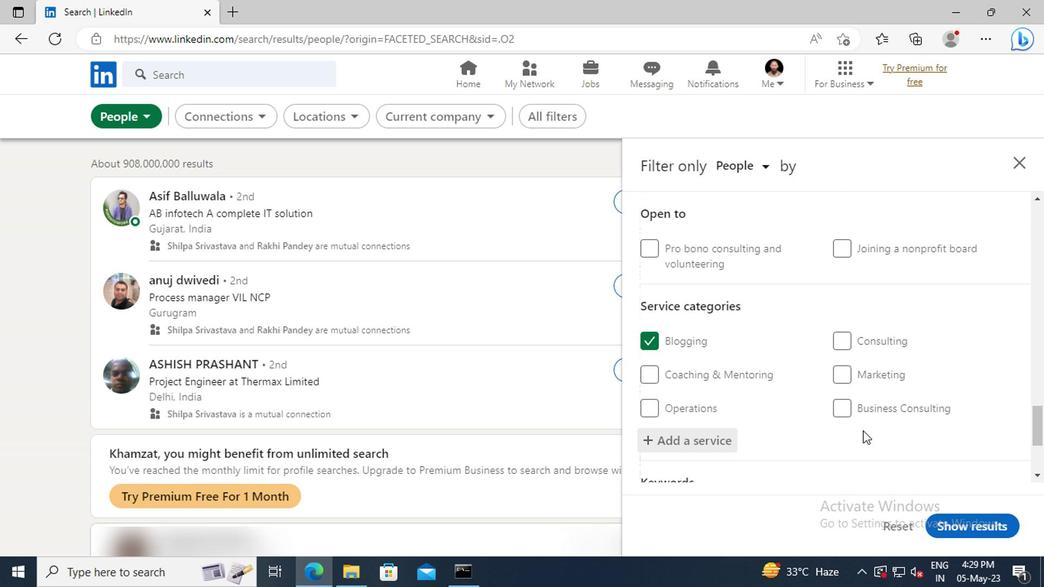 
Action: Mouse scrolled (860, 430) with delta (0, -1)
Screenshot: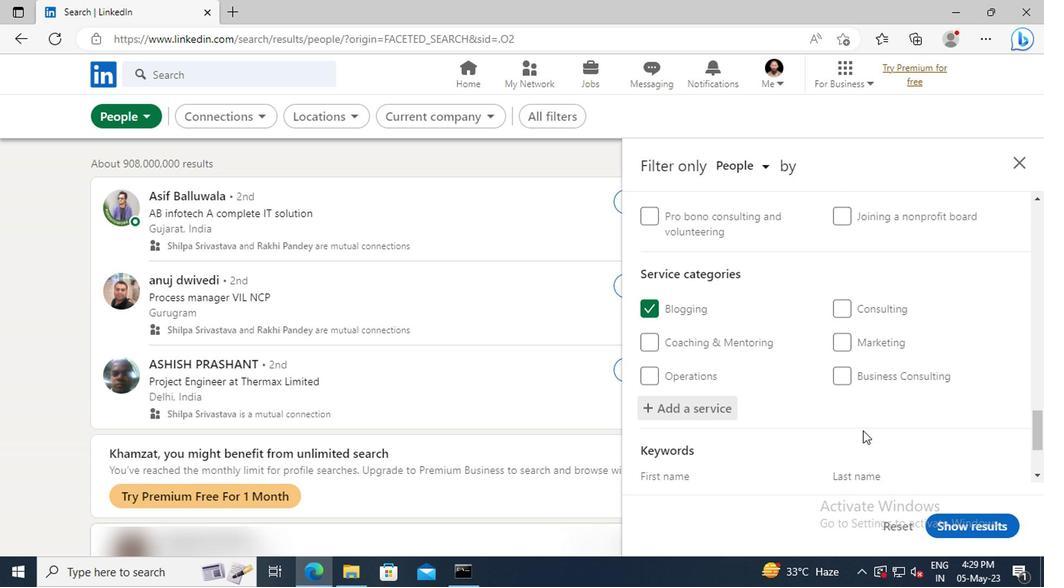 
Action: Mouse scrolled (860, 430) with delta (0, -1)
Screenshot: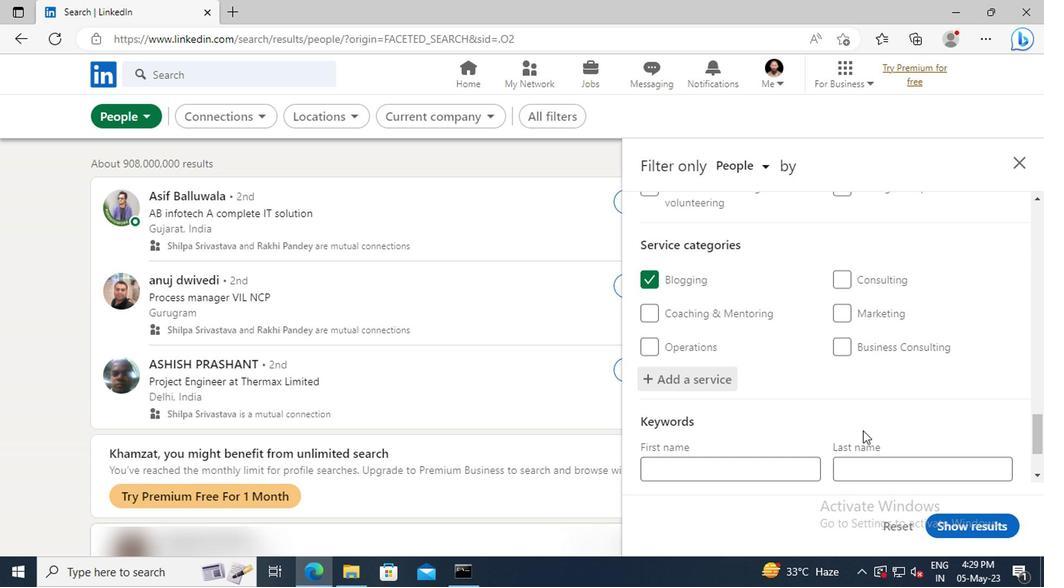 
Action: Mouse moved to (758, 416)
Screenshot: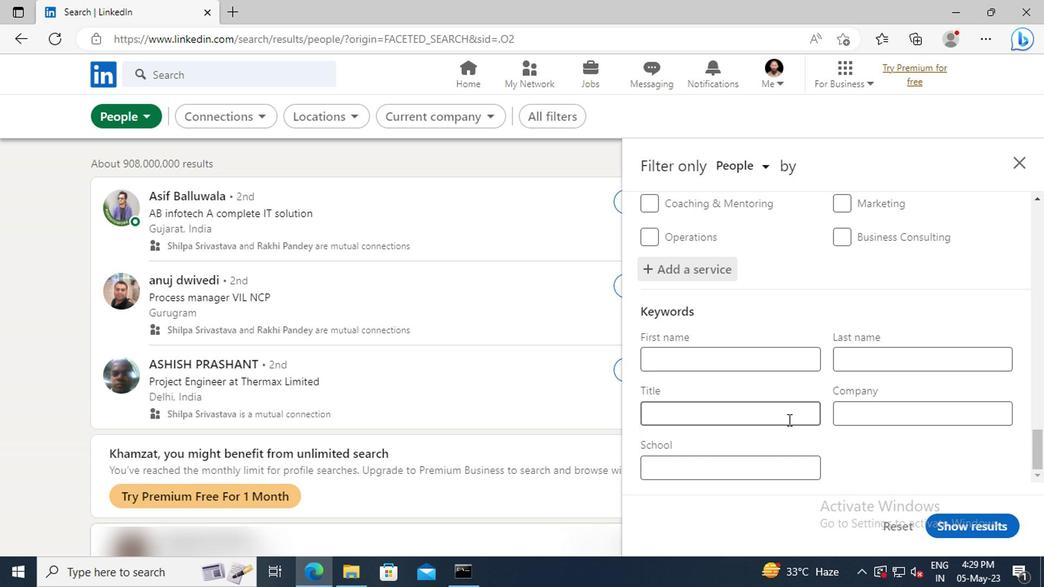 
Action: Mouse pressed left at (758, 416)
Screenshot: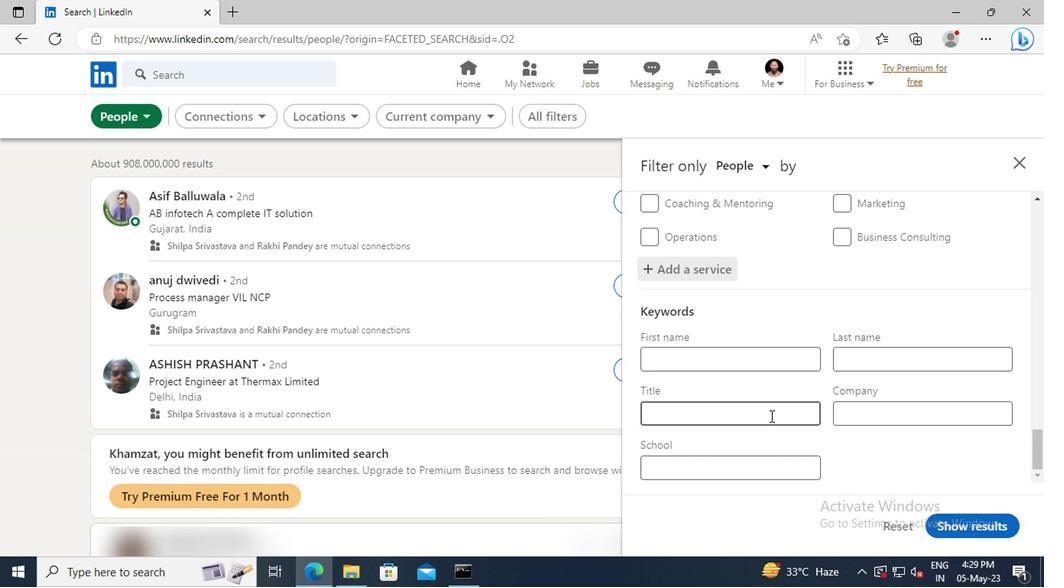 
Action: Key pressed <Key.shift>FINANCE<Key.space><Key.shift>DIRECTOR<Key.enter>
Screenshot: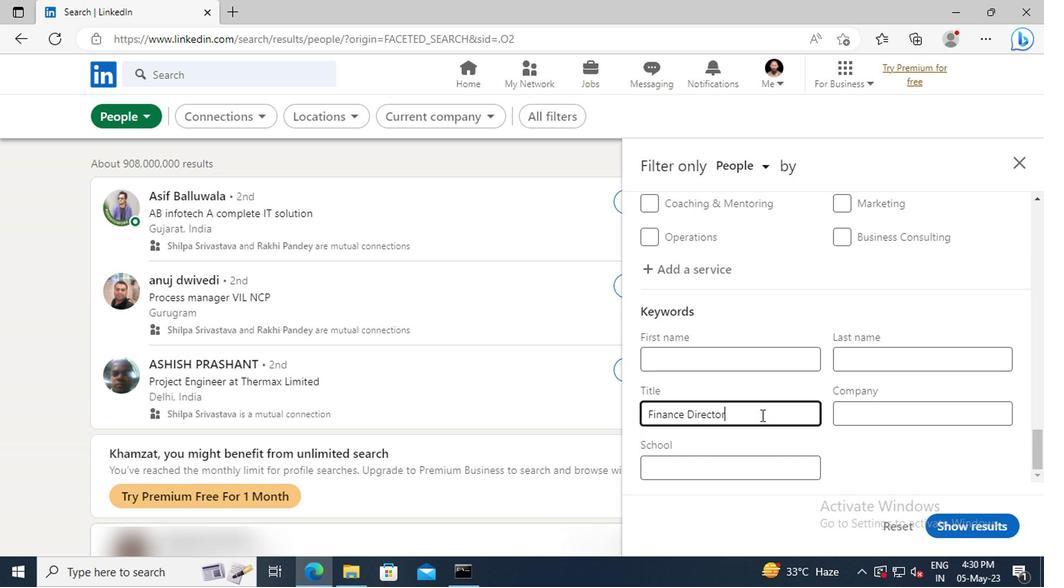 
Action: Mouse moved to (959, 526)
Screenshot: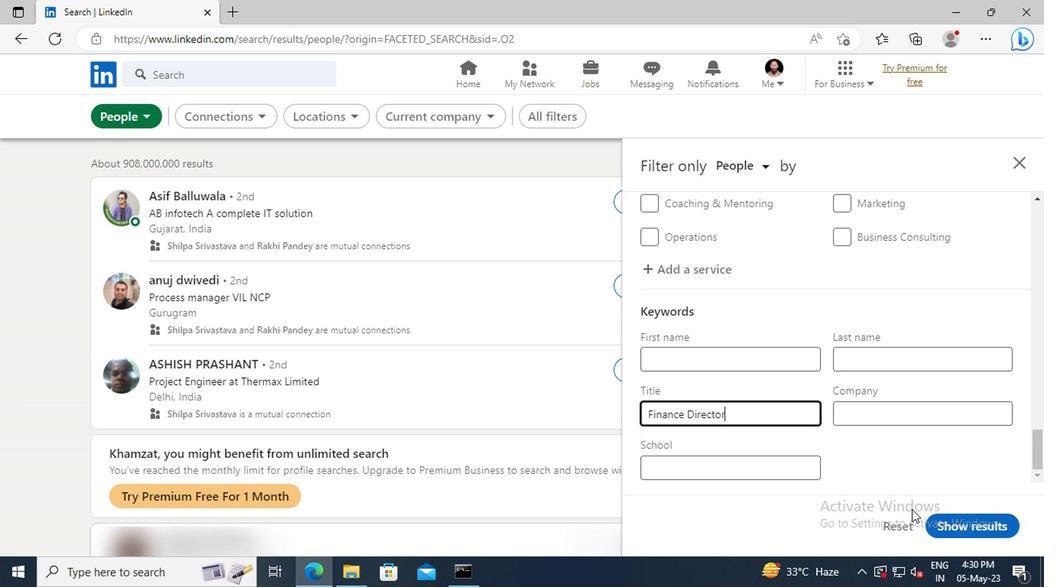 
Action: Mouse pressed left at (959, 526)
Screenshot: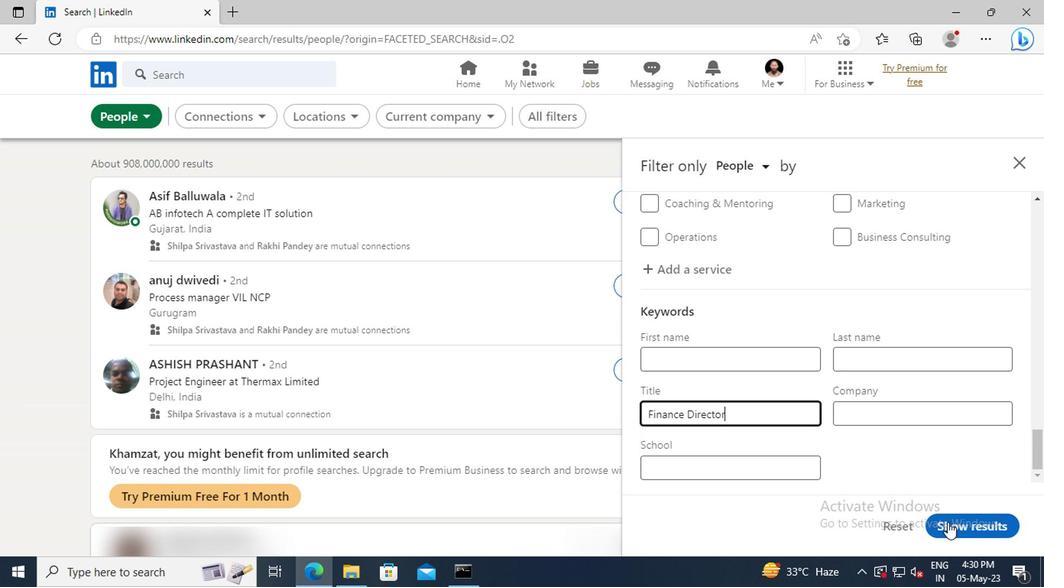 
Action: Mouse moved to (959, 526)
Screenshot: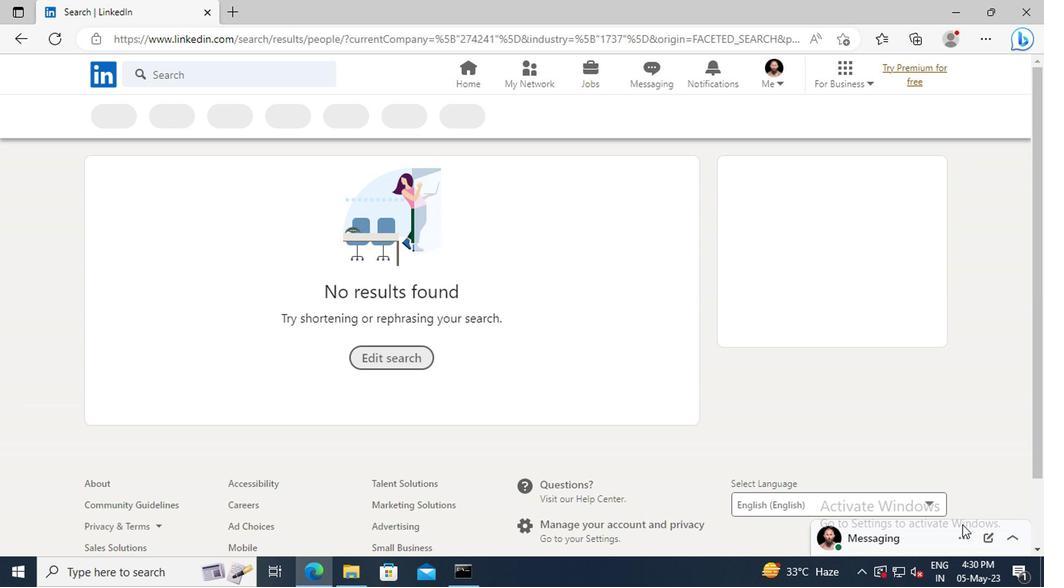 
